 Task: Look for space in Zonhoven, Belgium from 3rd June, 2023 to 9th June, 2023 for 2 adults in price range Rs.6000 to Rs.12000. Place can be entire place with 1  bedroom having 1 bed and 1 bathroom. Property type can be hotel. Amenities needed are: heating, . Booking option can be shelf check-in. Required host language is English.
Action: Mouse moved to (459, 126)
Screenshot: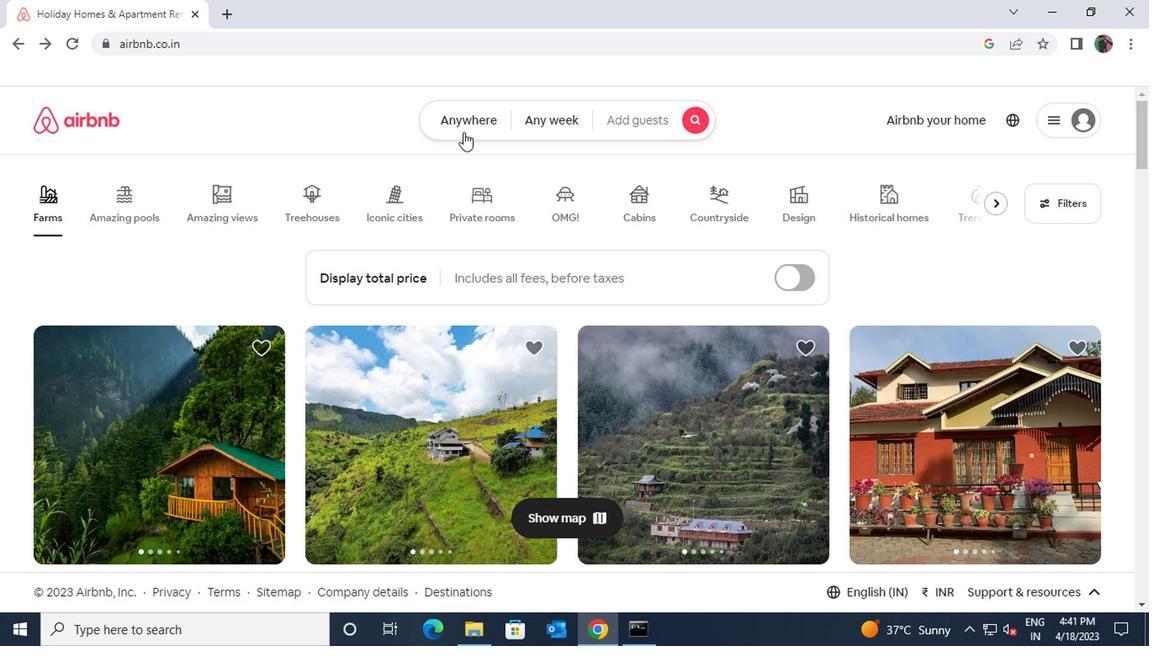 
Action: Mouse pressed left at (459, 126)
Screenshot: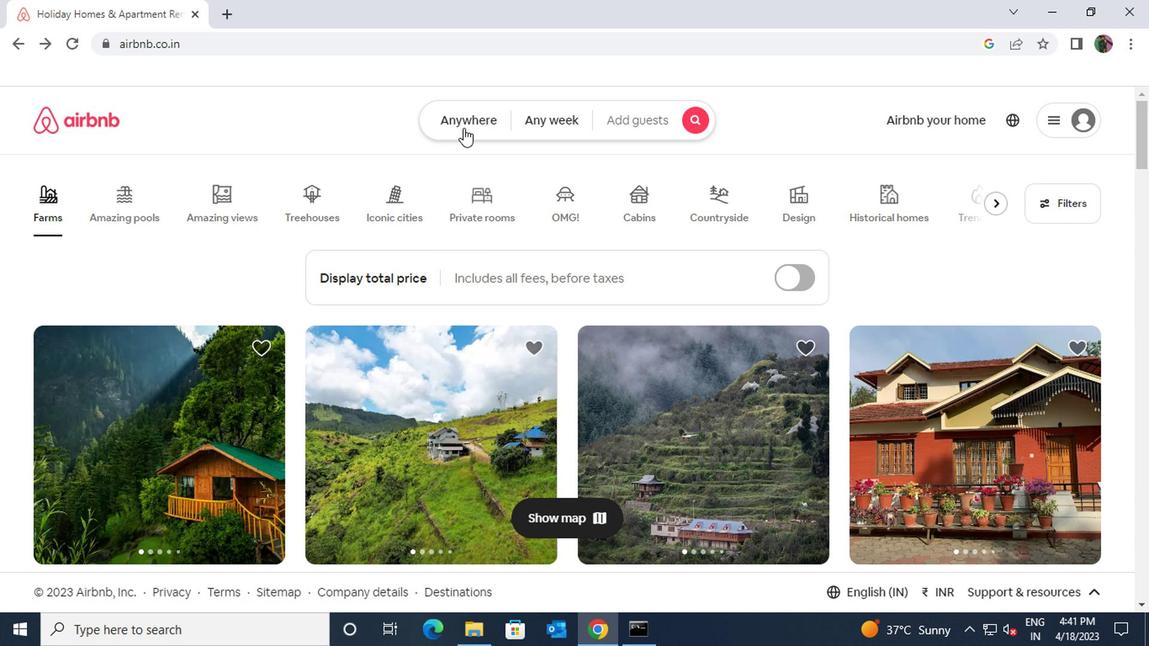 
Action: Mouse moved to (401, 178)
Screenshot: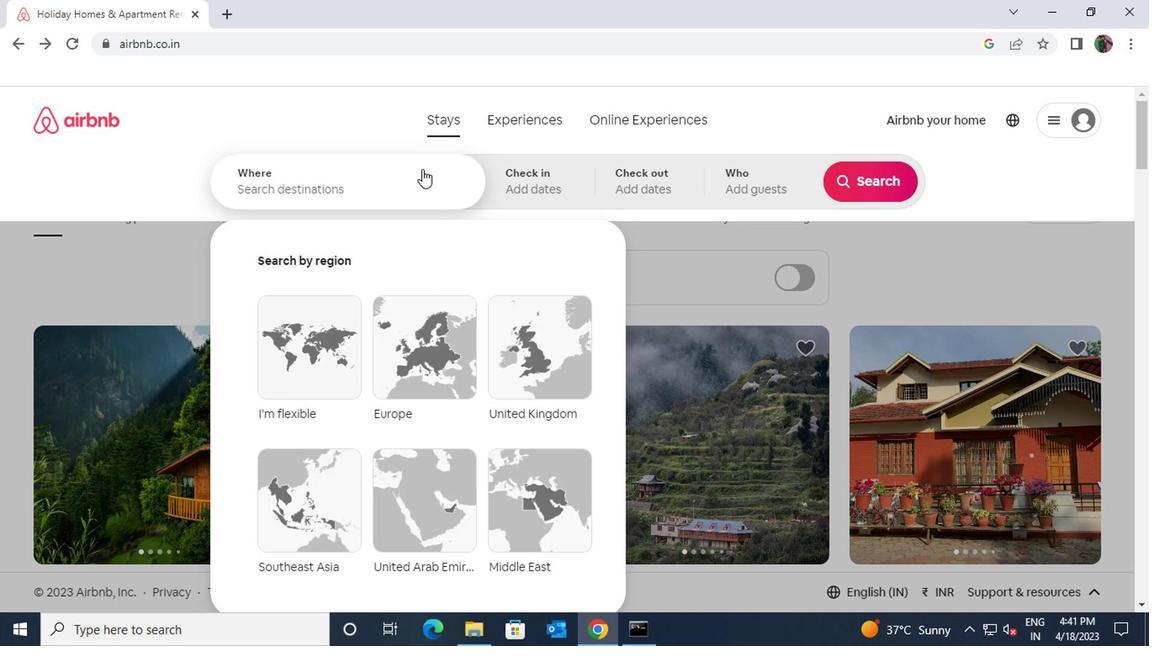 
Action: Mouse pressed left at (401, 178)
Screenshot: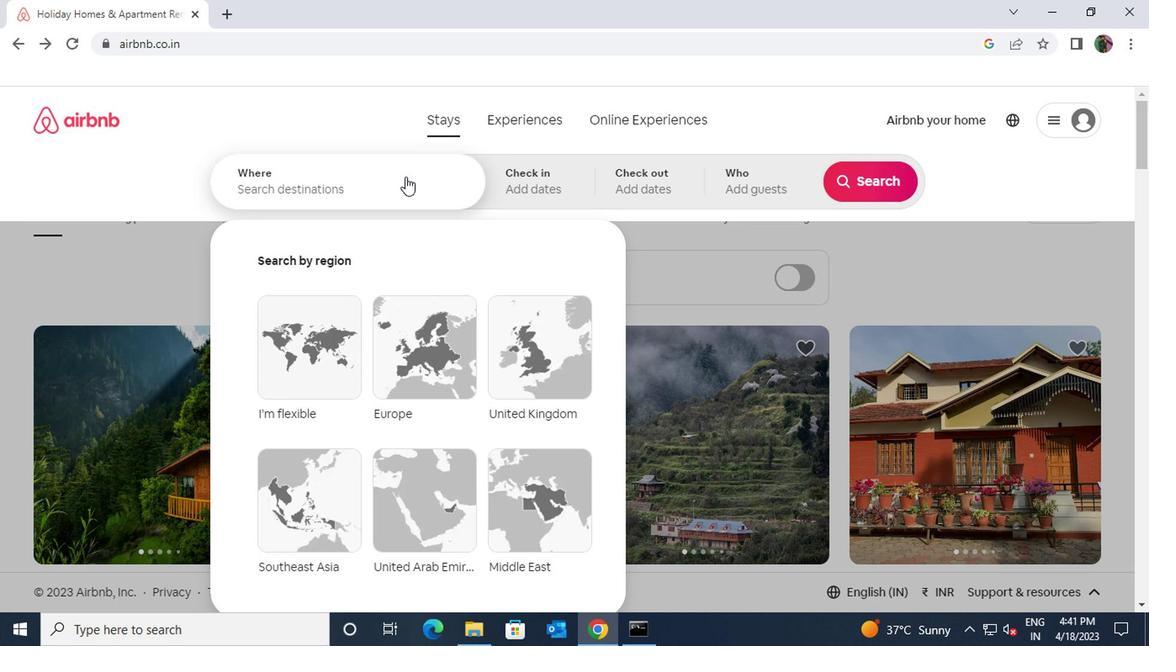 
Action: Key pressed zonhoven<Key.space>bel
Screenshot: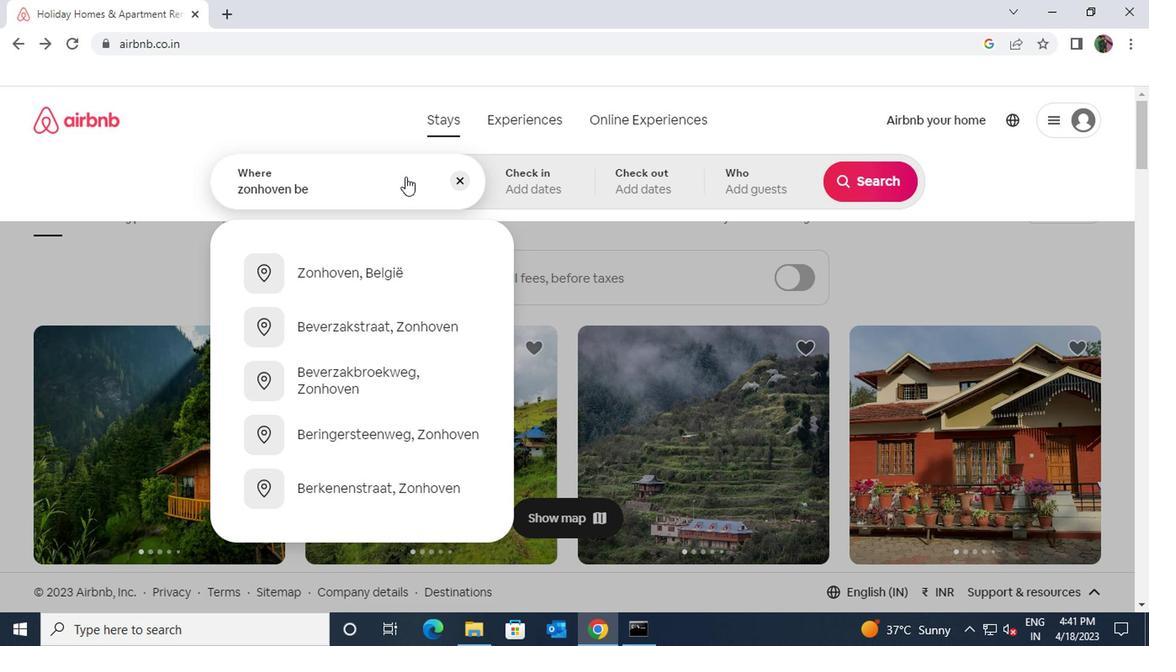 
Action: Mouse moved to (385, 272)
Screenshot: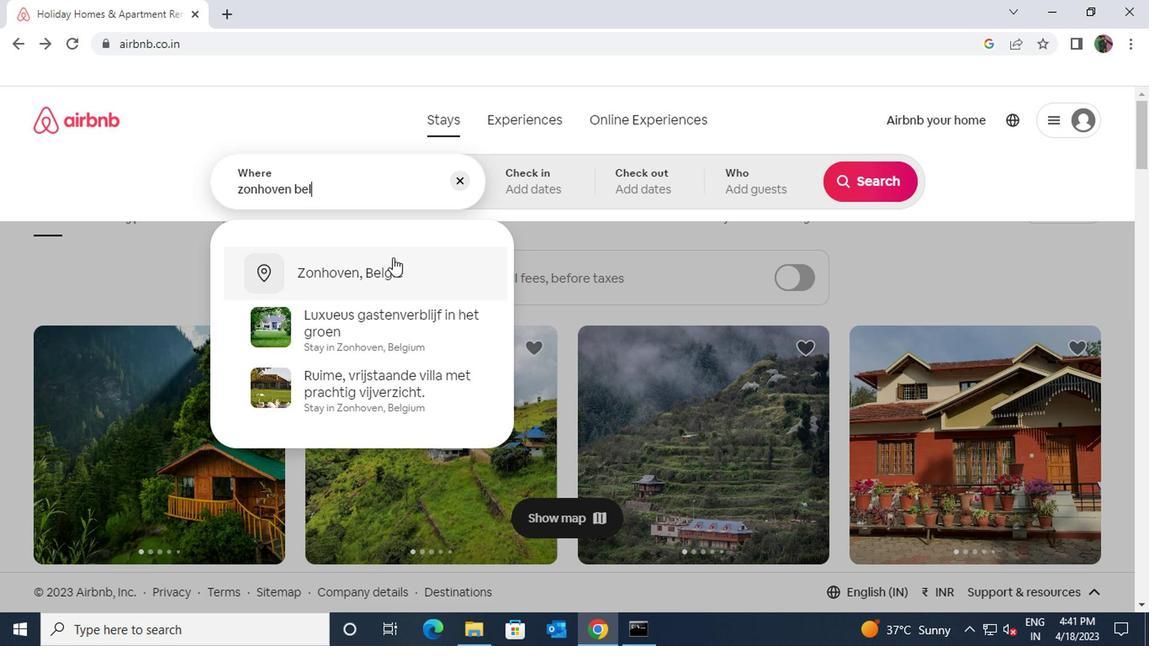 
Action: Mouse pressed left at (385, 272)
Screenshot: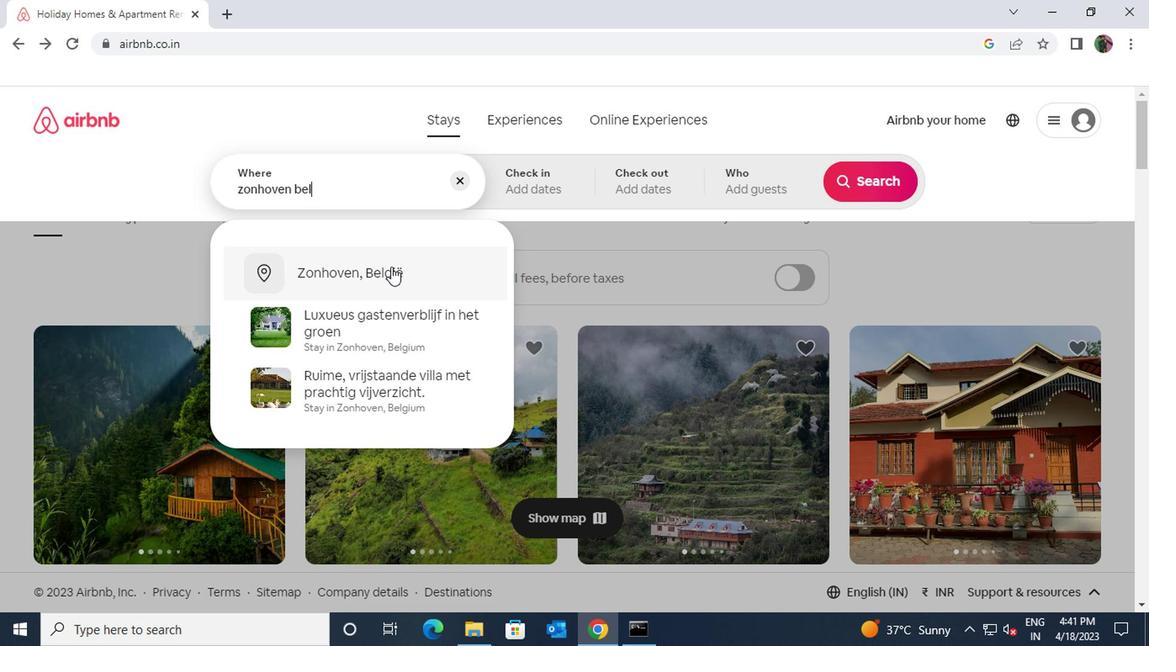 
Action: Mouse moved to (862, 318)
Screenshot: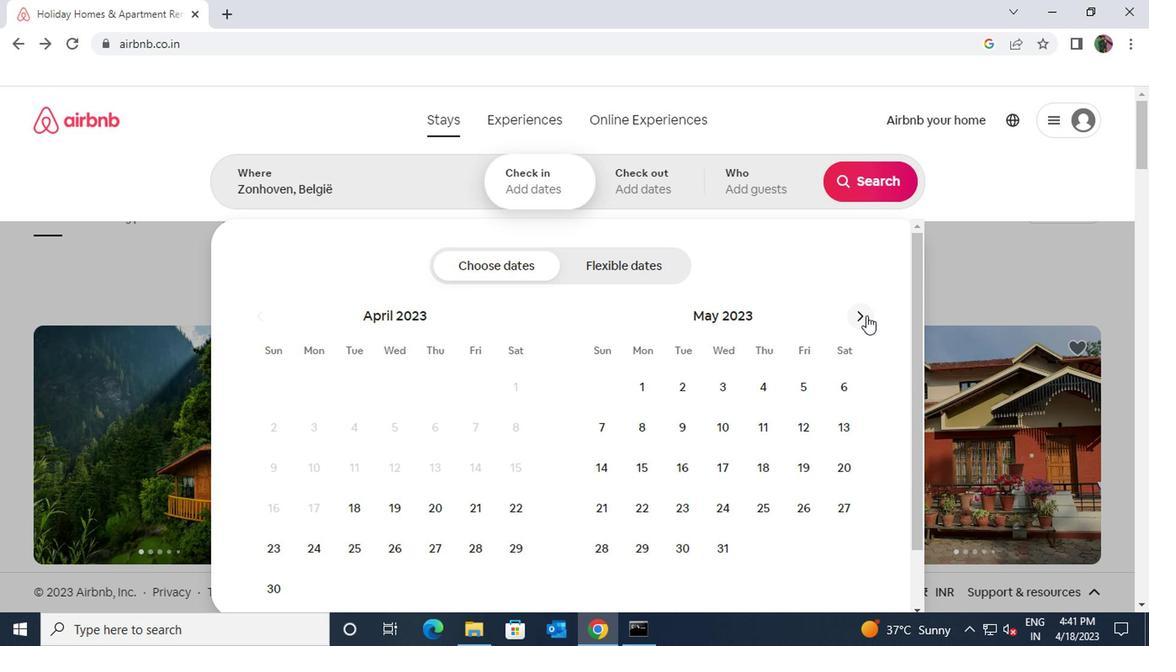 
Action: Mouse pressed left at (862, 318)
Screenshot: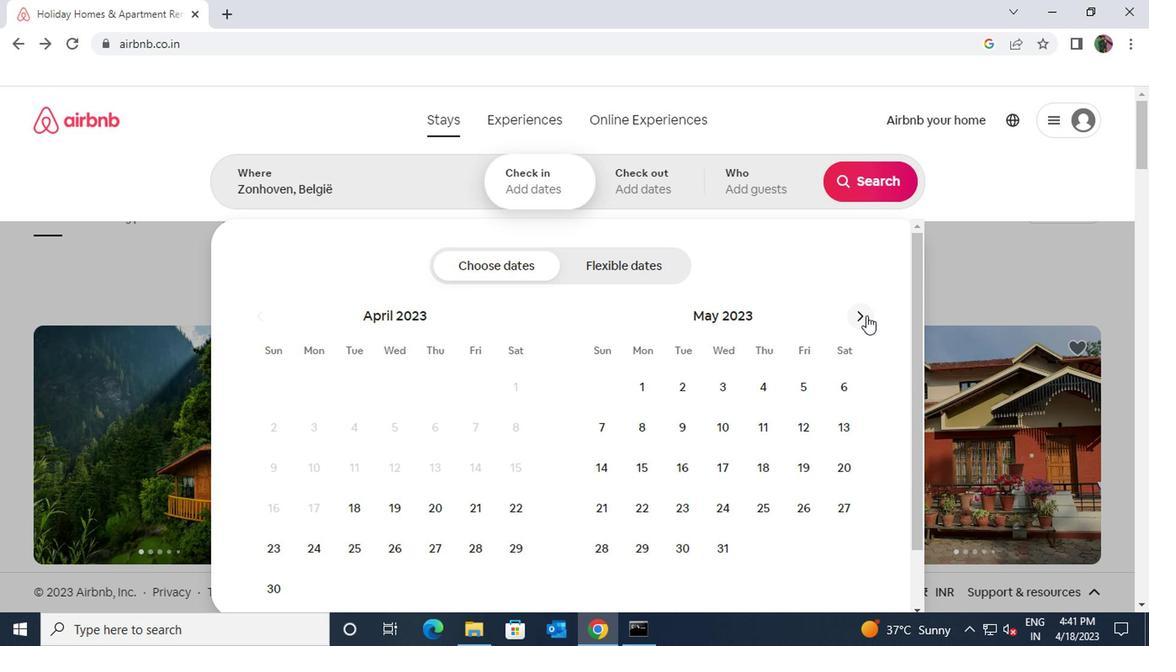 
Action: Mouse moved to (841, 381)
Screenshot: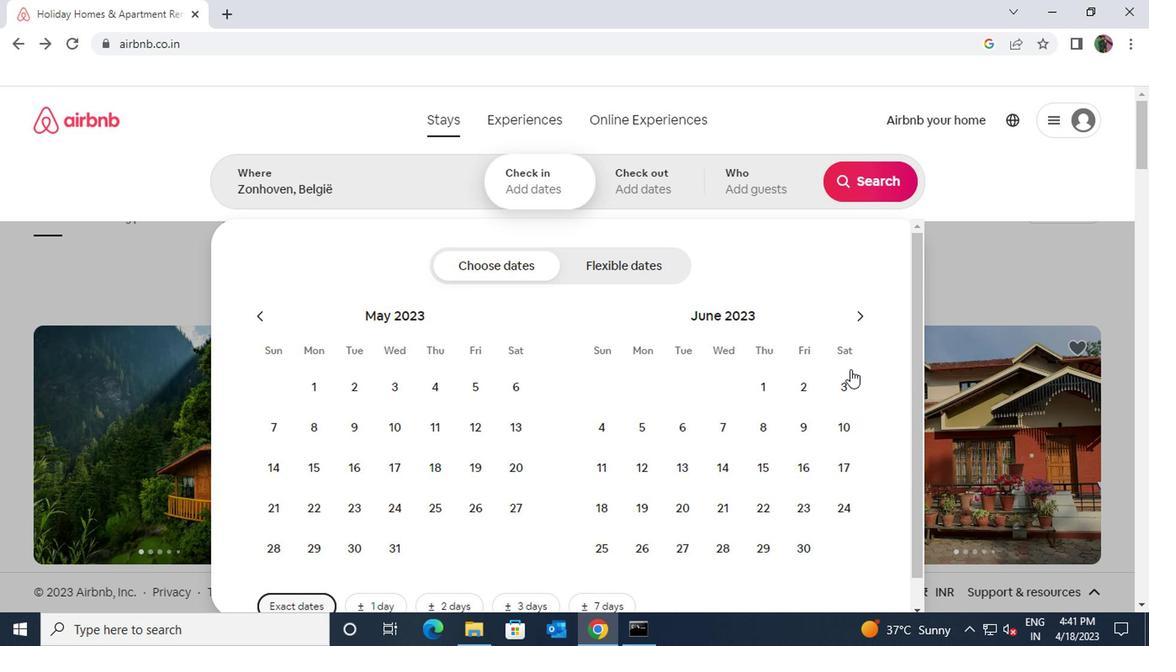 
Action: Mouse pressed left at (841, 381)
Screenshot: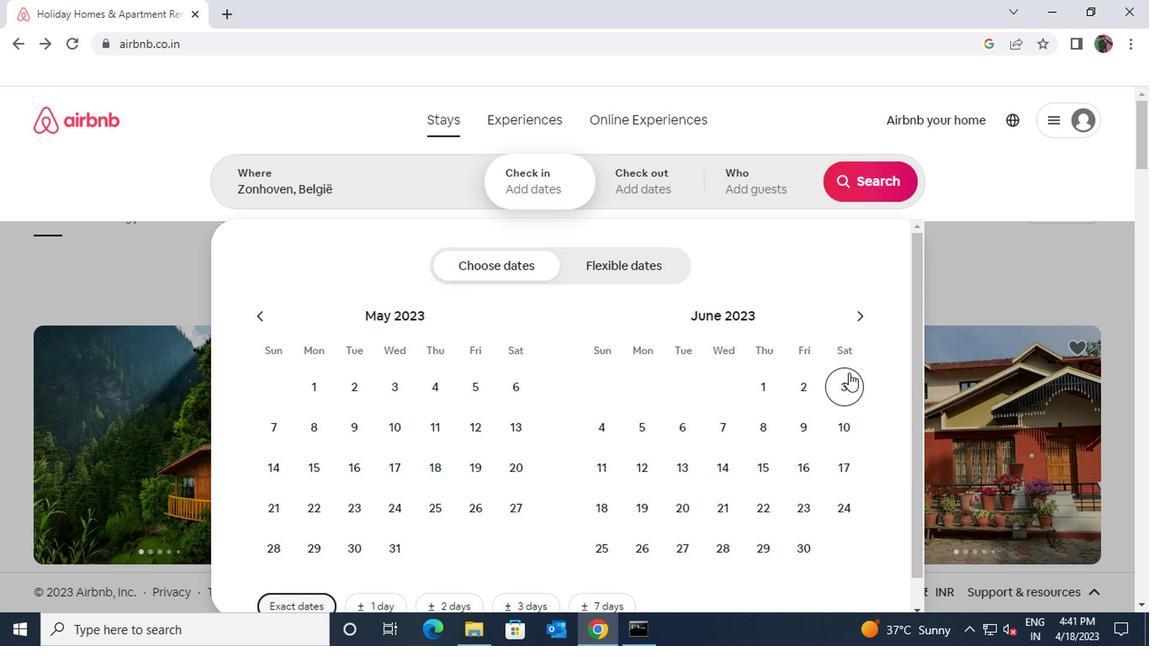 
Action: Mouse moved to (800, 418)
Screenshot: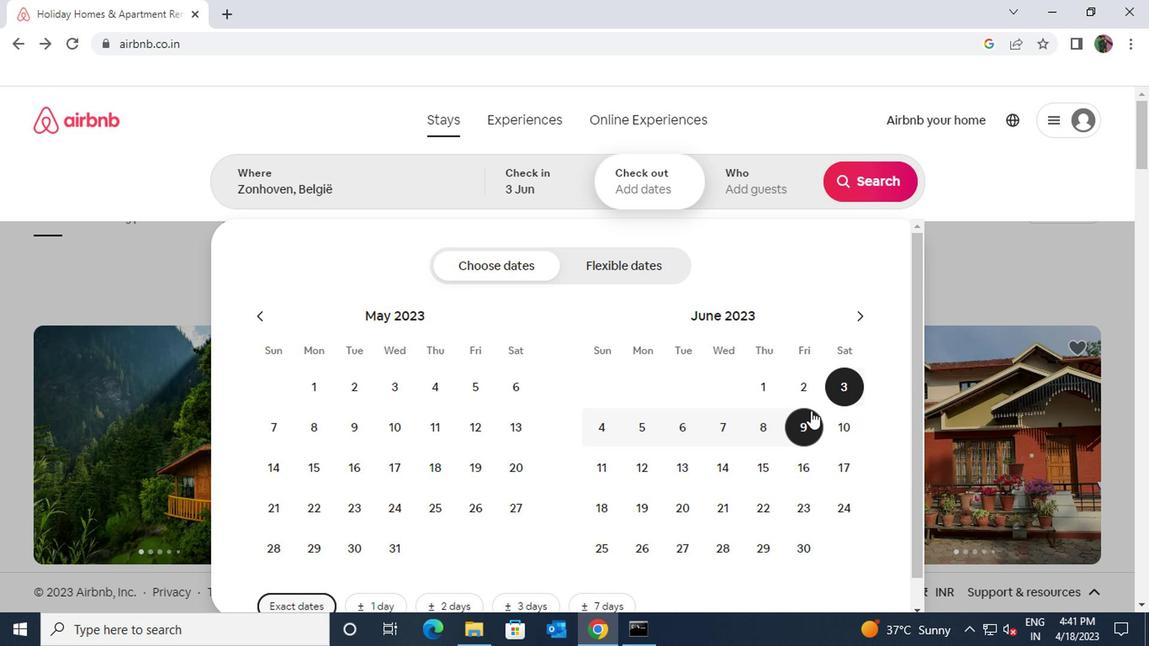 
Action: Mouse pressed left at (800, 418)
Screenshot: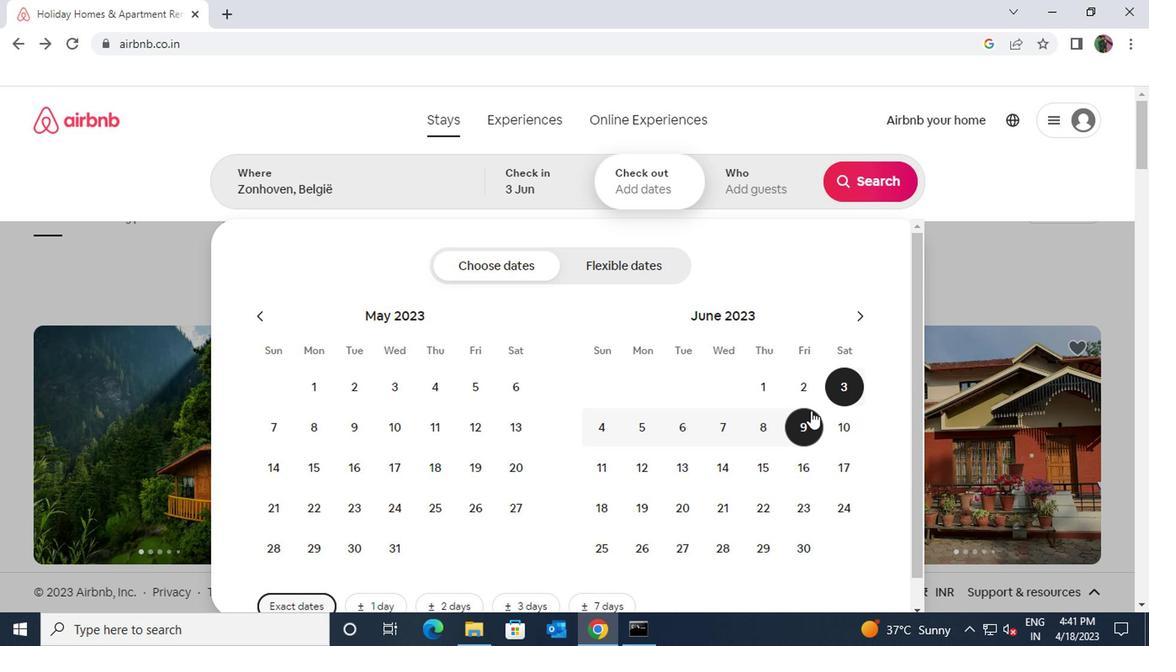 
Action: Mouse moved to (751, 196)
Screenshot: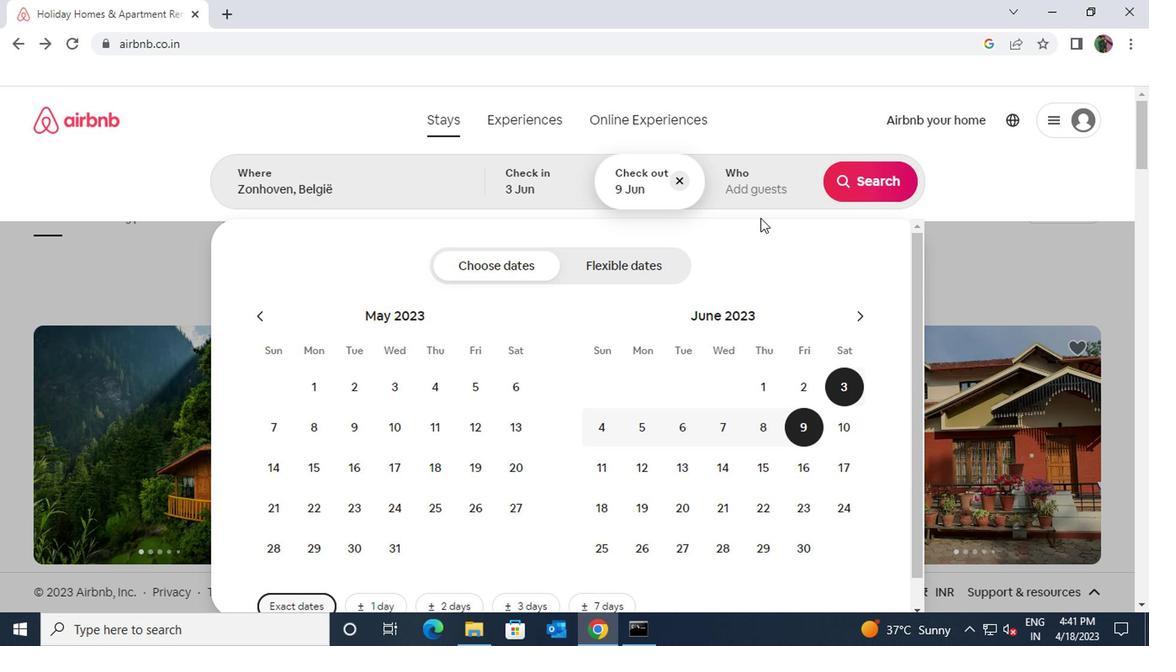 
Action: Mouse pressed left at (751, 196)
Screenshot: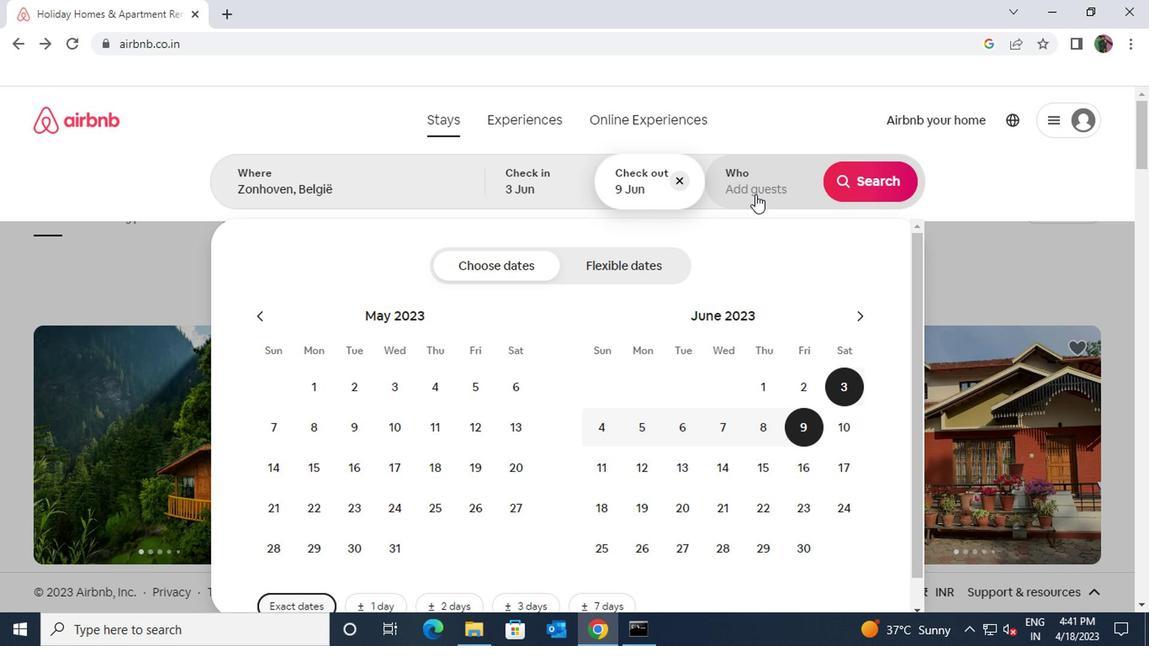 
Action: Mouse moved to (860, 273)
Screenshot: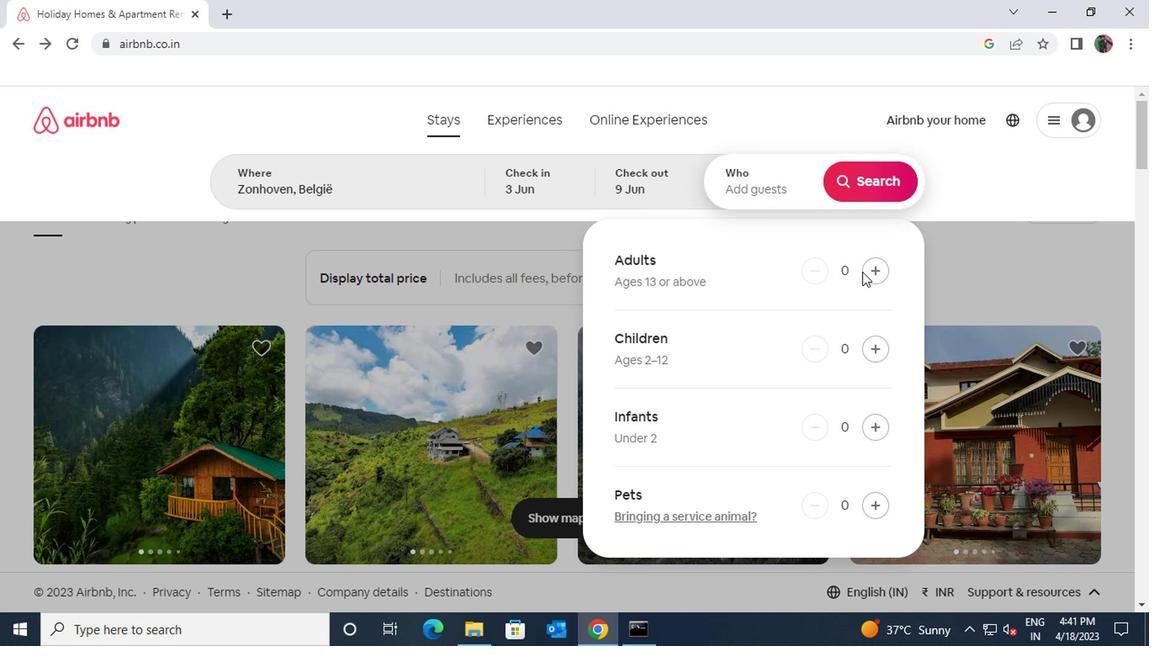 
Action: Mouse pressed left at (860, 273)
Screenshot: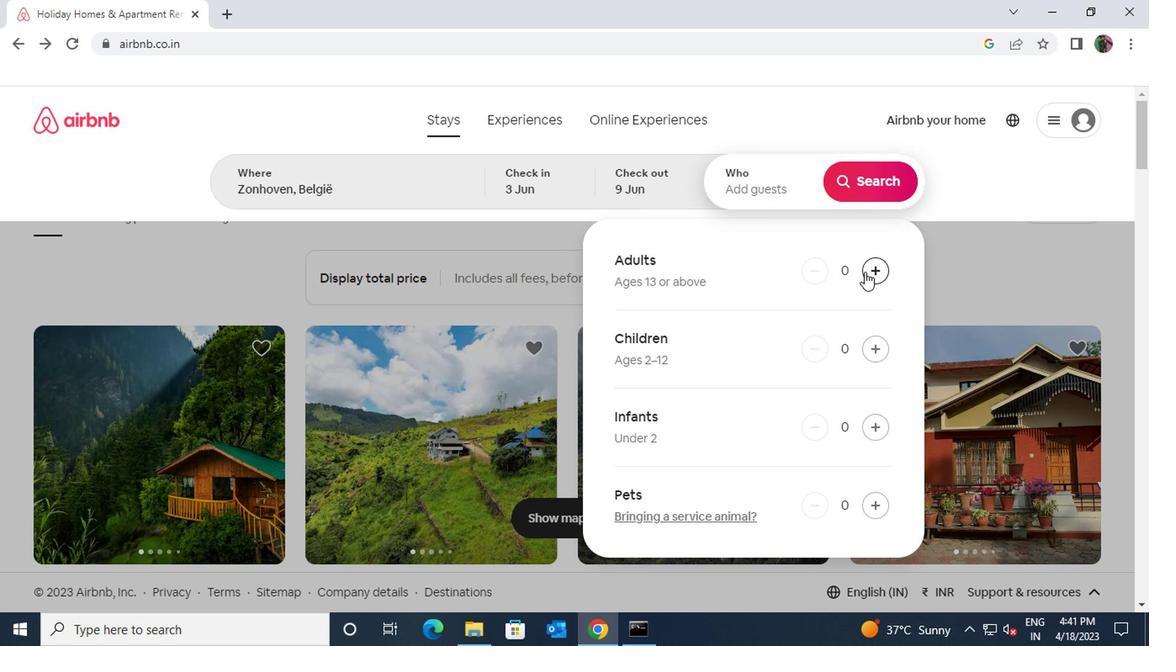 
Action: Mouse pressed left at (860, 273)
Screenshot: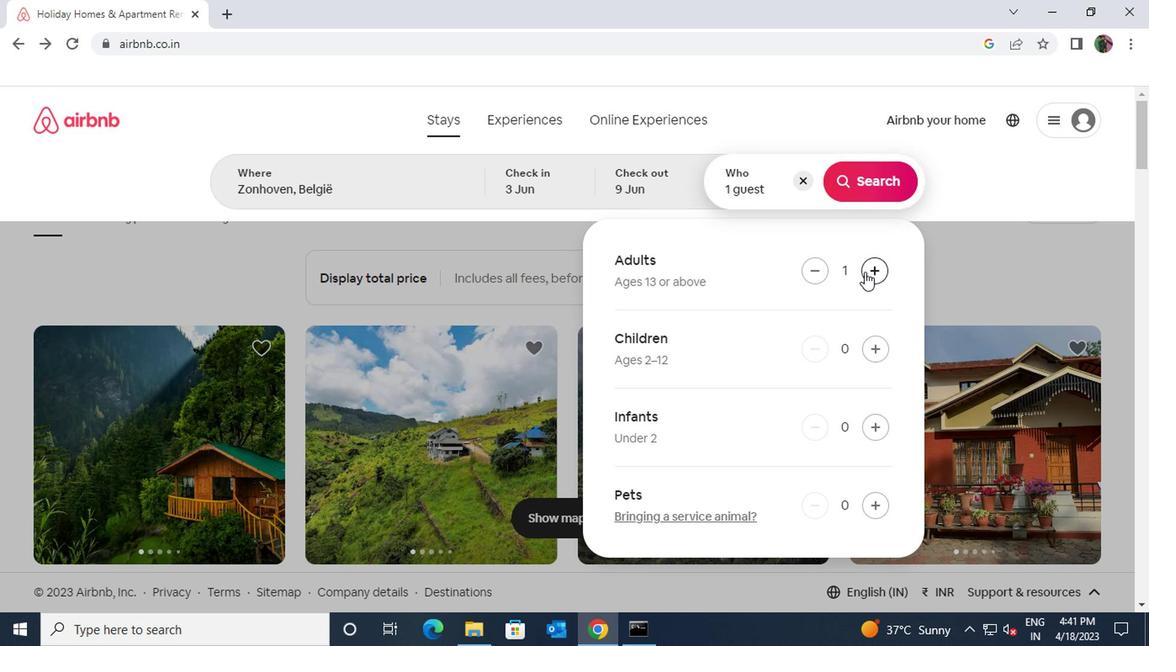 
Action: Mouse moved to (870, 178)
Screenshot: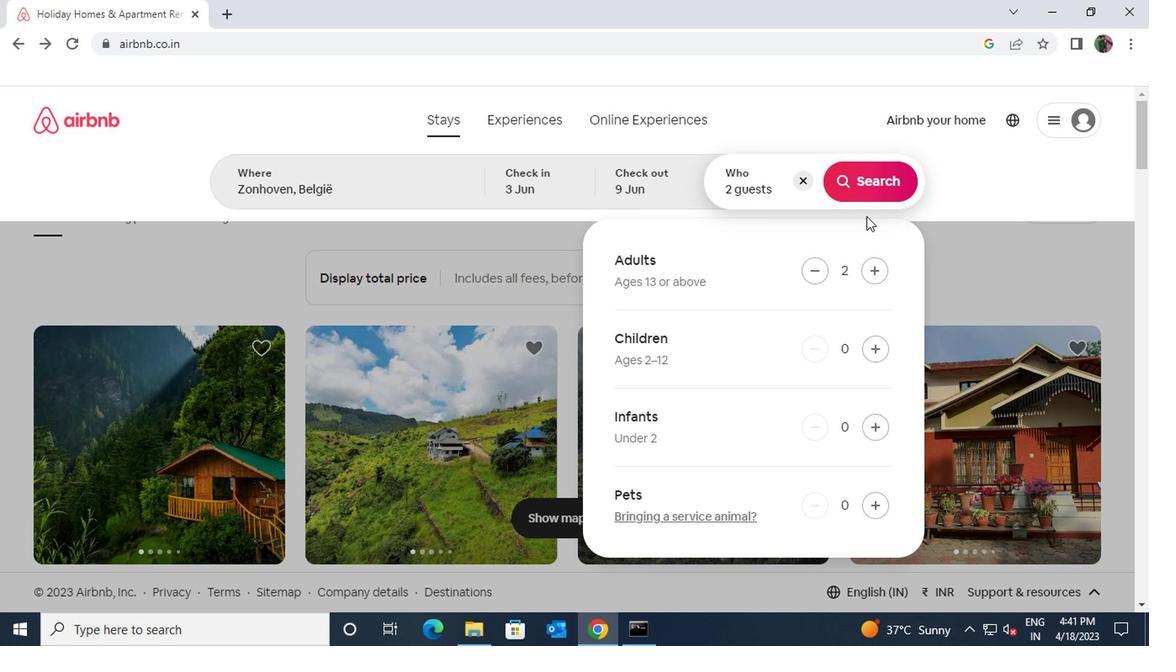 
Action: Mouse pressed left at (870, 178)
Screenshot: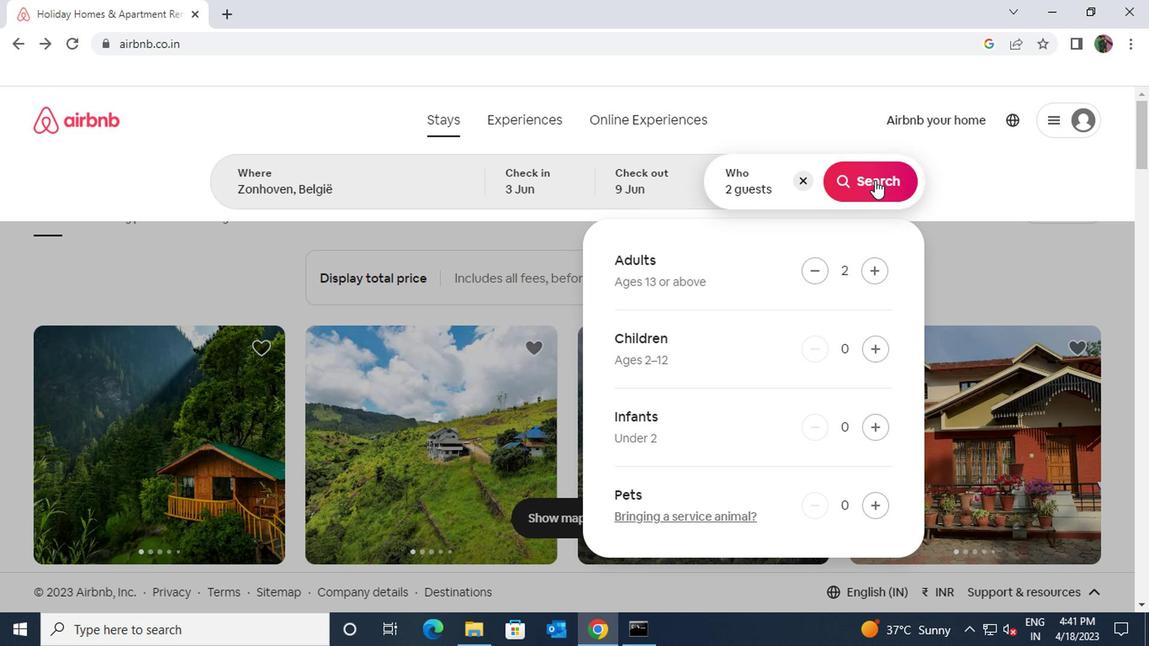 
Action: Mouse moved to (1057, 189)
Screenshot: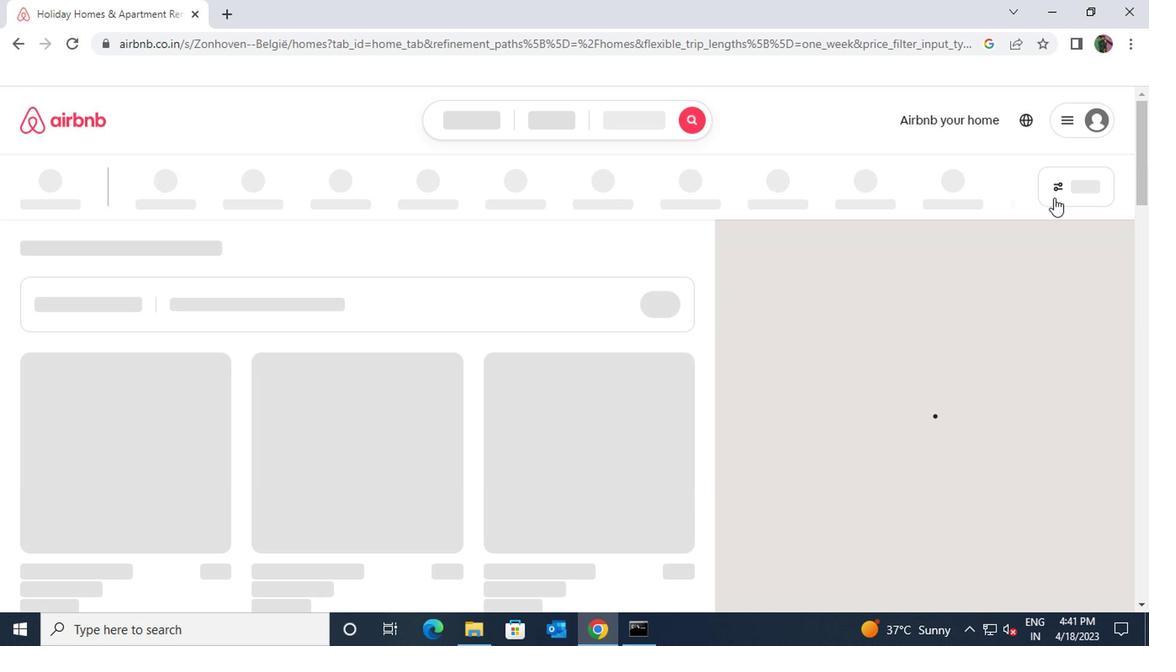 
Action: Mouse pressed left at (1057, 189)
Screenshot: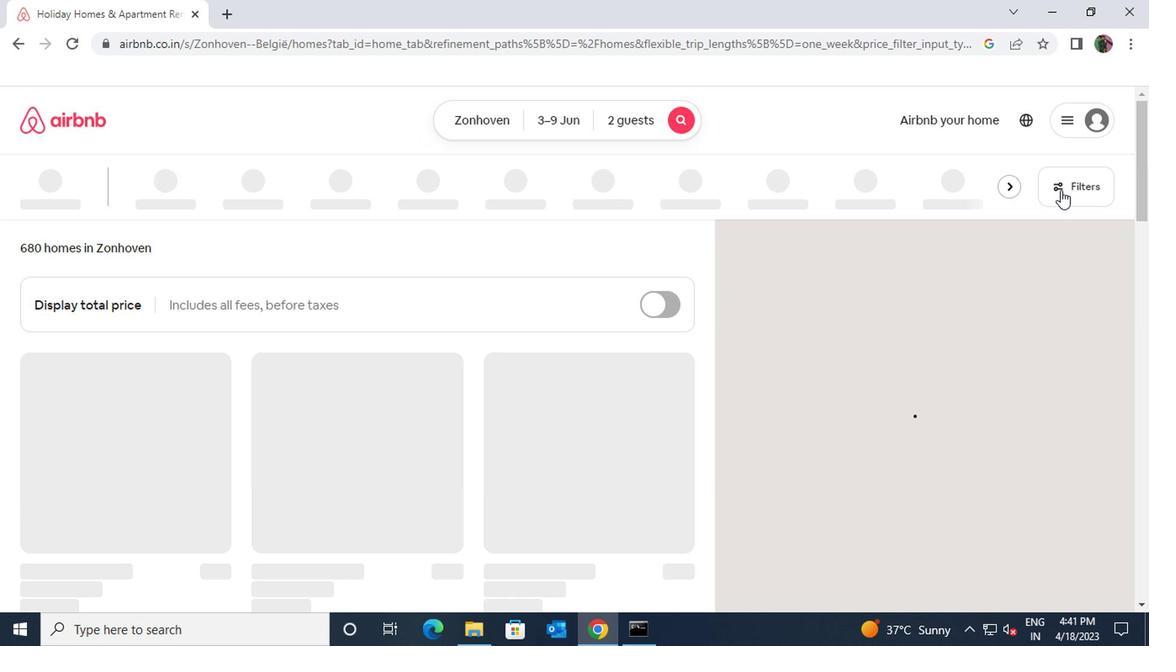 
Action: Mouse moved to (347, 398)
Screenshot: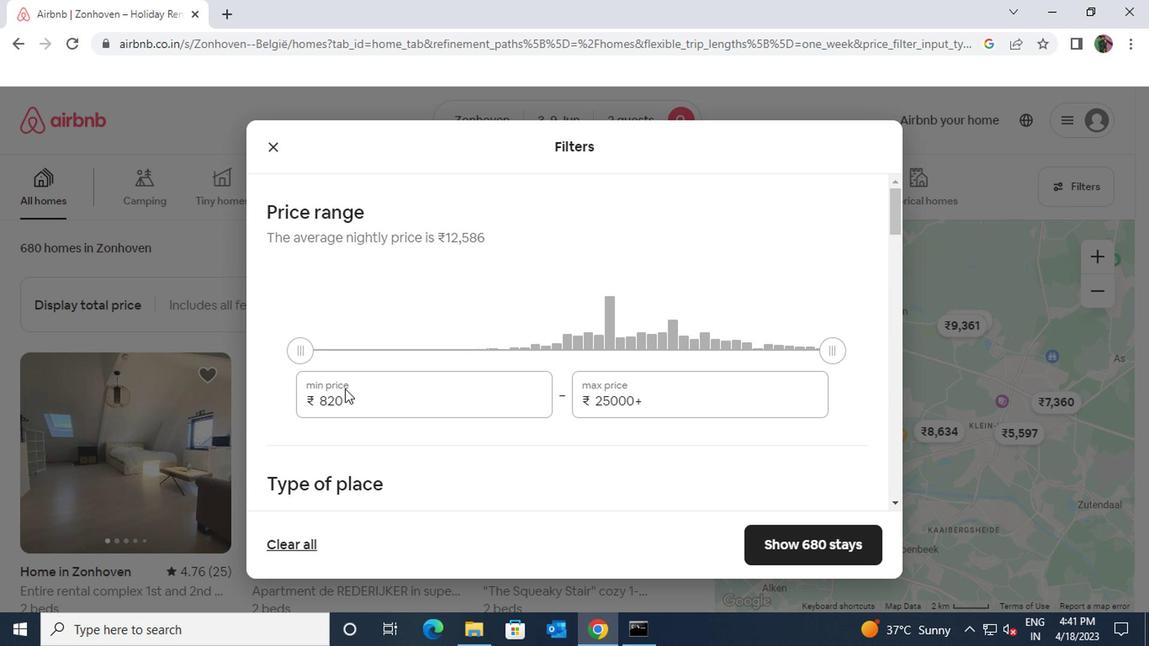 
Action: Mouse pressed left at (347, 398)
Screenshot: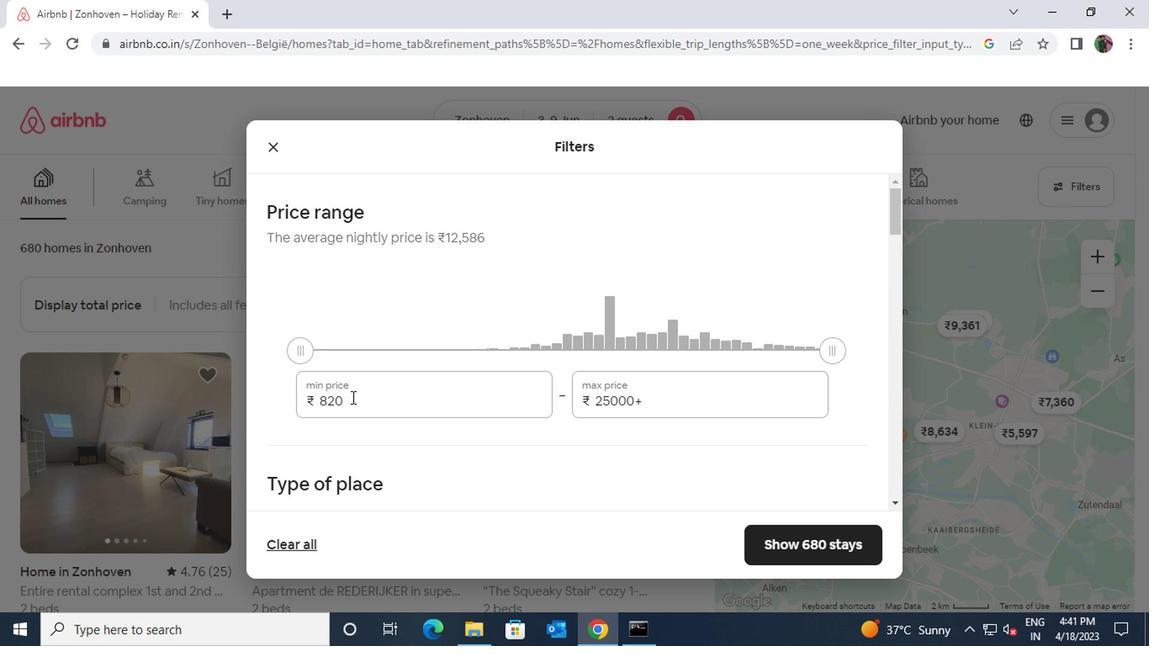 
Action: Mouse moved to (289, 398)
Screenshot: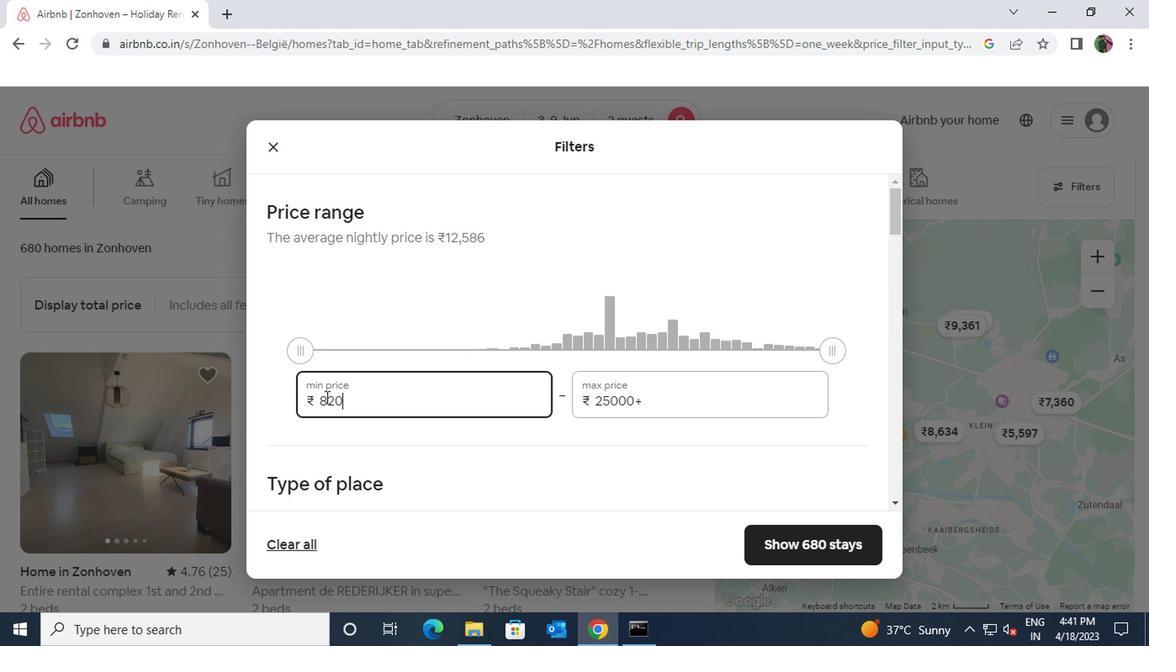 
Action: Key pressed 6000
Screenshot: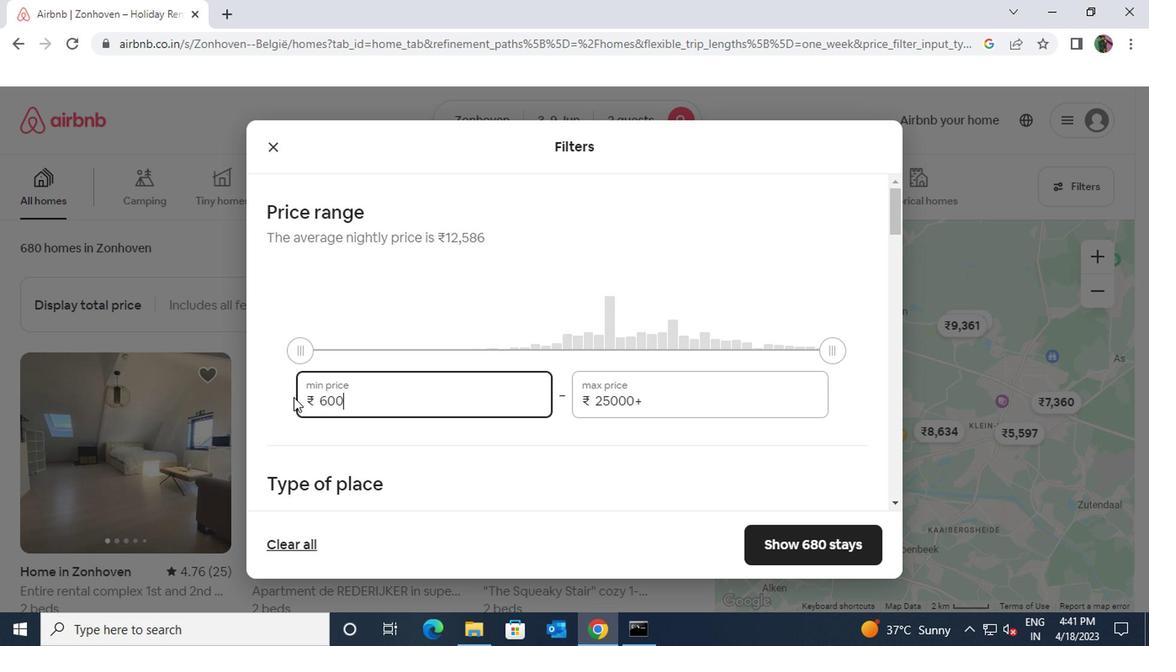
Action: Mouse moved to (644, 399)
Screenshot: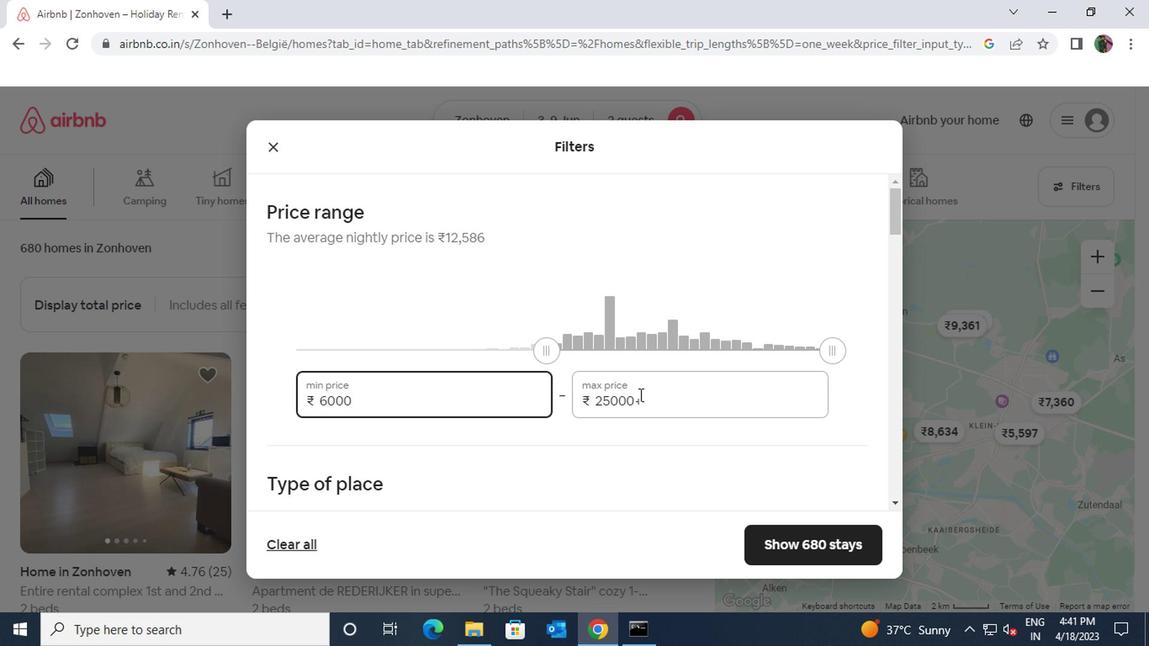 
Action: Mouse pressed left at (644, 399)
Screenshot: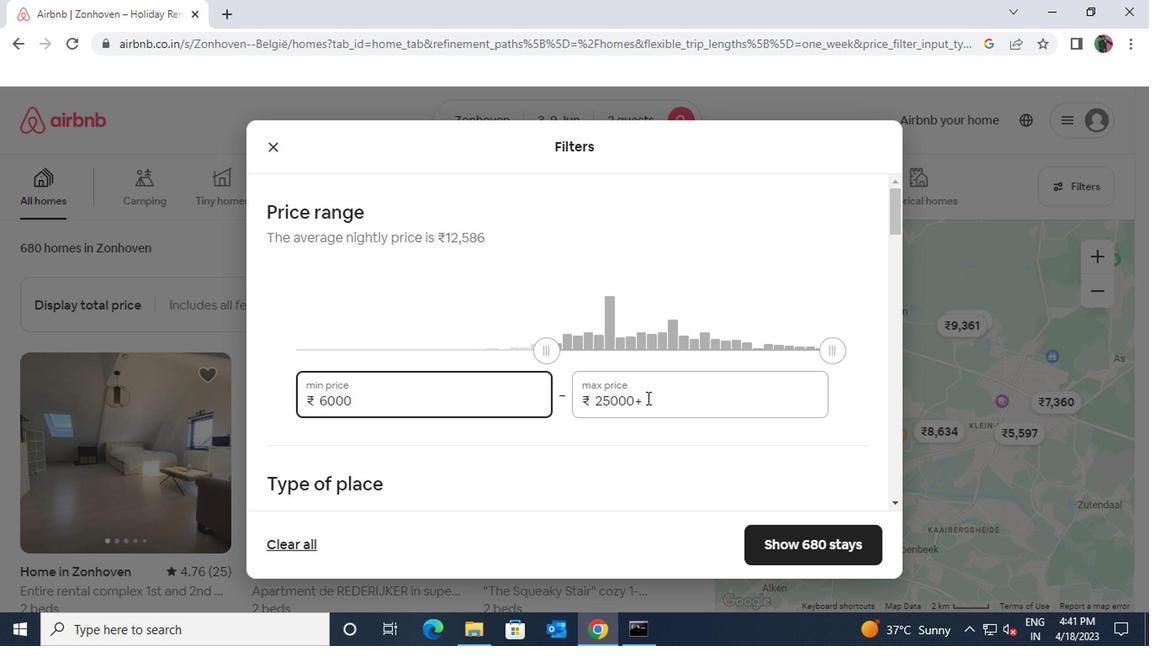 
Action: Mouse moved to (591, 398)
Screenshot: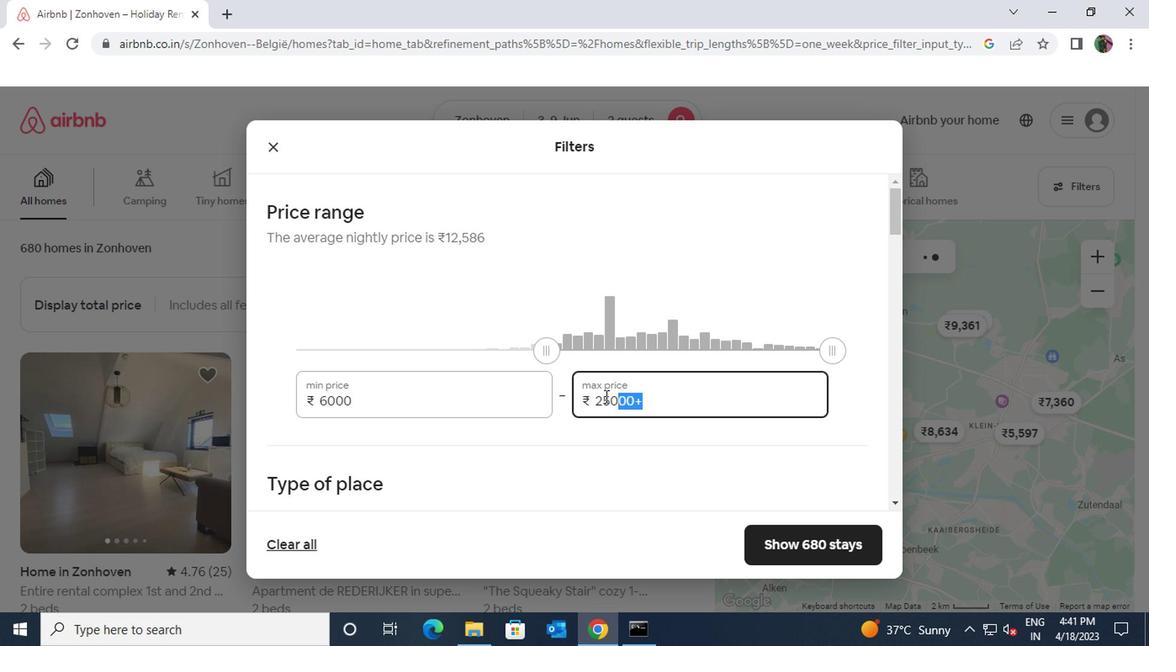 
Action: Key pressed 12000
Screenshot: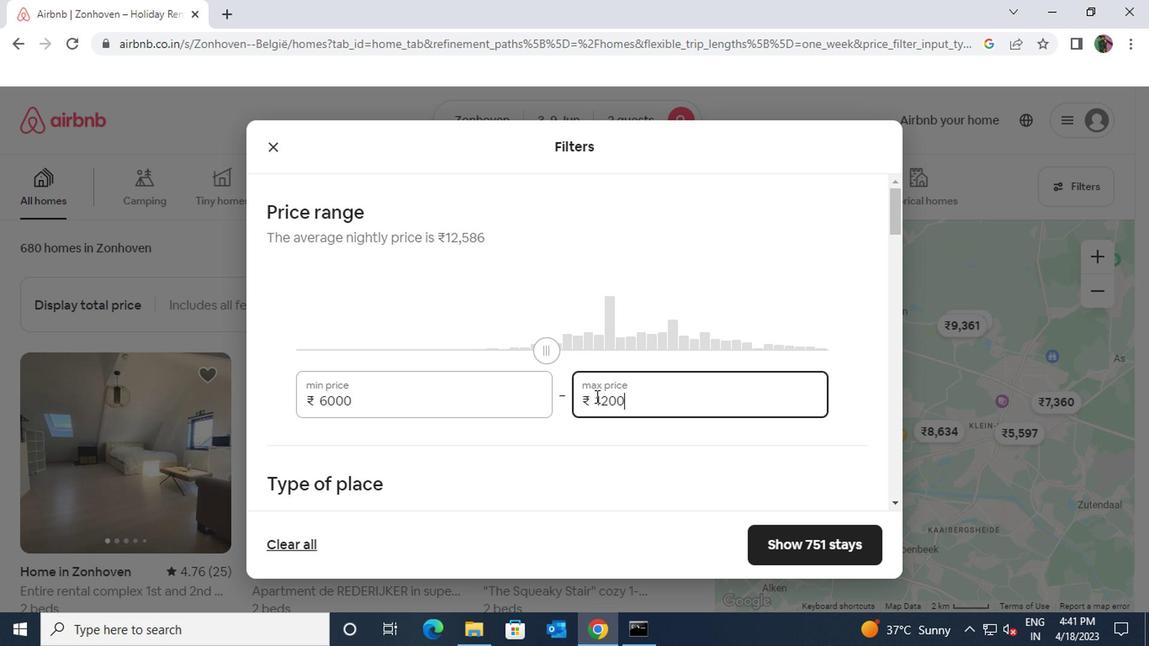 
Action: Mouse scrolled (591, 397) with delta (0, 0)
Screenshot: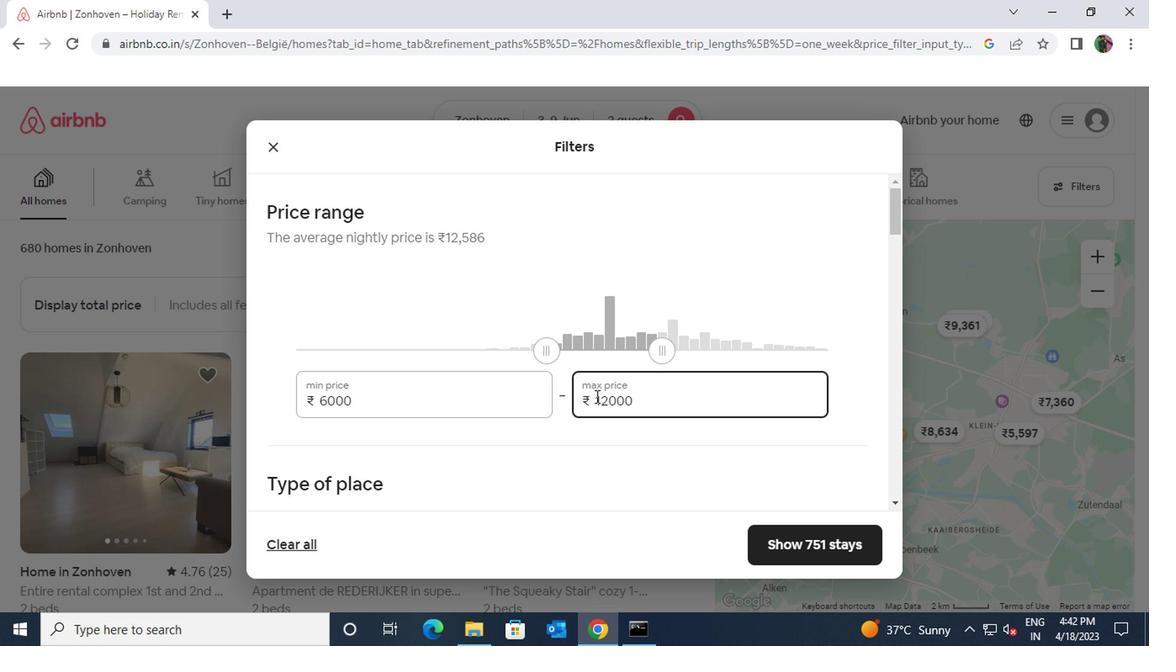 
Action: Mouse scrolled (591, 397) with delta (0, 0)
Screenshot: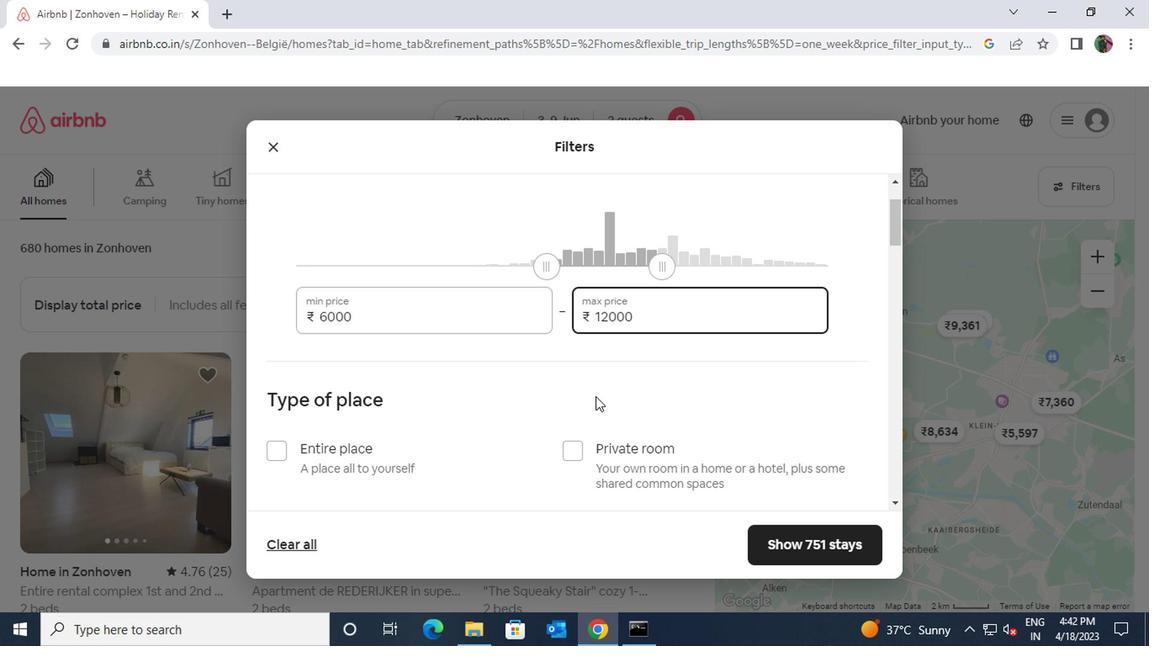 
Action: Mouse moved to (277, 368)
Screenshot: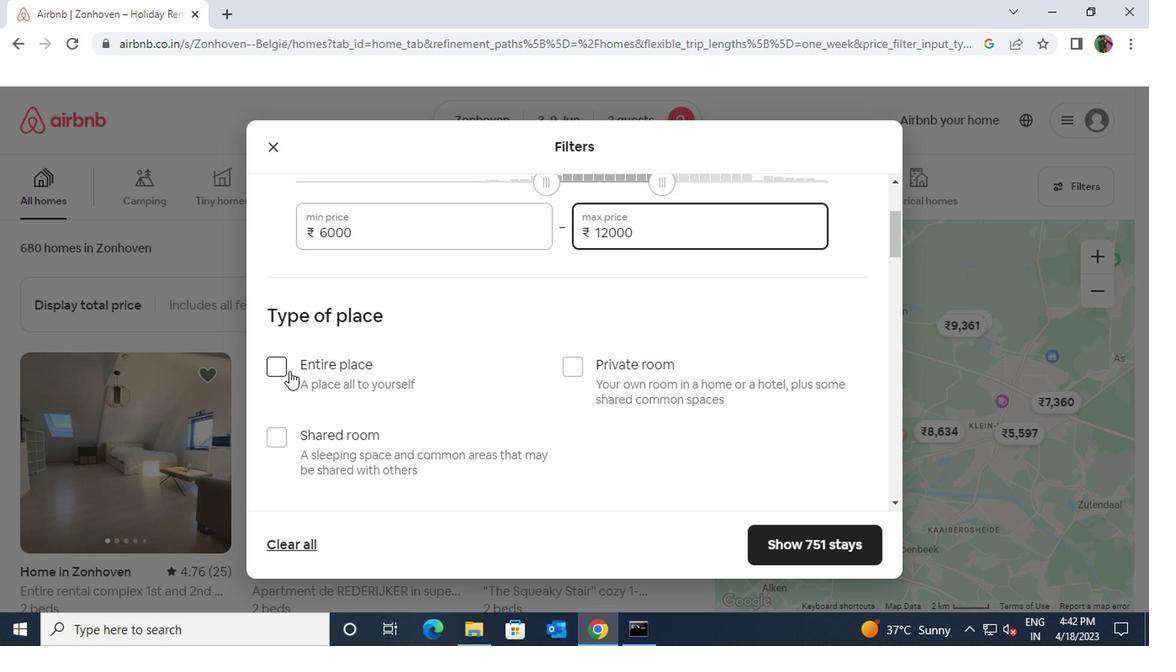 
Action: Mouse pressed left at (277, 368)
Screenshot: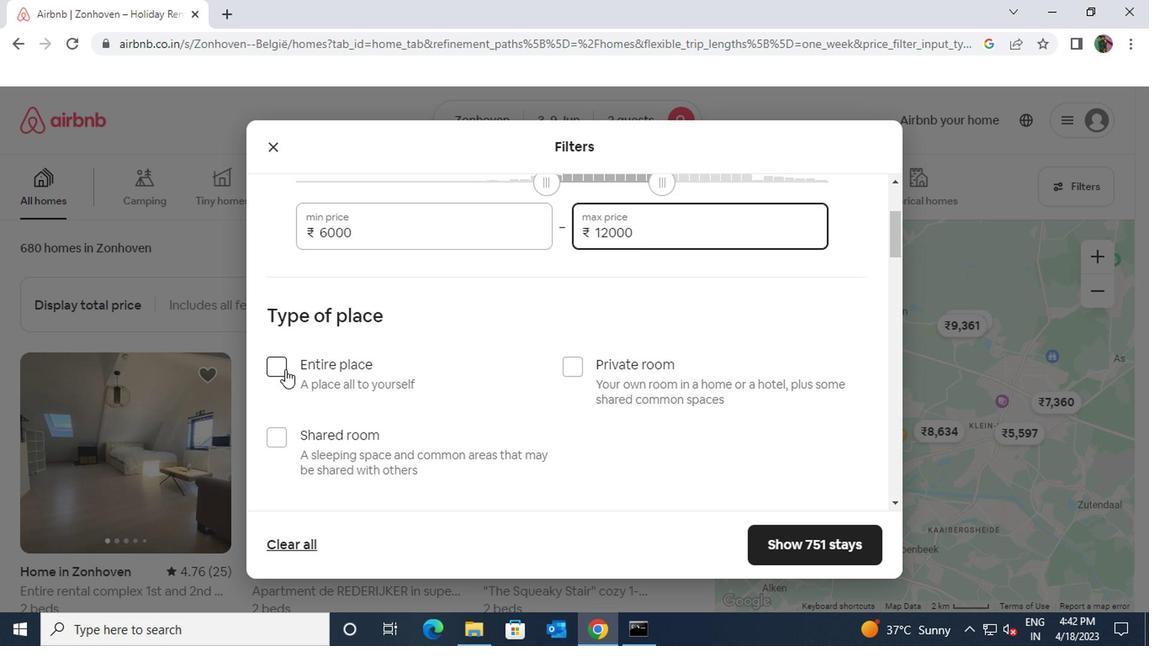 
Action: Mouse moved to (451, 453)
Screenshot: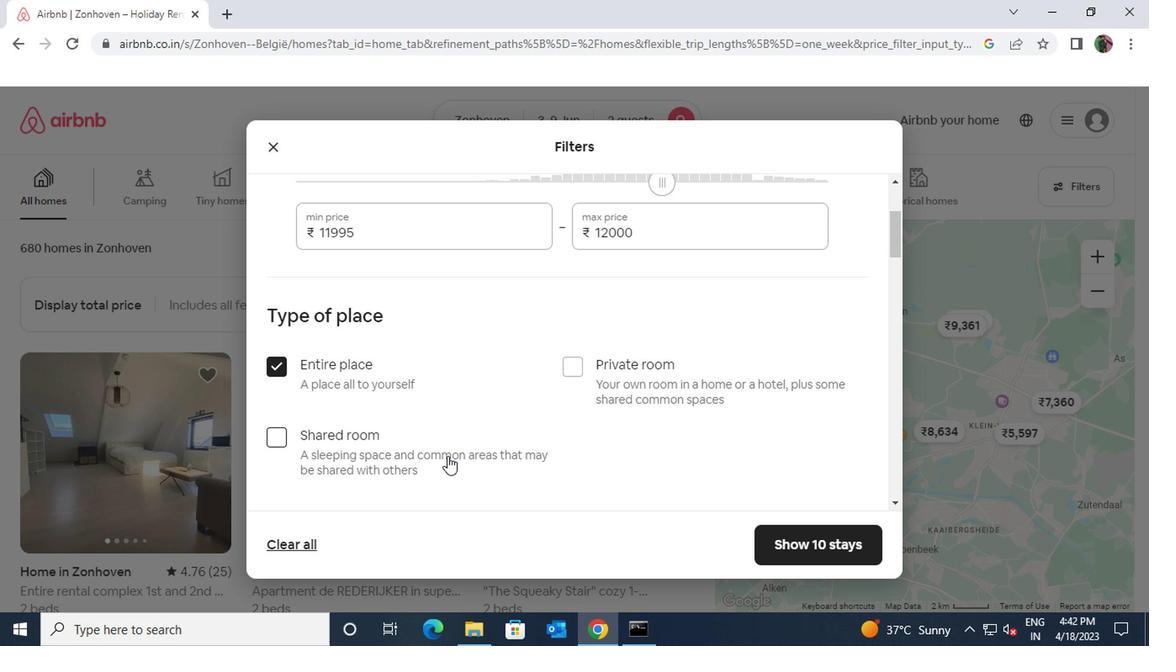 
Action: Mouse scrolled (451, 452) with delta (0, -1)
Screenshot: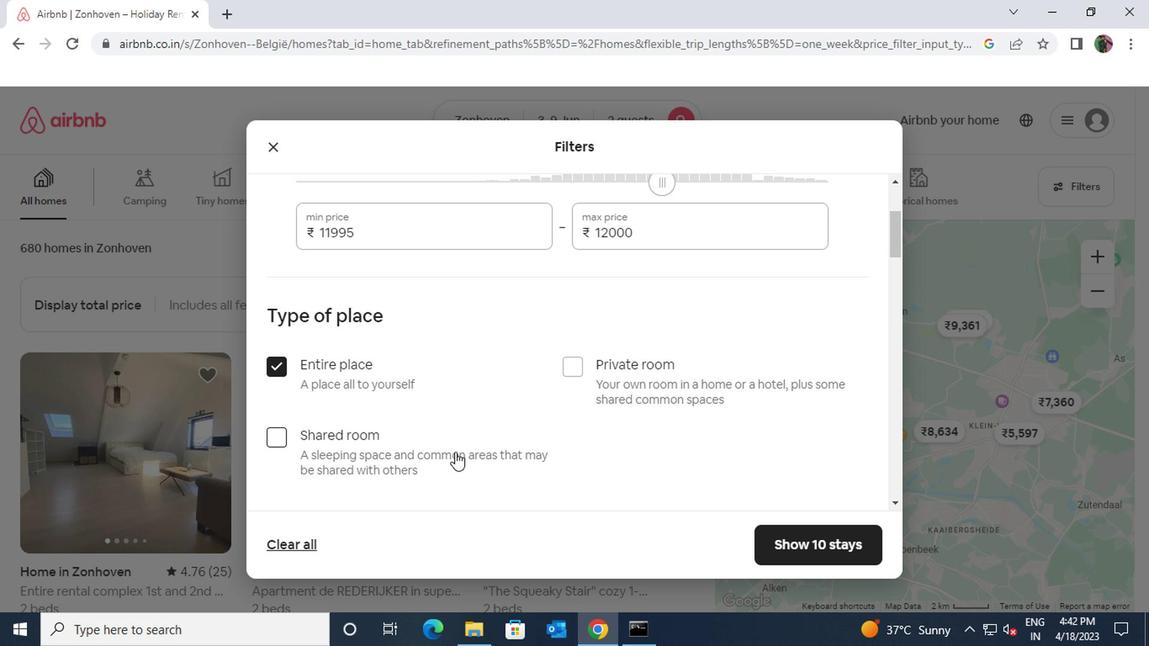 
Action: Mouse scrolled (451, 452) with delta (0, -1)
Screenshot: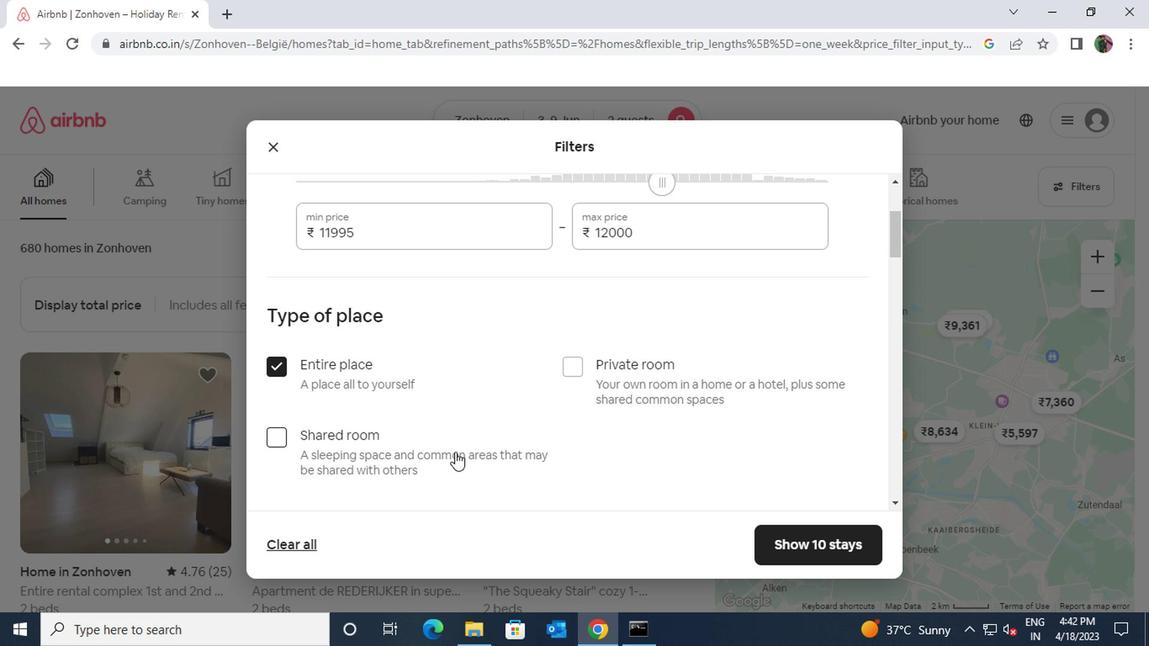 
Action: Mouse moved to (368, 469)
Screenshot: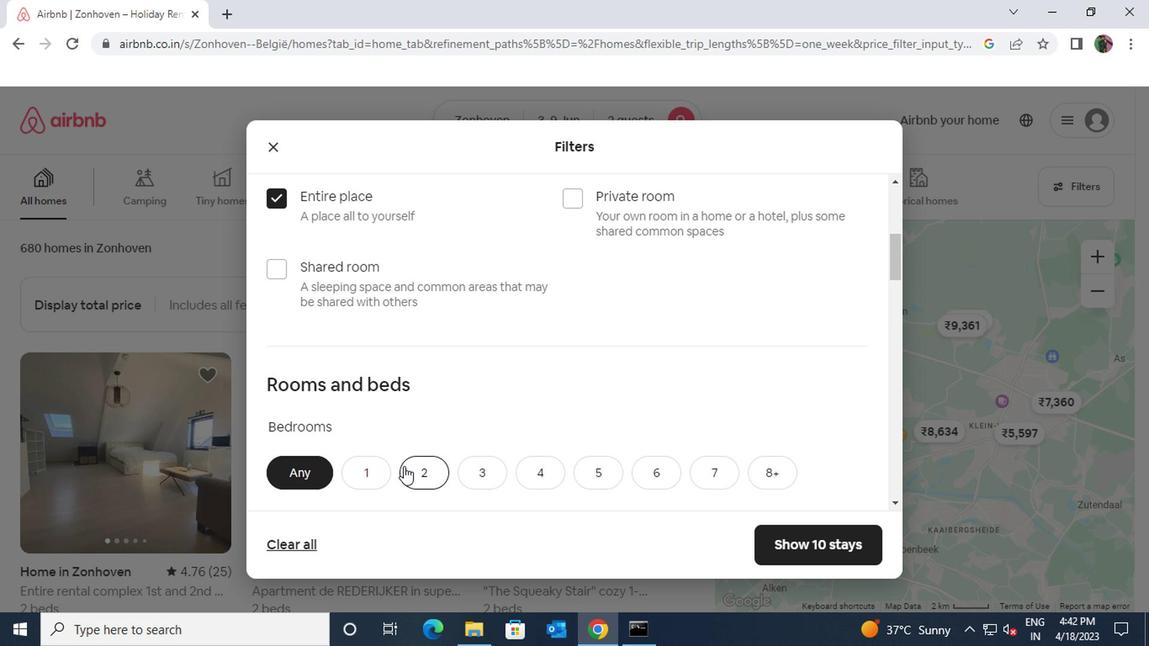 
Action: Mouse pressed left at (368, 469)
Screenshot: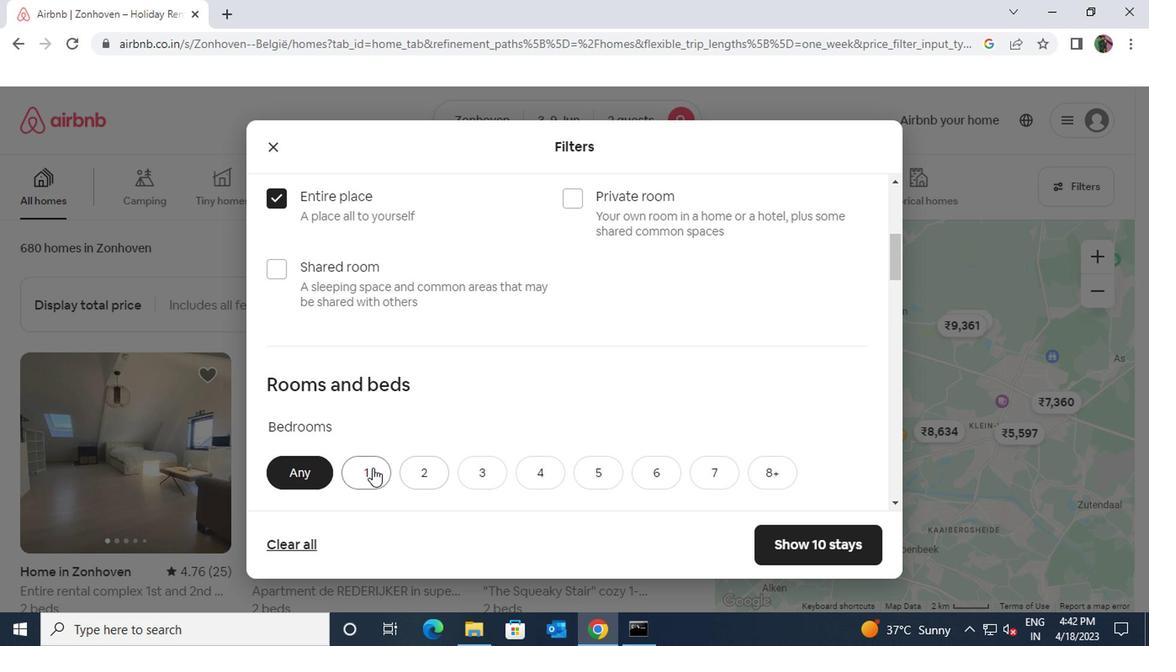 
Action: Mouse scrolled (368, 468) with delta (0, 0)
Screenshot: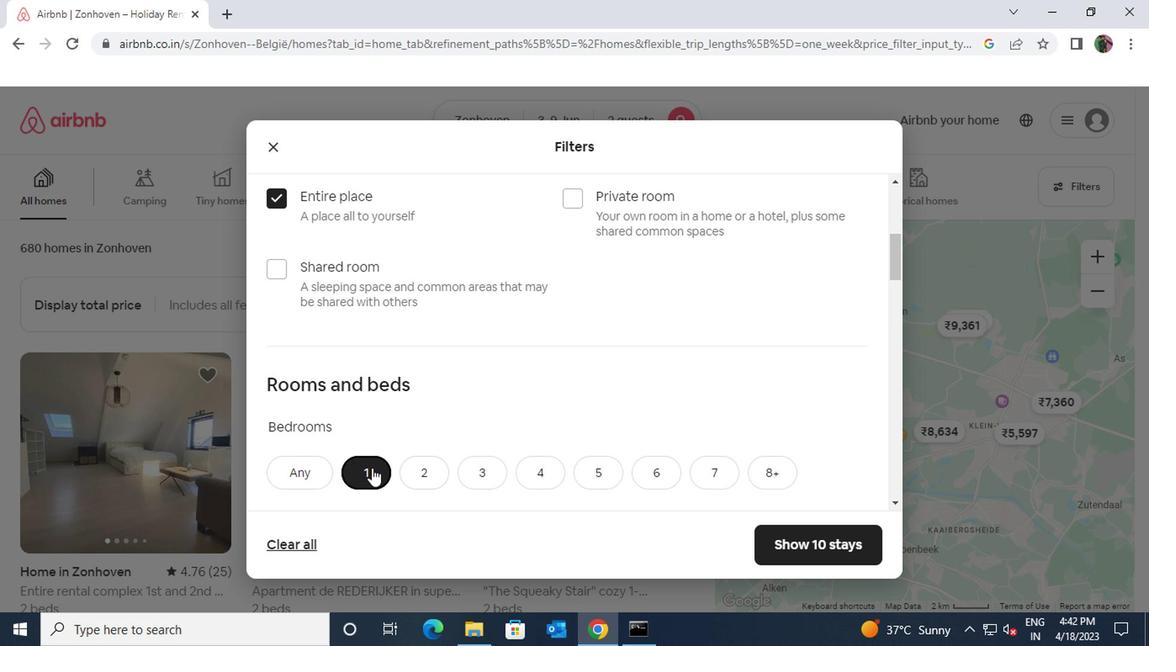 
Action: Mouse pressed left at (368, 469)
Screenshot: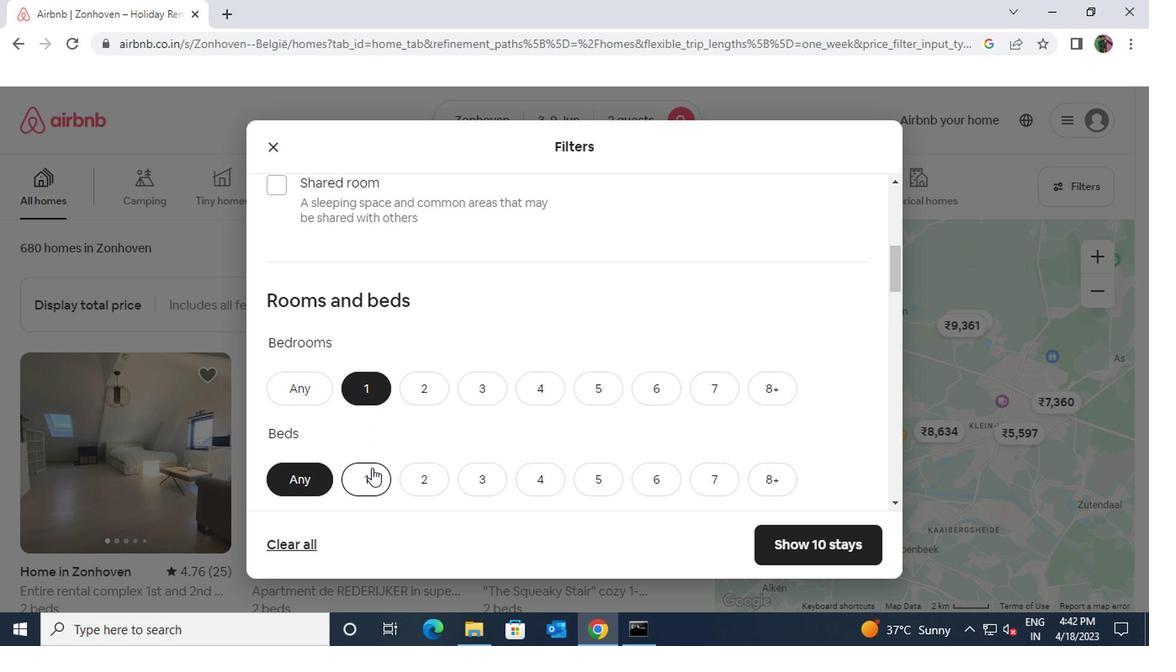 
Action: Mouse scrolled (368, 468) with delta (0, 0)
Screenshot: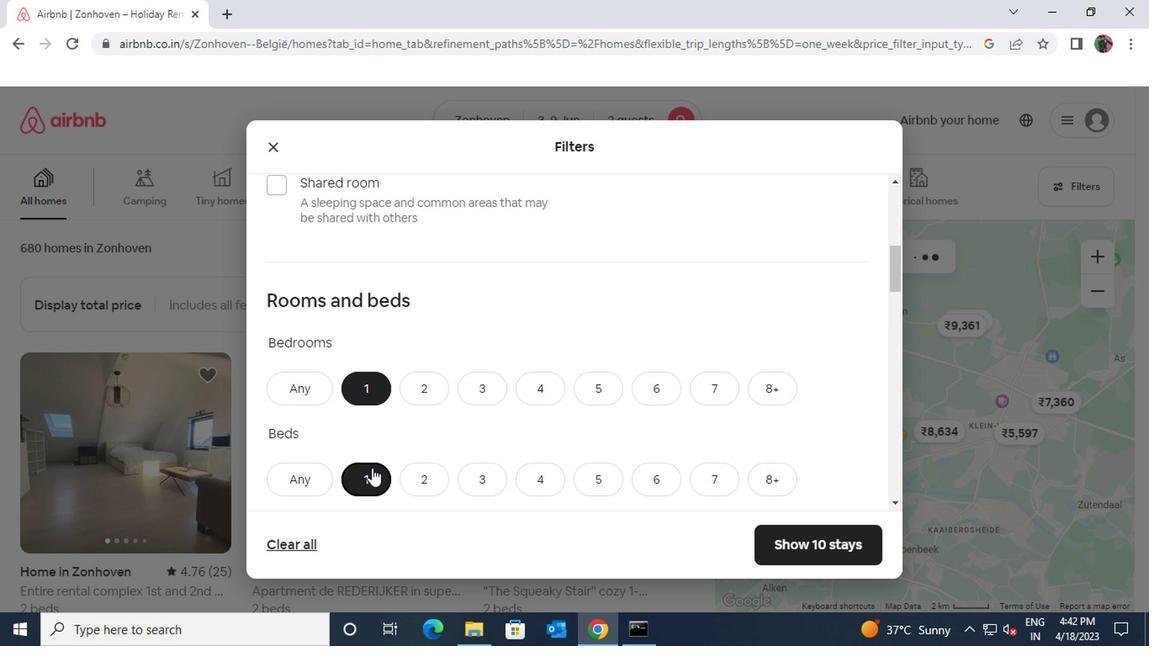 
Action: Mouse moved to (366, 479)
Screenshot: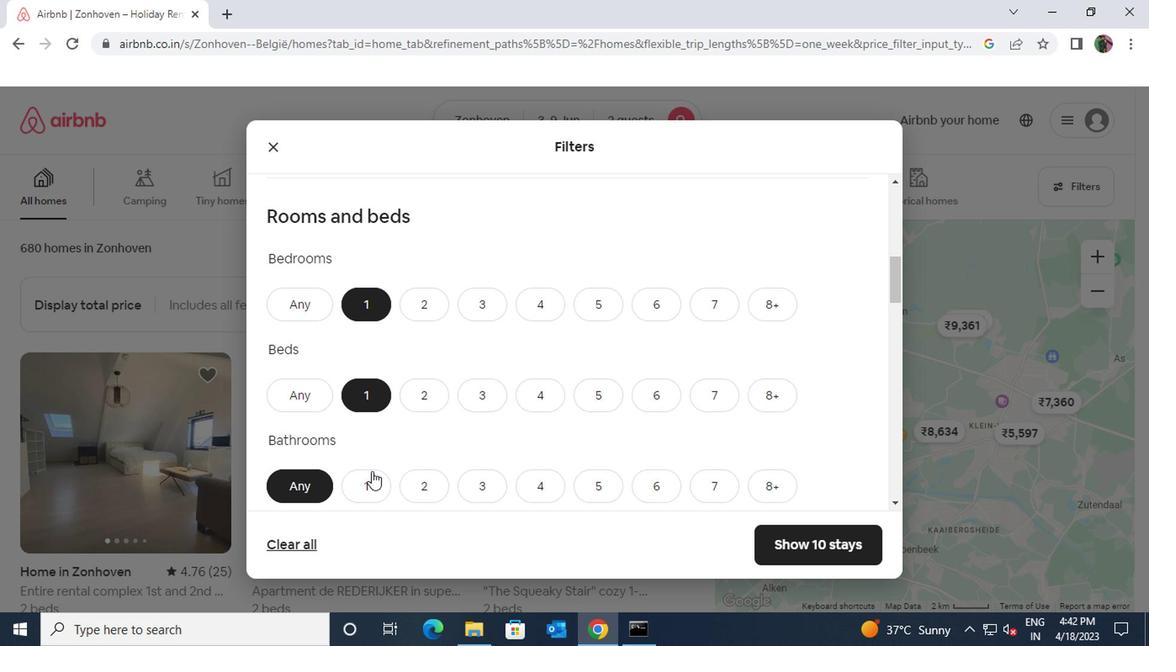 
Action: Mouse pressed left at (366, 479)
Screenshot: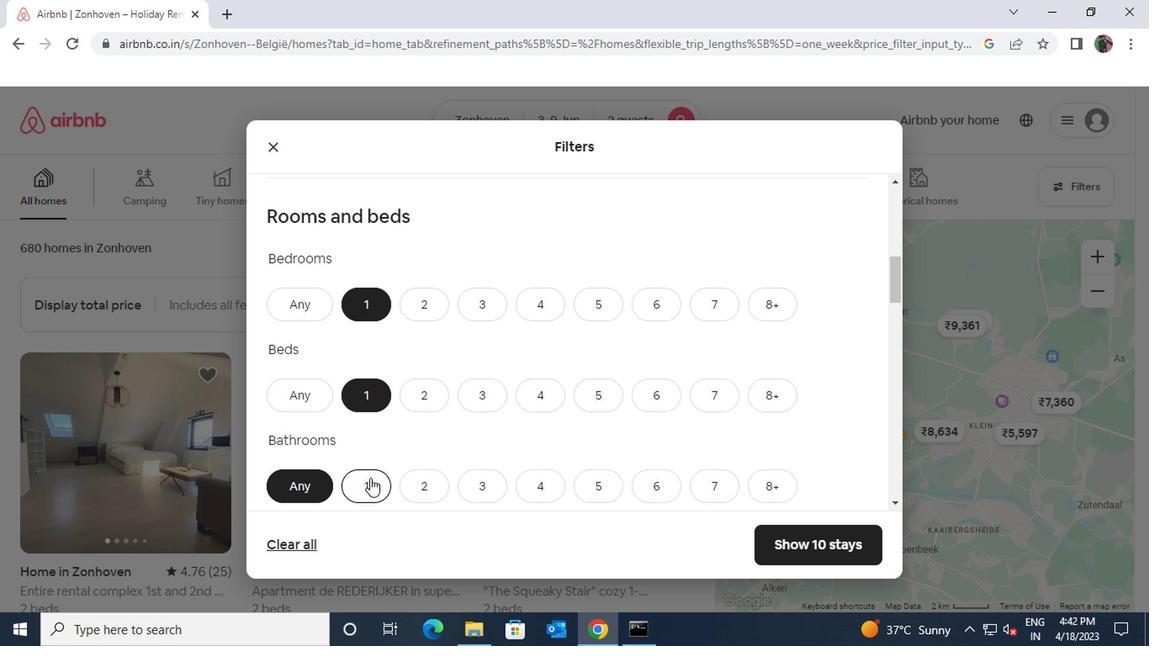 
Action: Mouse scrolled (366, 478) with delta (0, 0)
Screenshot: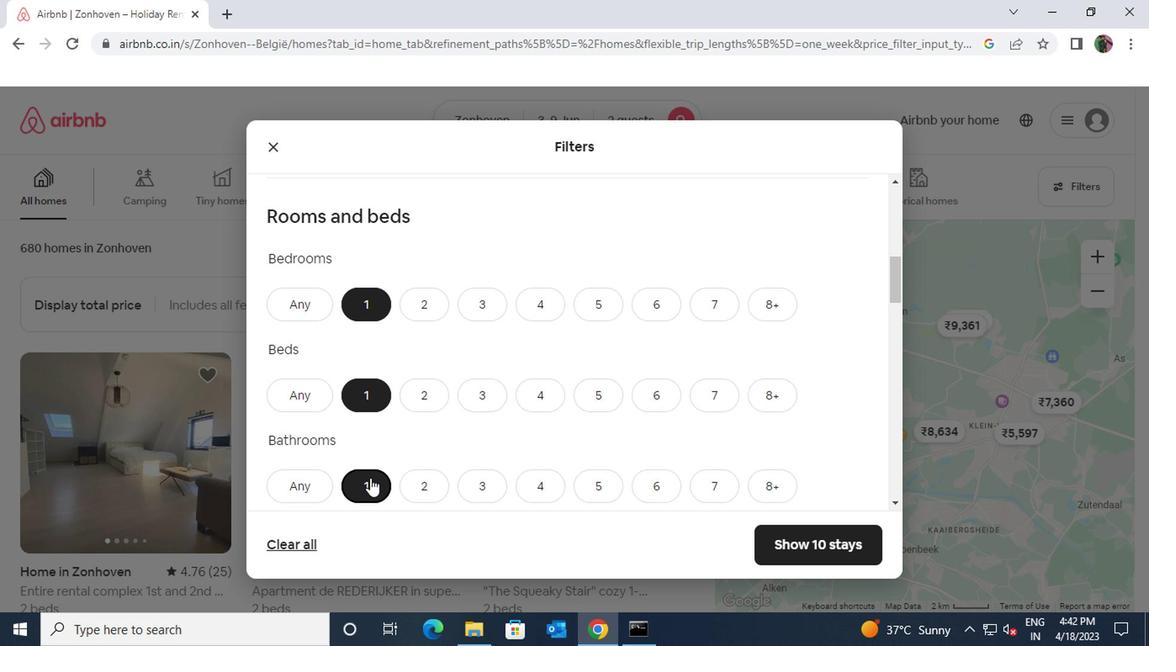 
Action: Mouse scrolled (366, 478) with delta (0, 0)
Screenshot: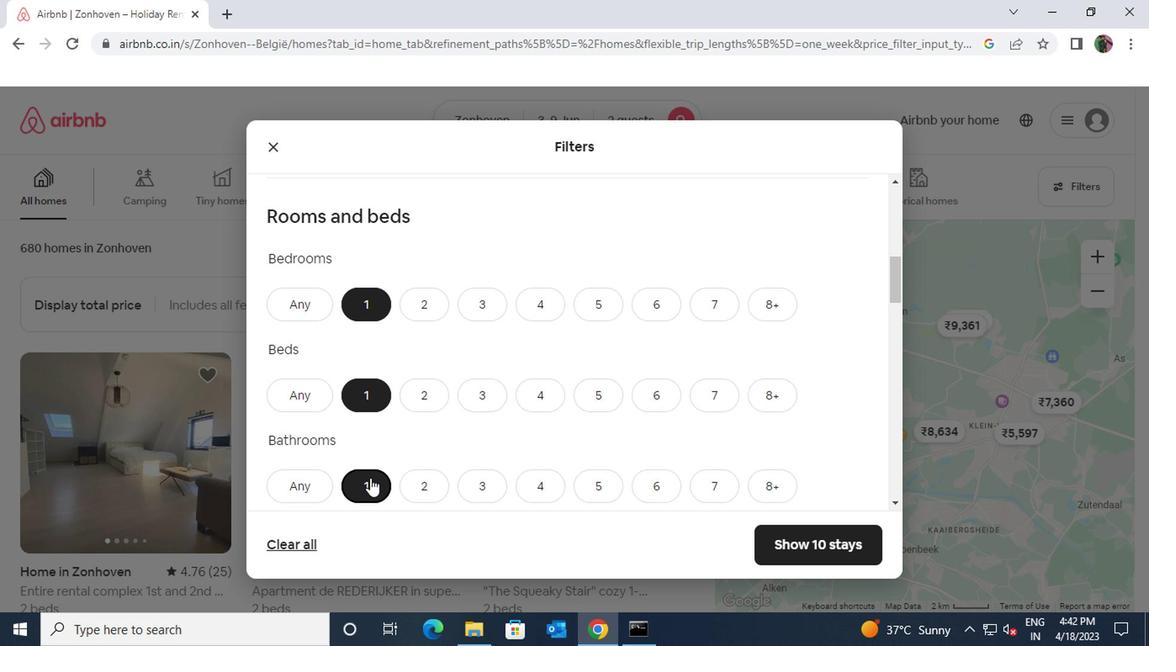 
Action: Mouse scrolled (366, 478) with delta (0, 0)
Screenshot: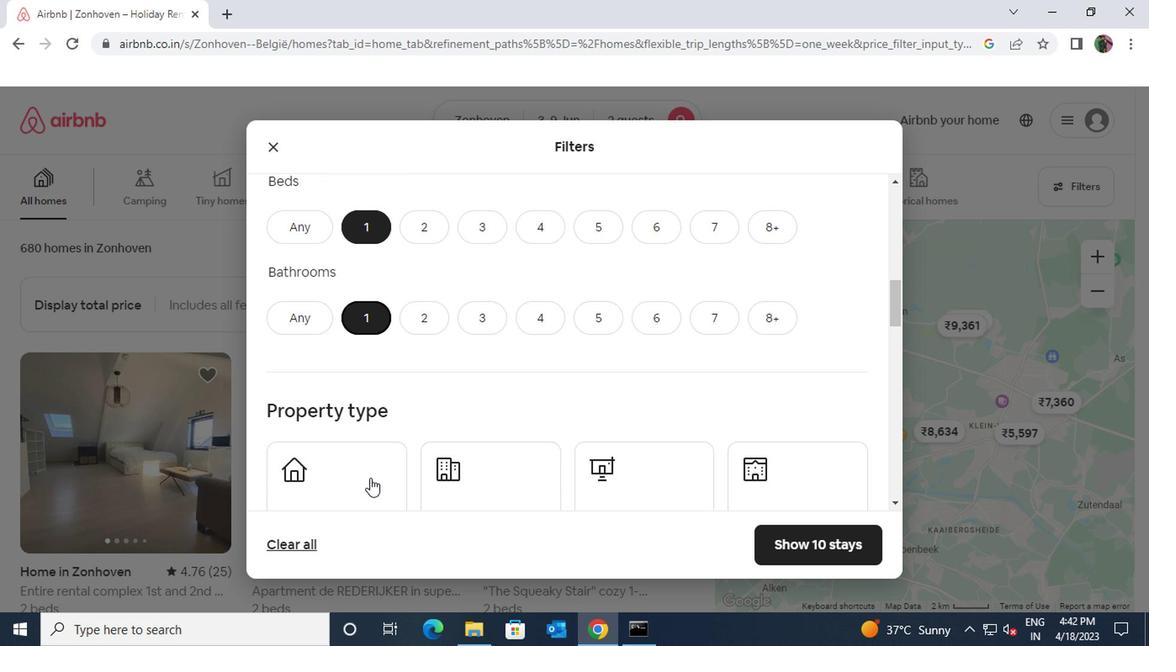 
Action: Mouse moved to (781, 438)
Screenshot: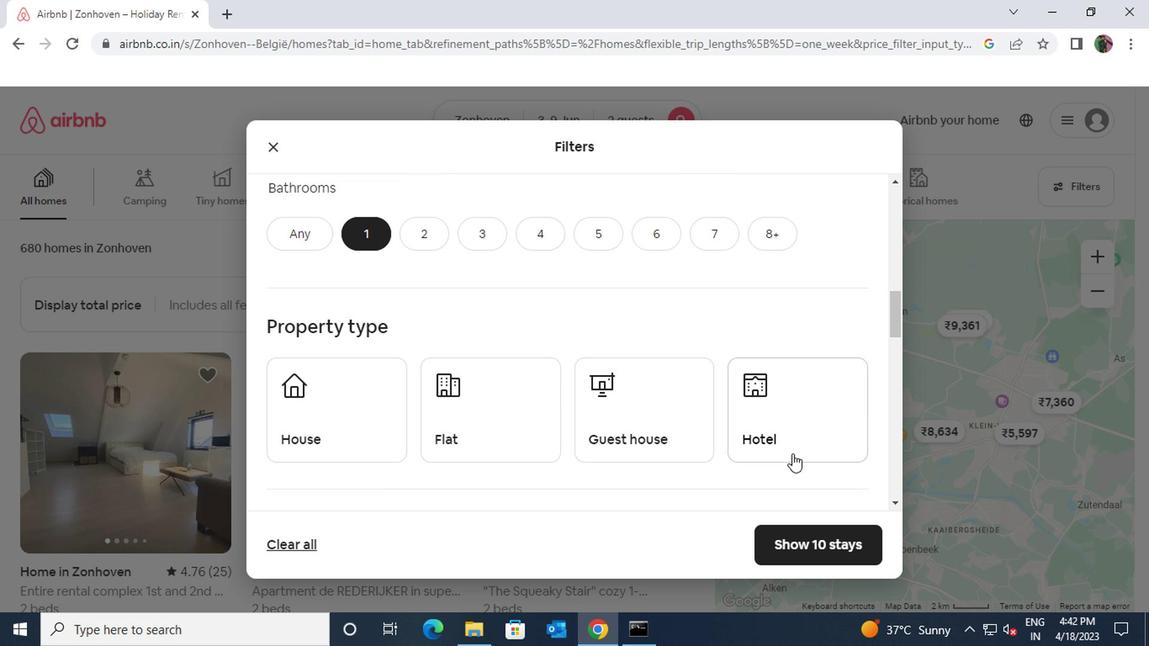 
Action: Mouse pressed left at (781, 438)
Screenshot: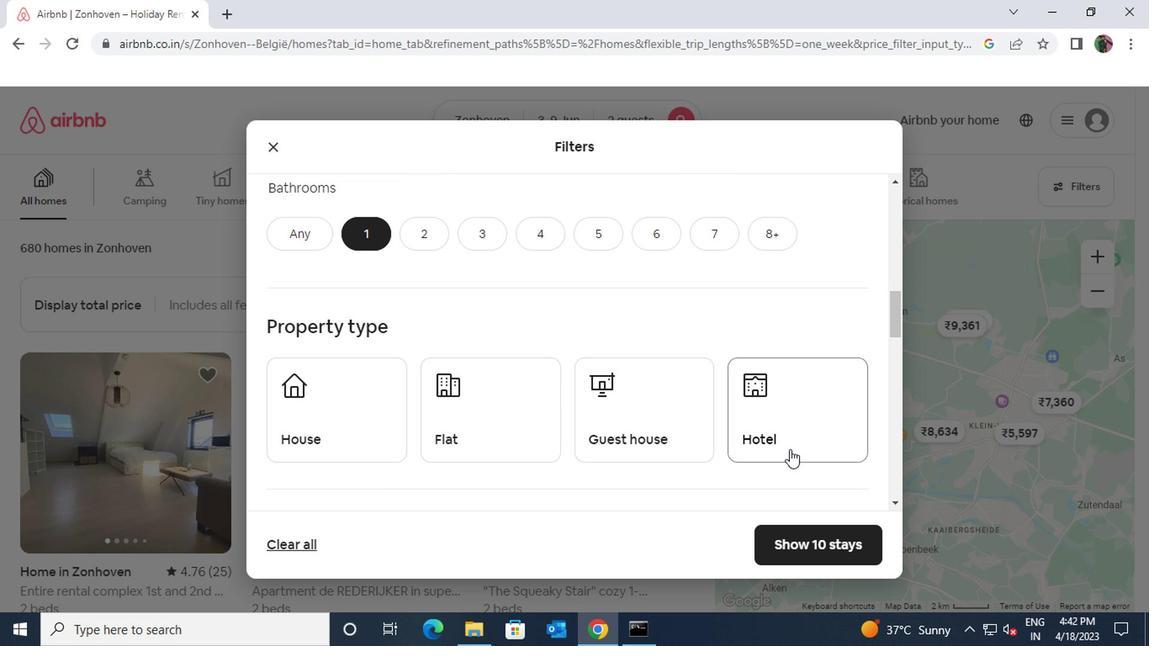 
Action: Mouse moved to (553, 457)
Screenshot: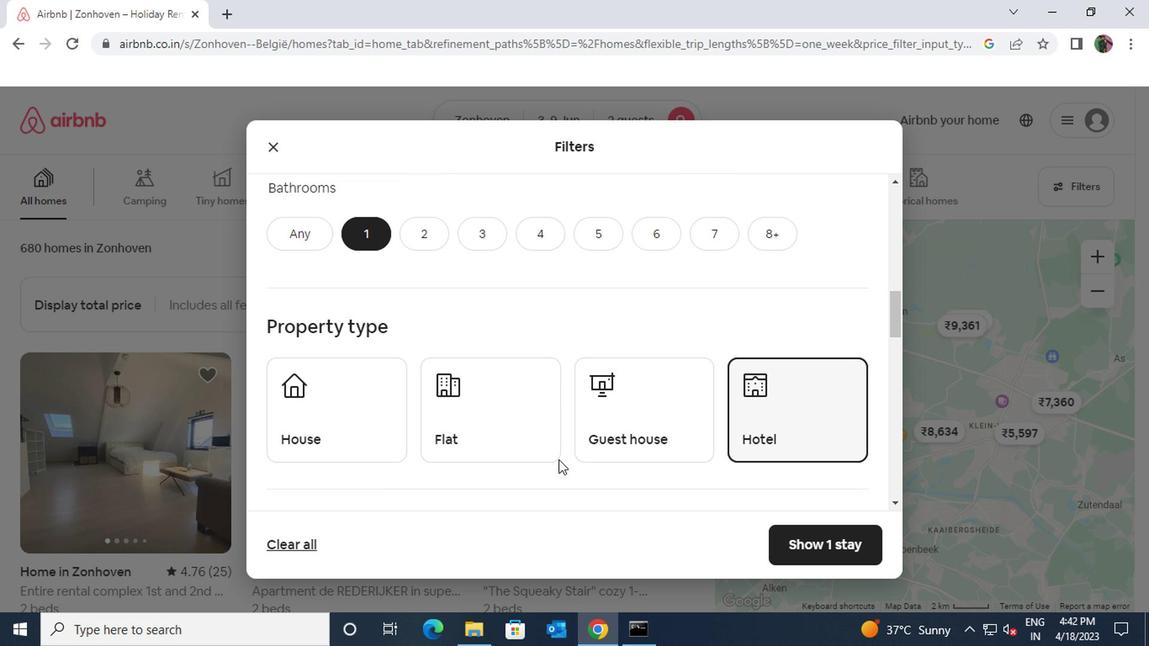 
Action: Mouse scrolled (553, 456) with delta (0, -1)
Screenshot: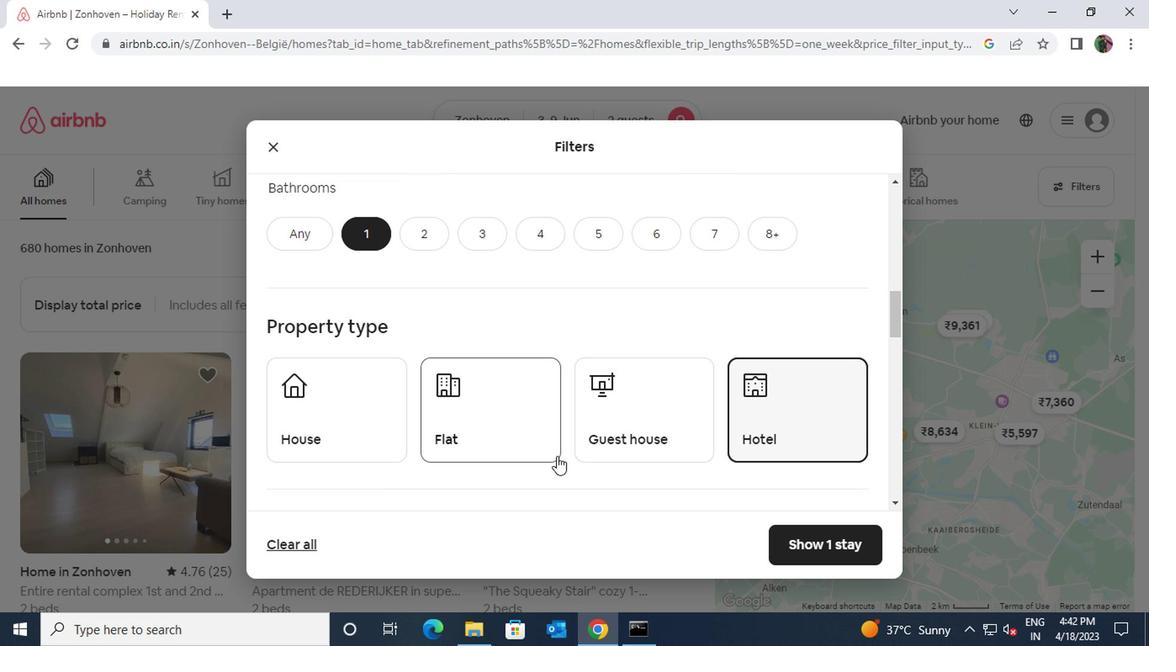 
Action: Mouse moved to (551, 450)
Screenshot: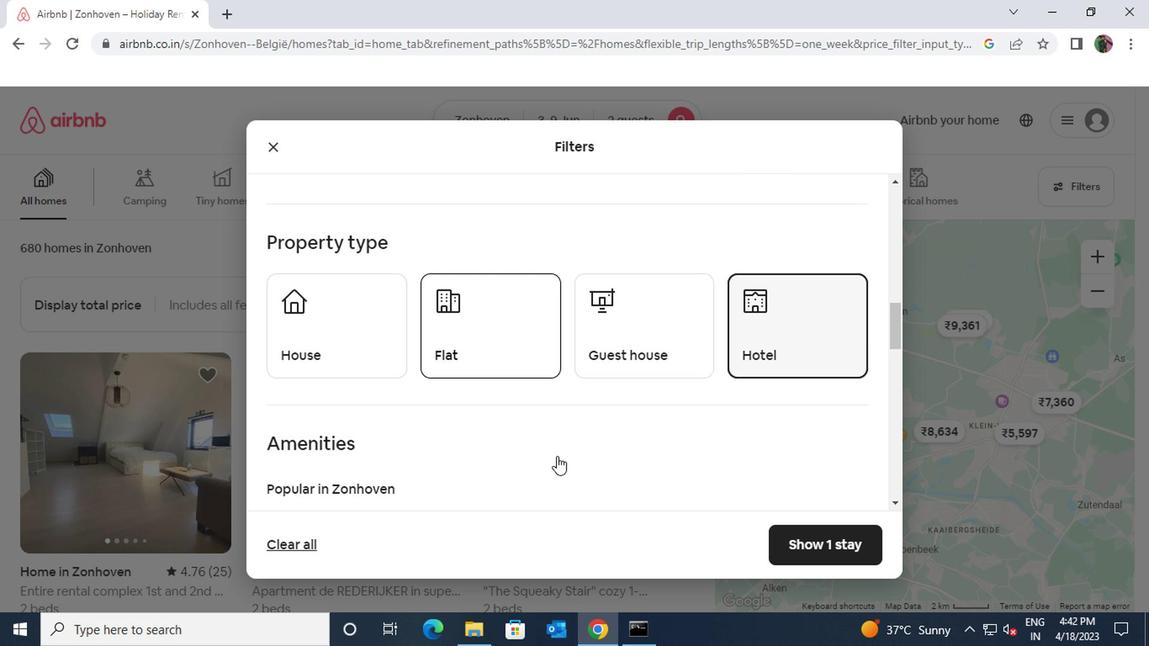 
Action: Mouse scrolled (551, 449) with delta (0, 0)
Screenshot: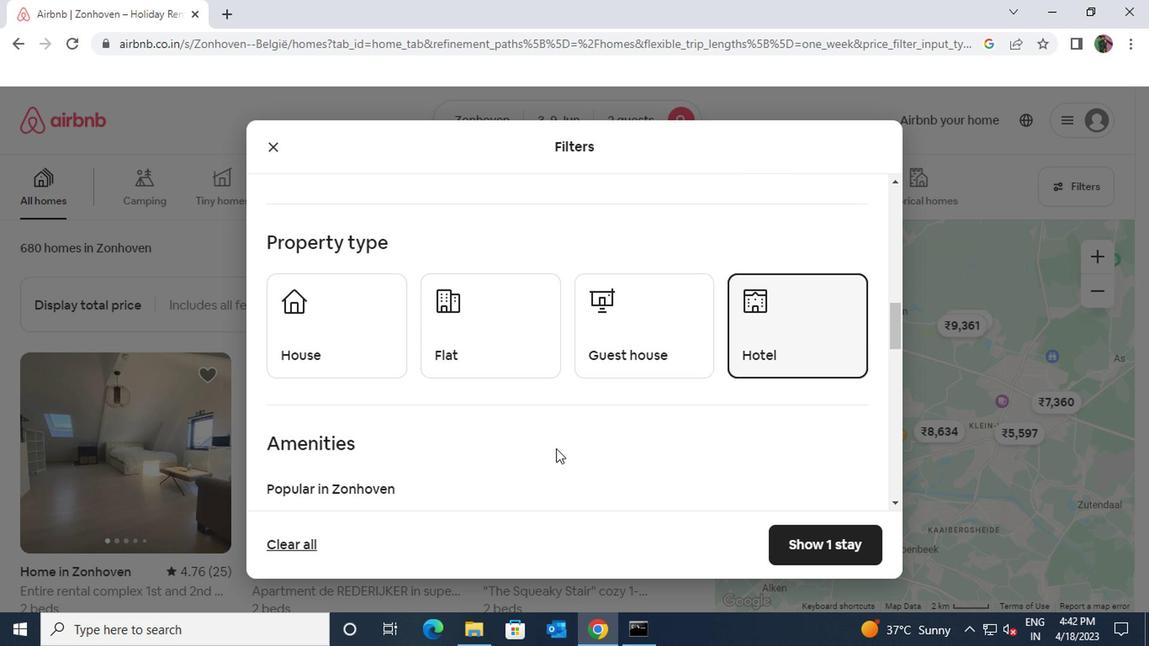 
Action: Mouse moved to (551, 446)
Screenshot: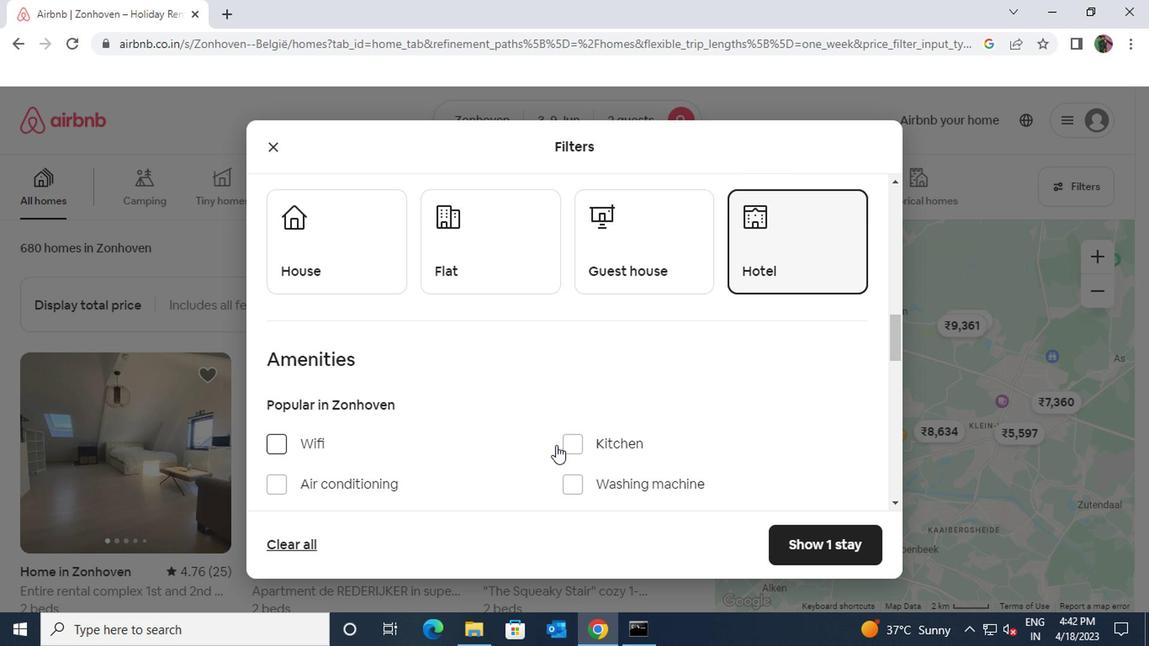 
Action: Mouse scrolled (551, 445) with delta (0, 0)
Screenshot: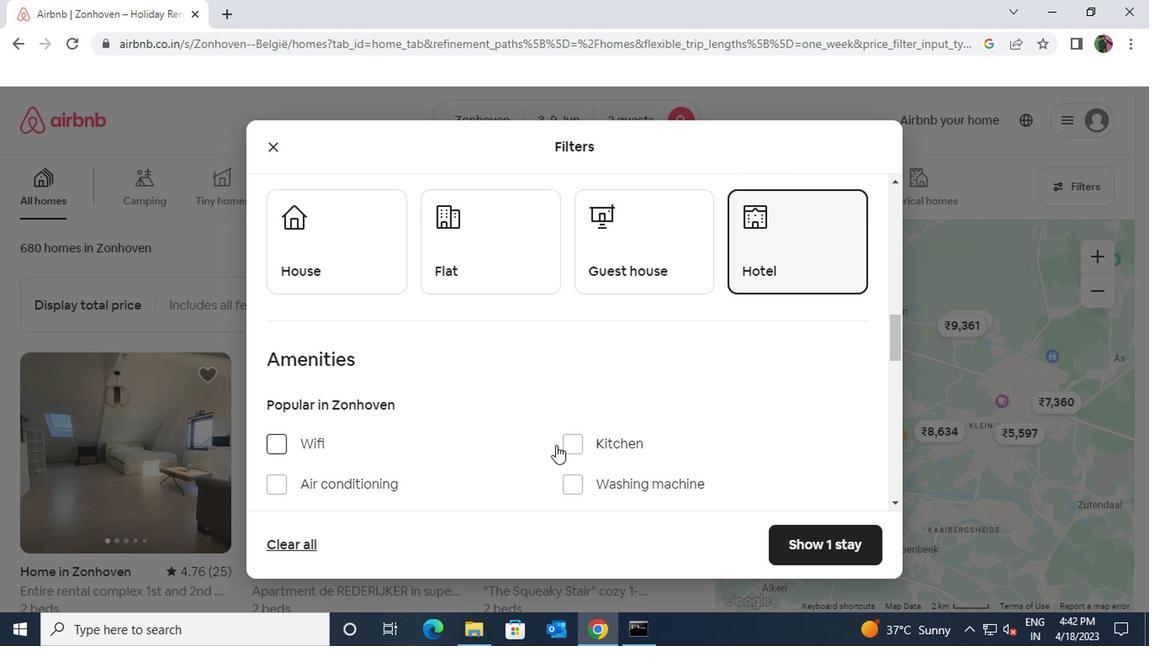 
Action: Mouse moved to (551, 441)
Screenshot: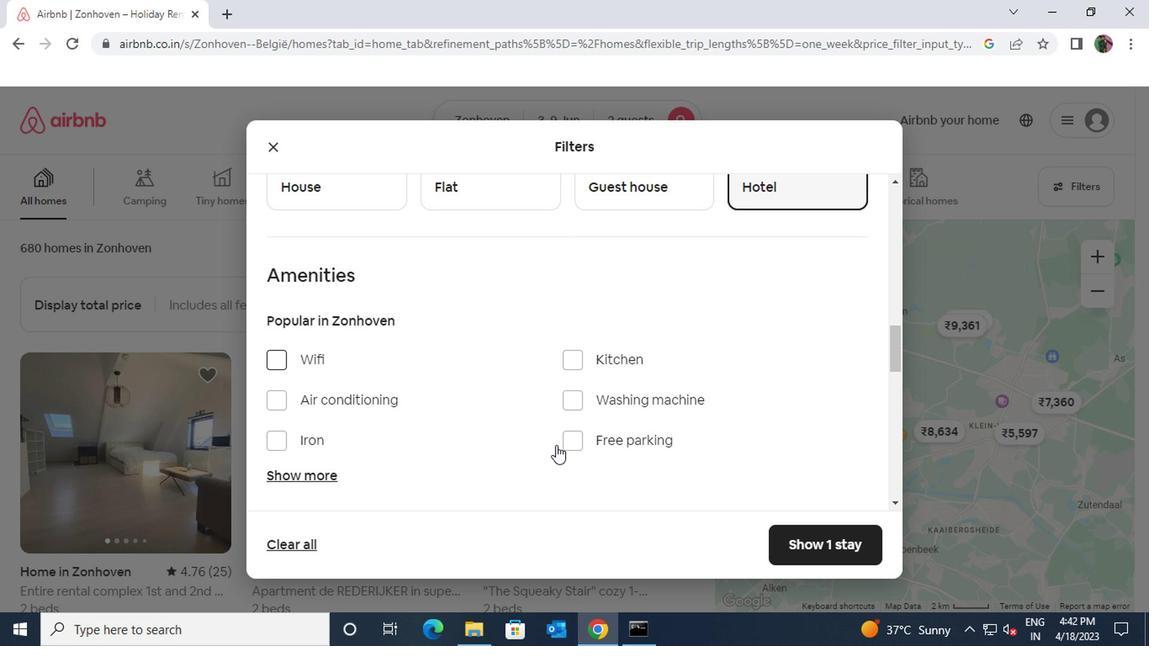 
Action: Mouse scrolled (551, 439) with delta (0, -1)
Screenshot: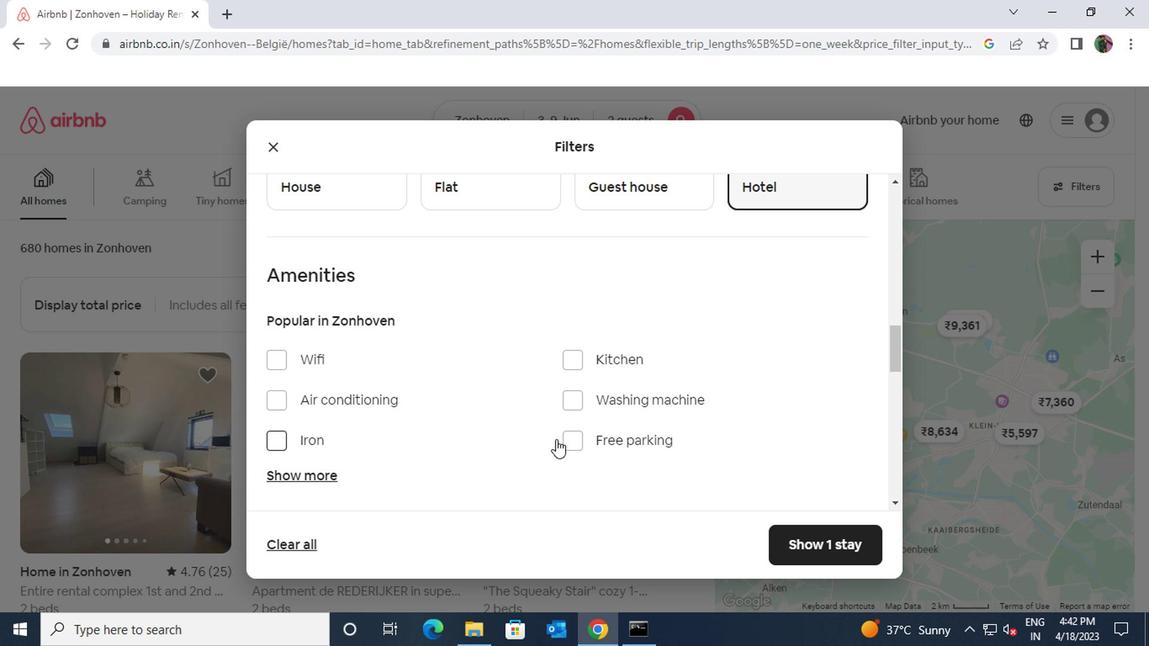 
Action: Mouse scrolled (551, 439) with delta (0, -1)
Screenshot: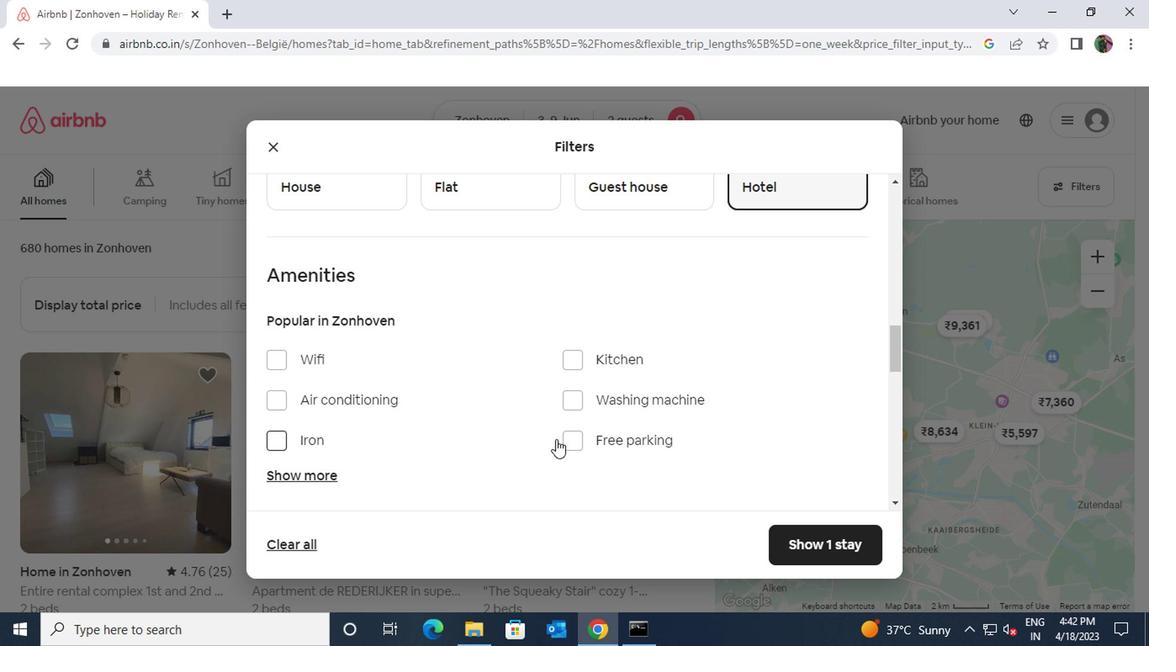 
Action: Mouse moved to (311, 304)
Screenshot: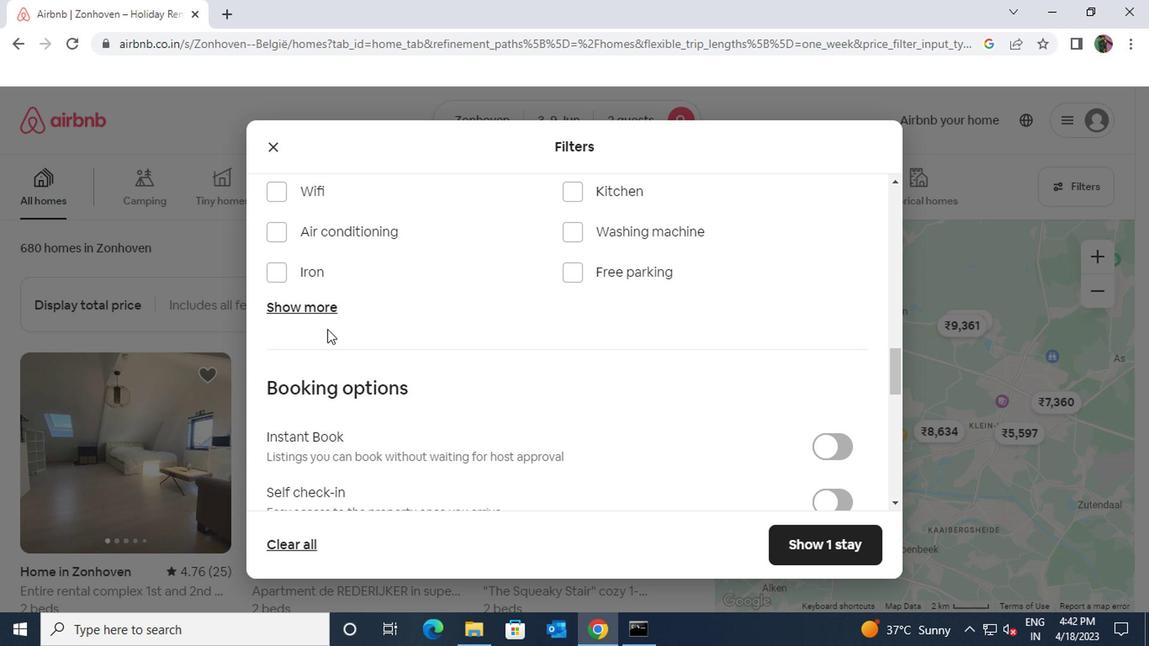 
Action: Mouse pressed left at (311, 304)
Screenshot: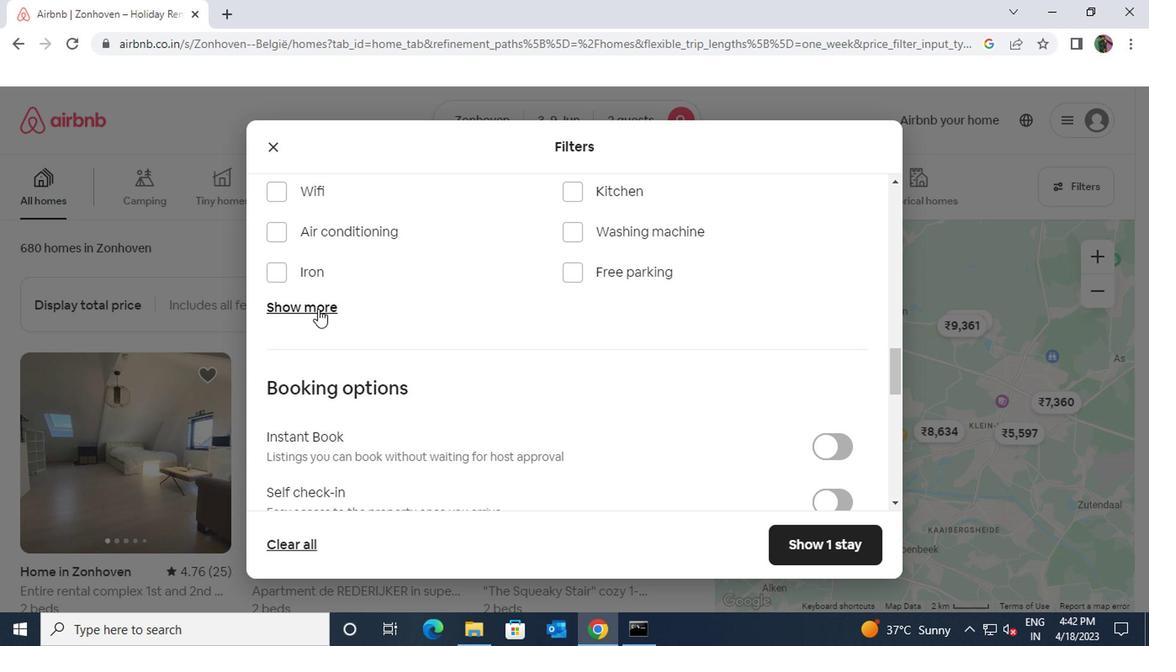 
Action: Mouse moved to (343, 402)
Screenshot: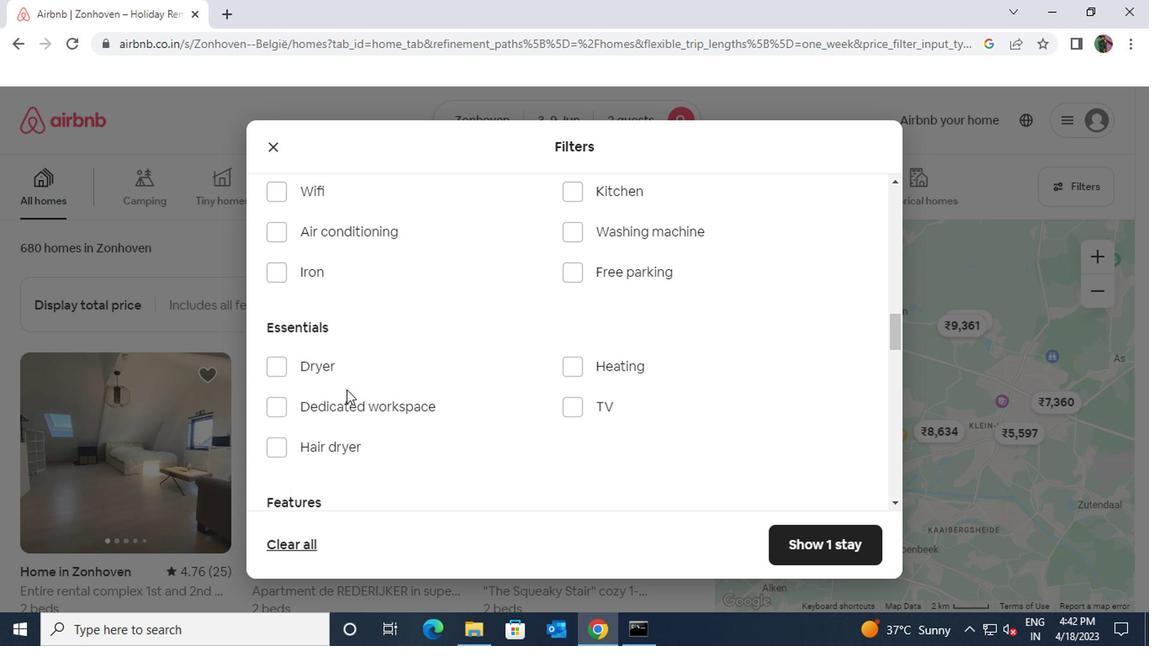 
Action: Mouse scrolled (343, 404) with delta (0, 1)
Screenshot: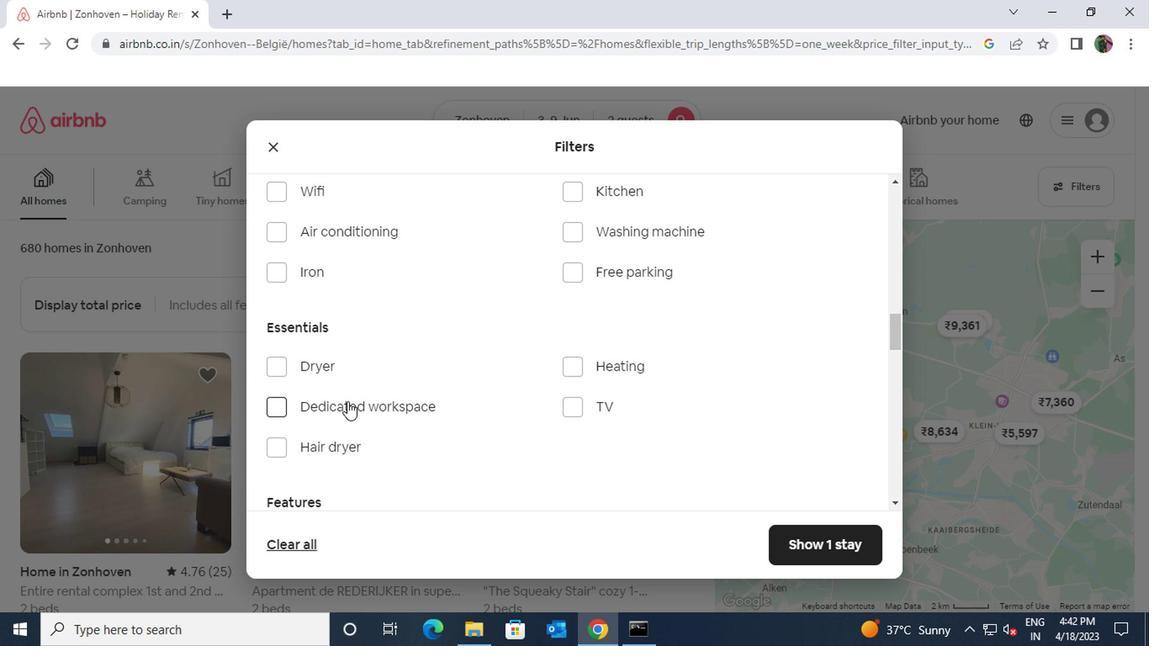 
Action: Mouse scrolled (343, 402) with delta (0, 0)
Screenshot: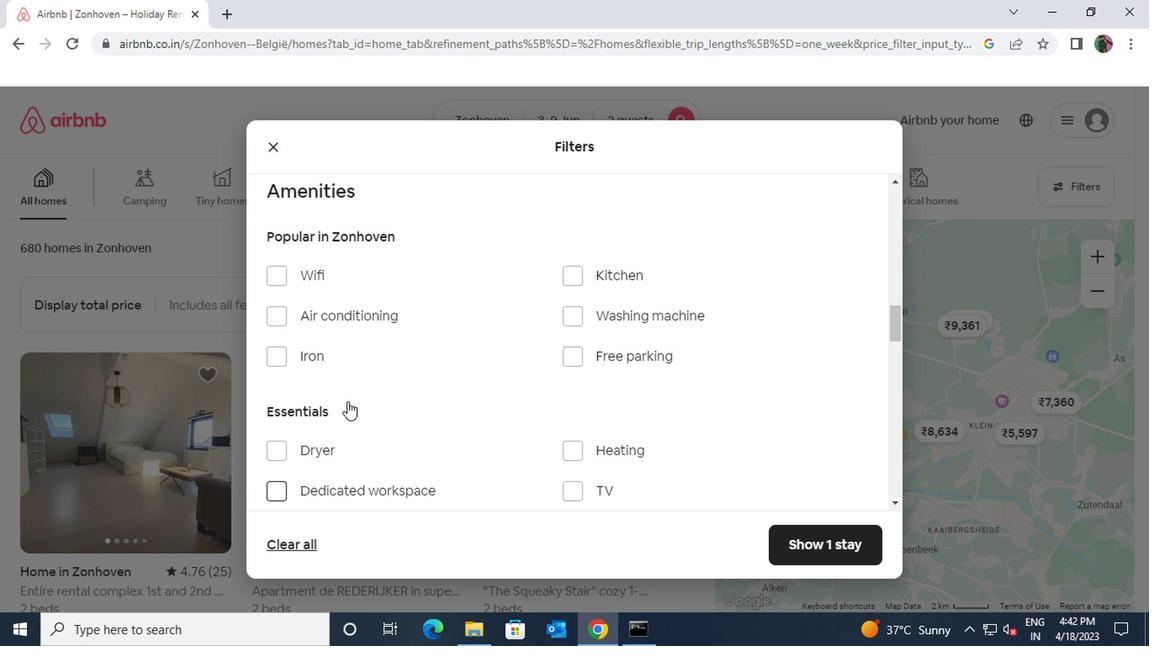
Action: Mouse moved to (563, 369)
Screenshot: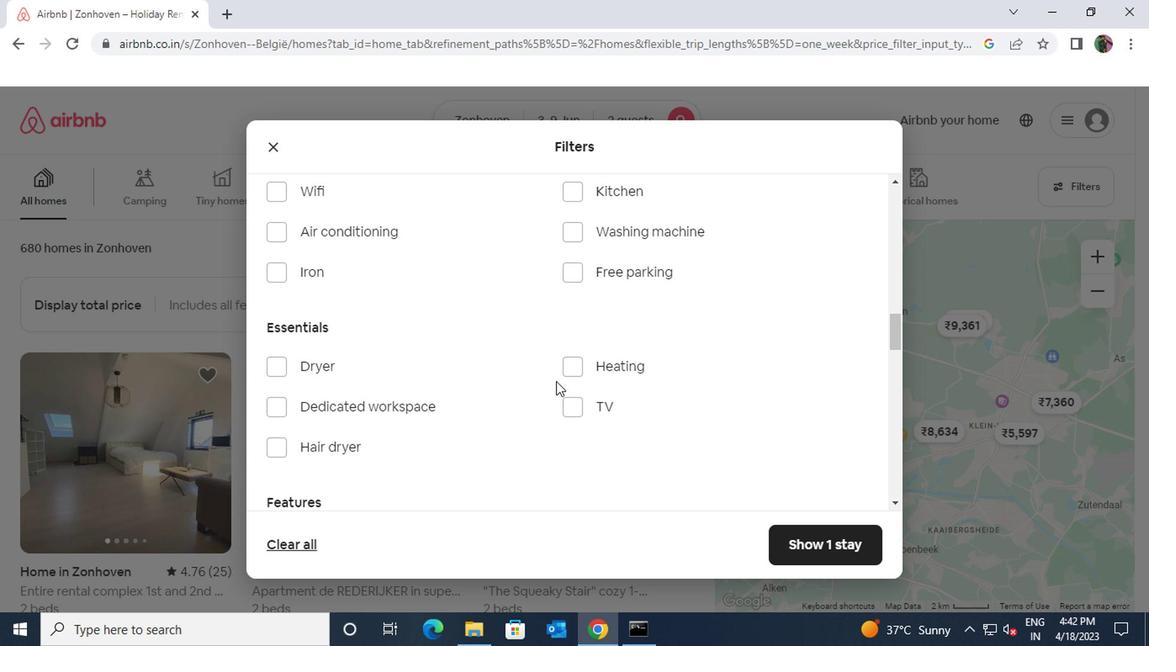 
Action: Mouse pressed left at (563, 369)
Screenshot: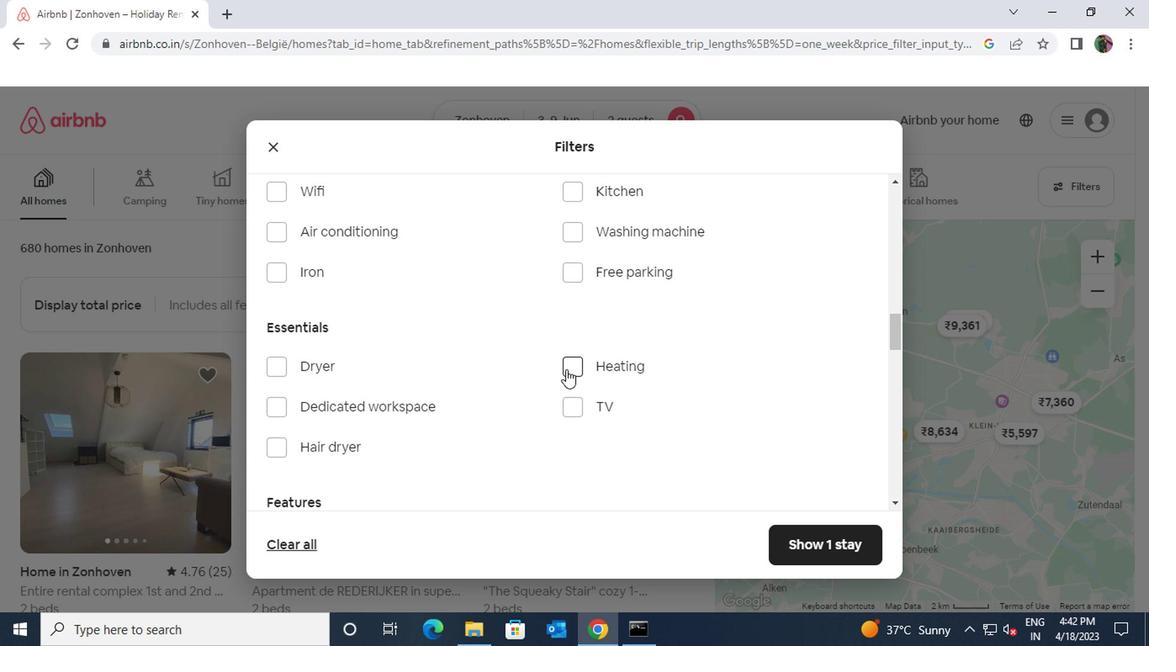 
Action: Mouse scrolled (563, 368) with delta (0, 0)
Screenshot: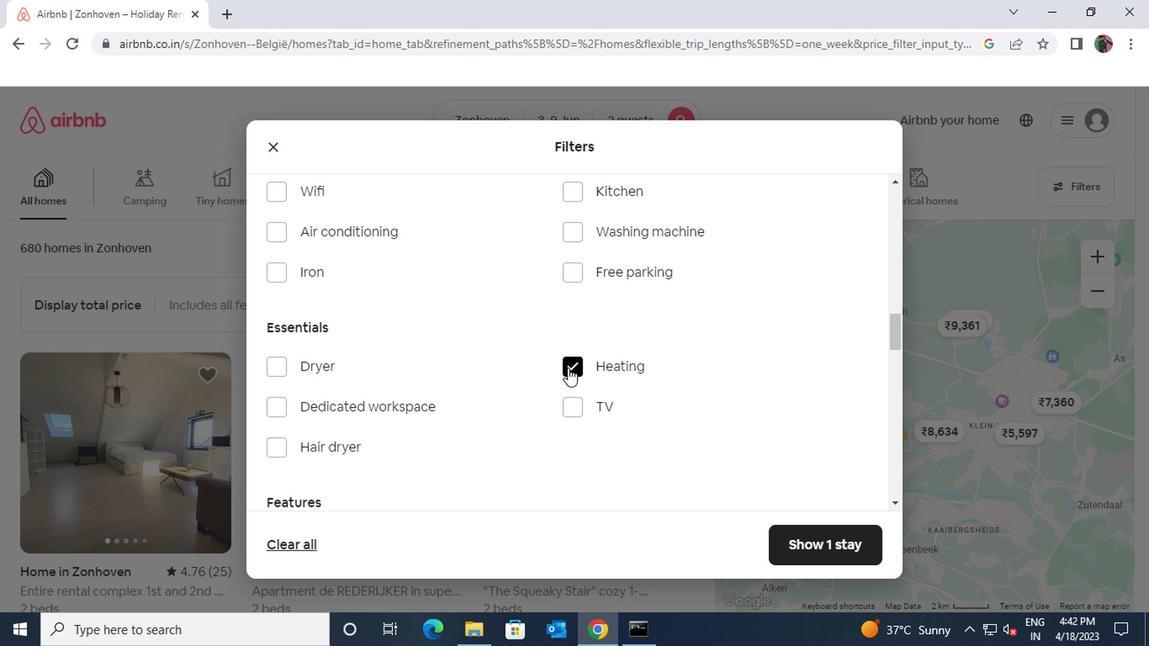 
Action: Mouse scrolled (563, 368) with delta (0, 0)
Screenshot: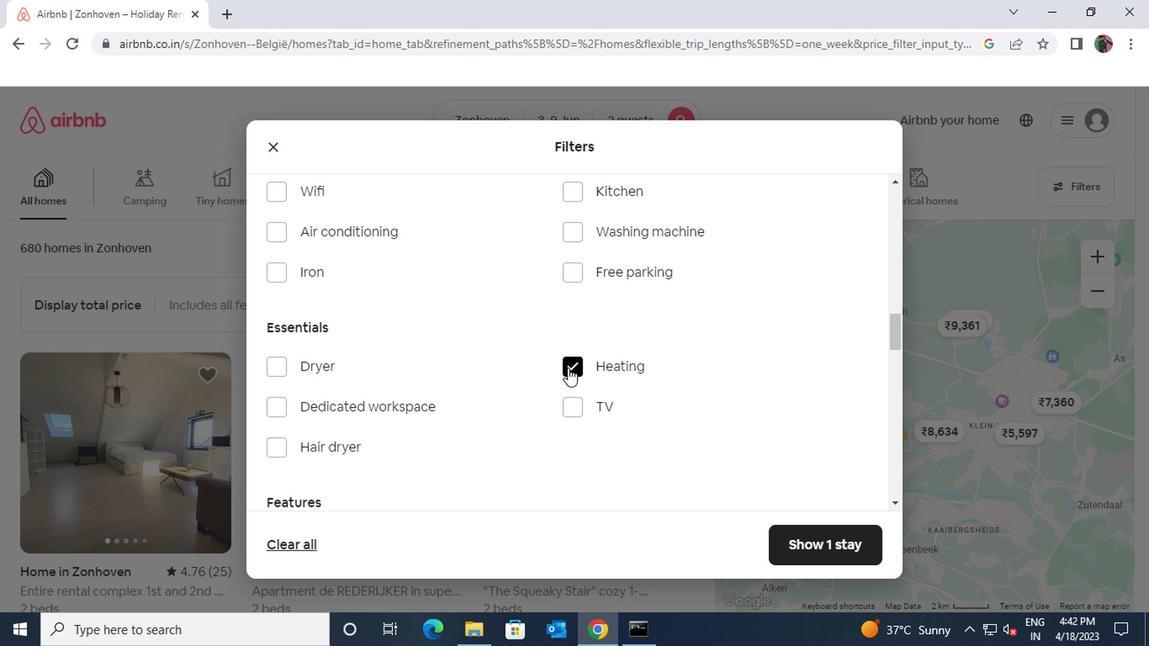 
Action: Mouse scrolled (563, 368) with delta (0, 0)
Screenshot: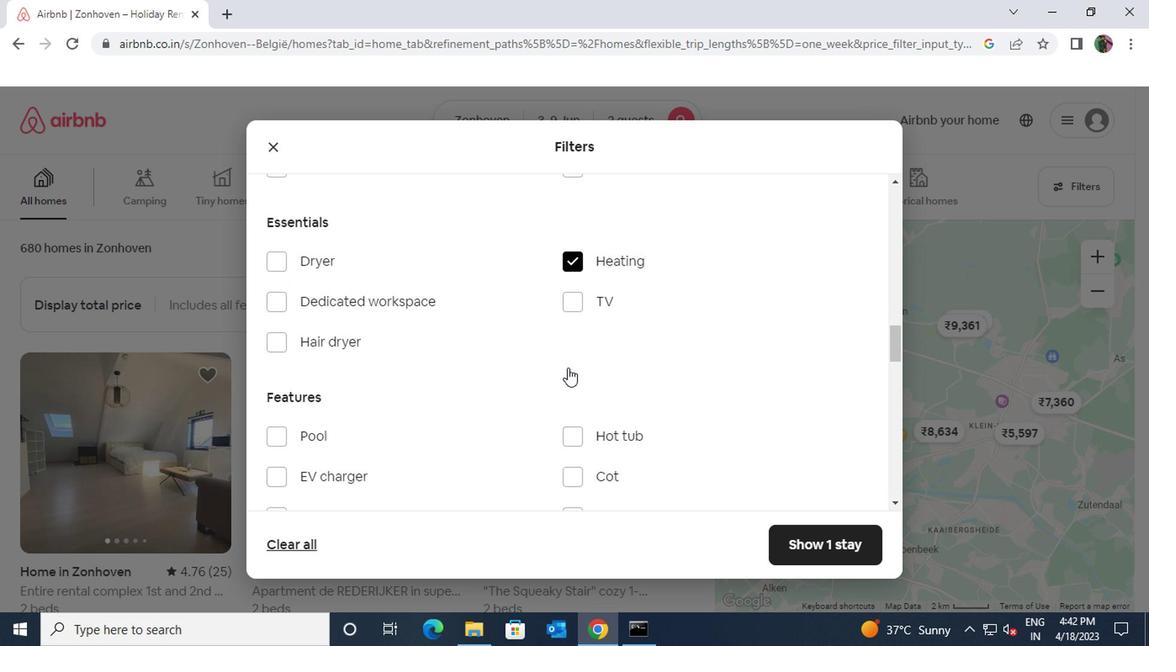 
Action: Mouse scrolled (563, 368) with delta (0, 0)
Screenshot: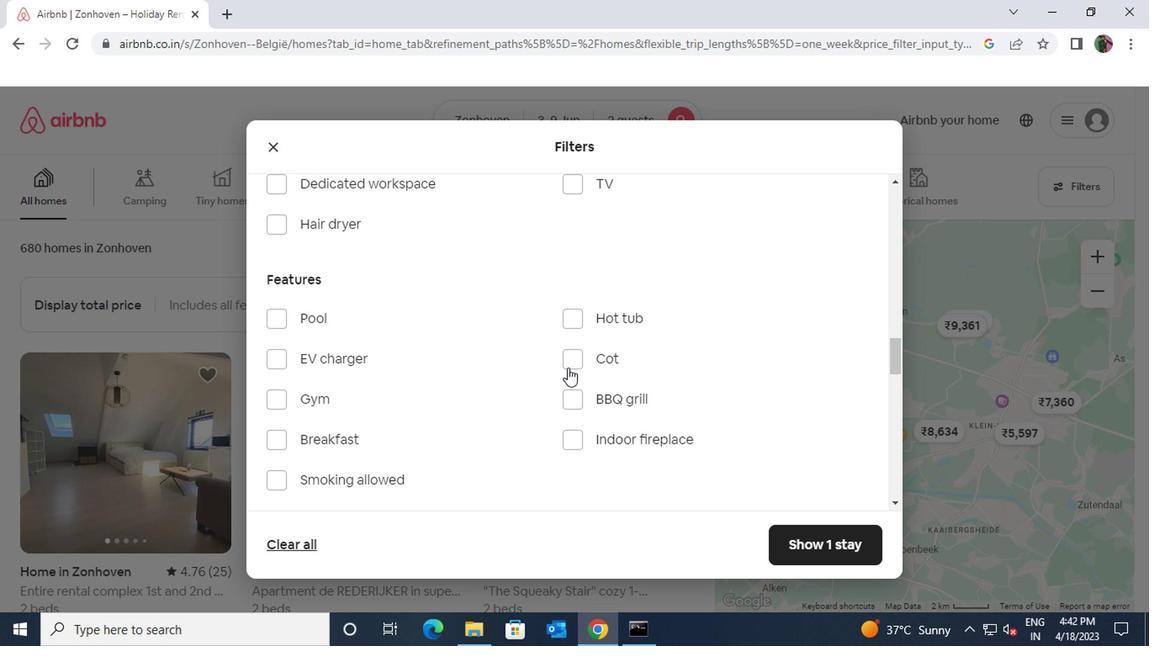 
Action: Mouse scrolled (563, 368) with delta (0, 0)
Screenshot: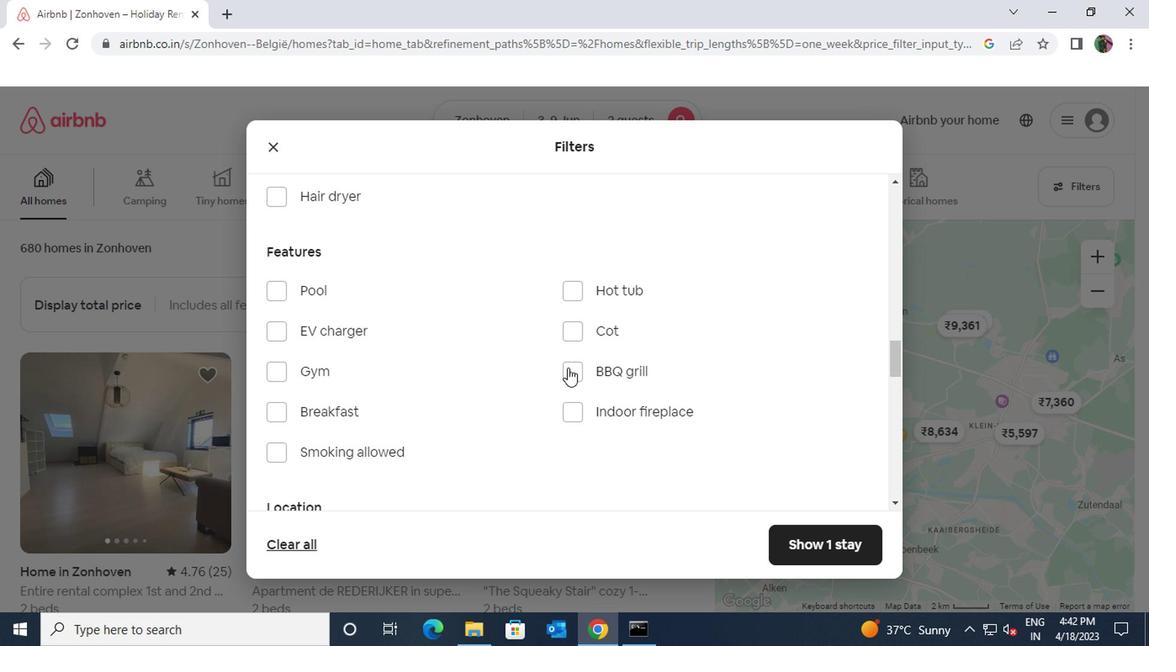
Action: Mouse scrolled (563, 368) with delta (0, 0)
Screenshot: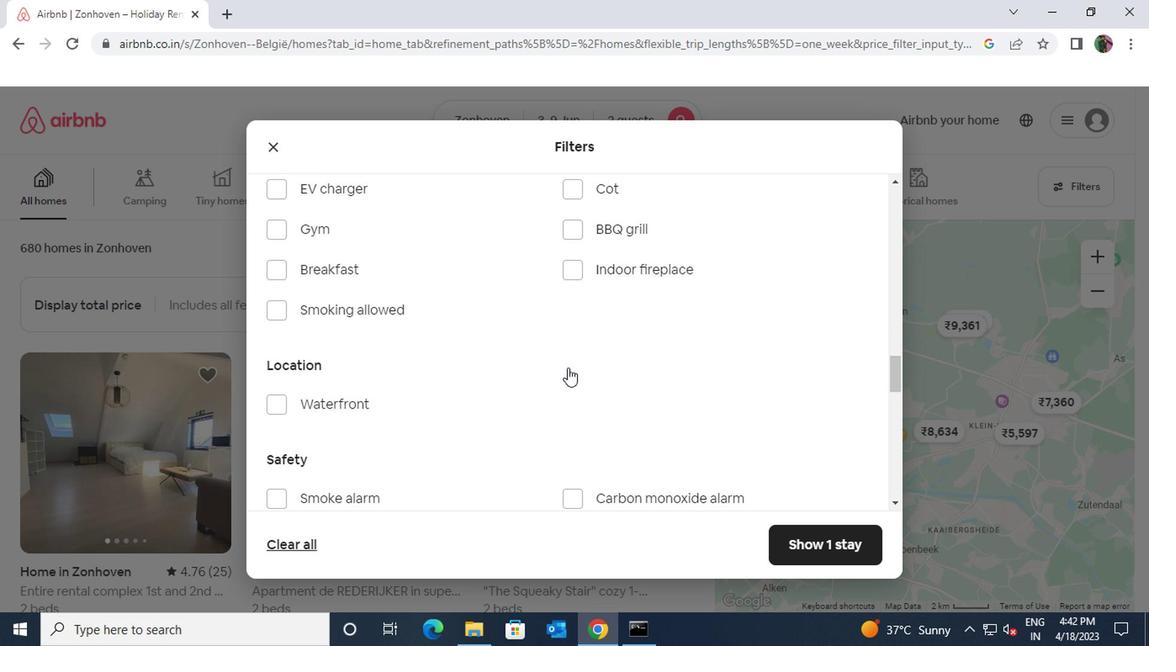 
Action: Mouse scrolled (563, 368) with delta (0, 0)
Screenshot: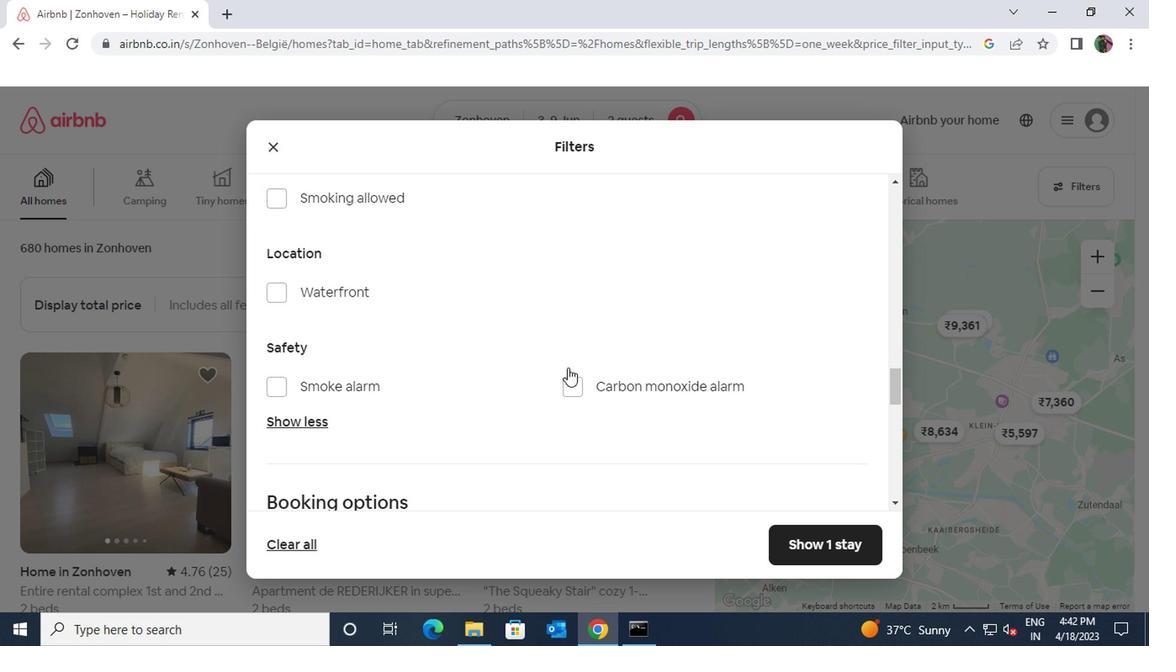 
Action: Mouse scrolled (563, 368) with delta (0, 0)
Screenshot: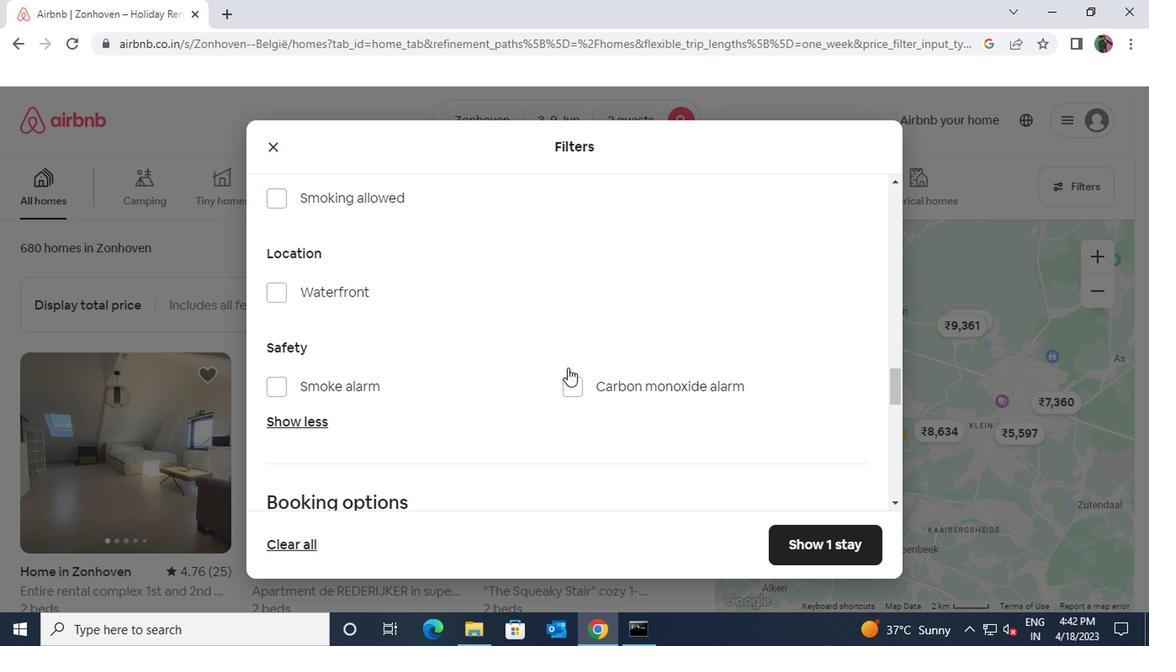 
Action: Mouse scrolled (563, 368) with delta (0, 0)
Screenshot: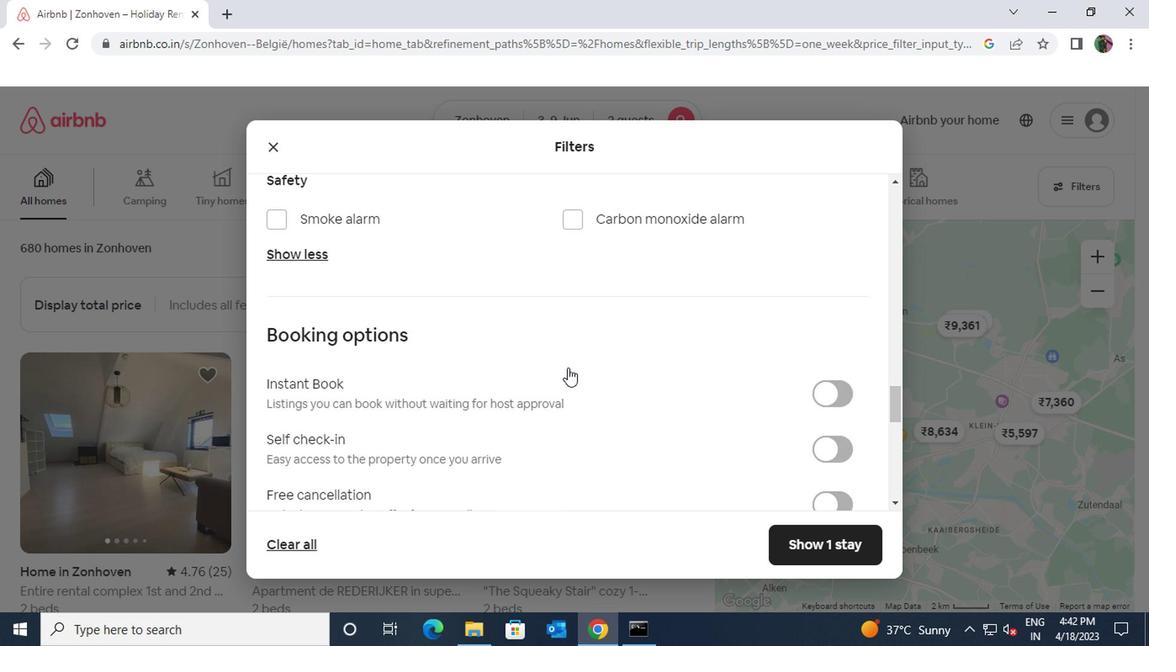 
Action: Mouse moved to (821, 363)
Screenshot: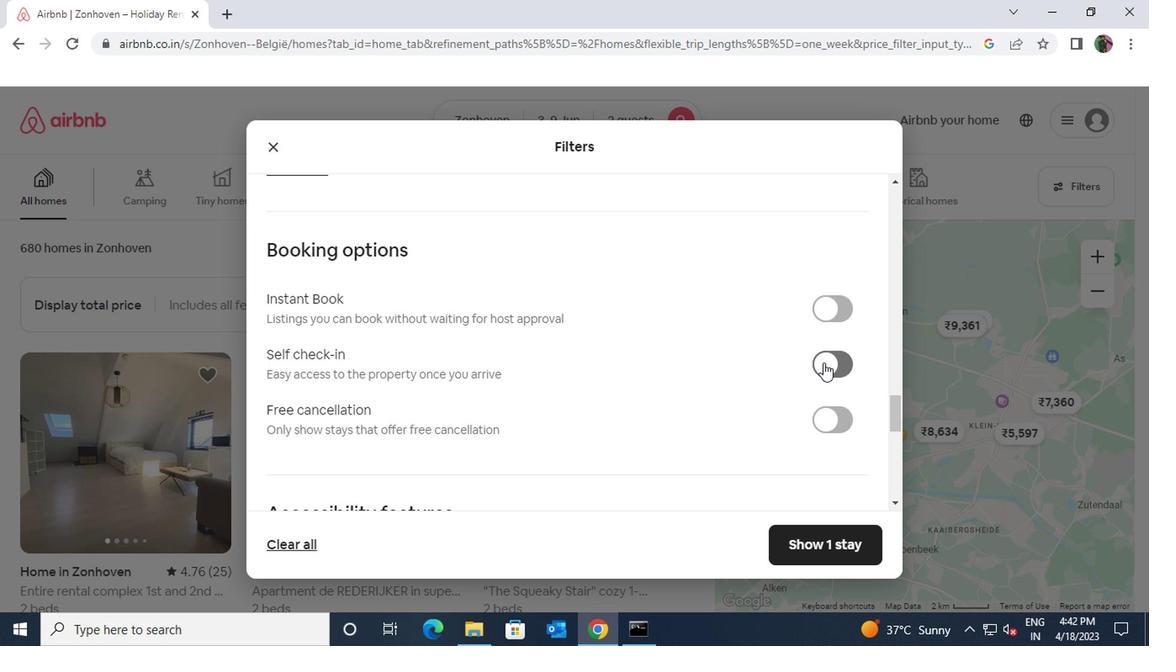 
Action: Mouse pressed left at (821, 363)
Screenshot: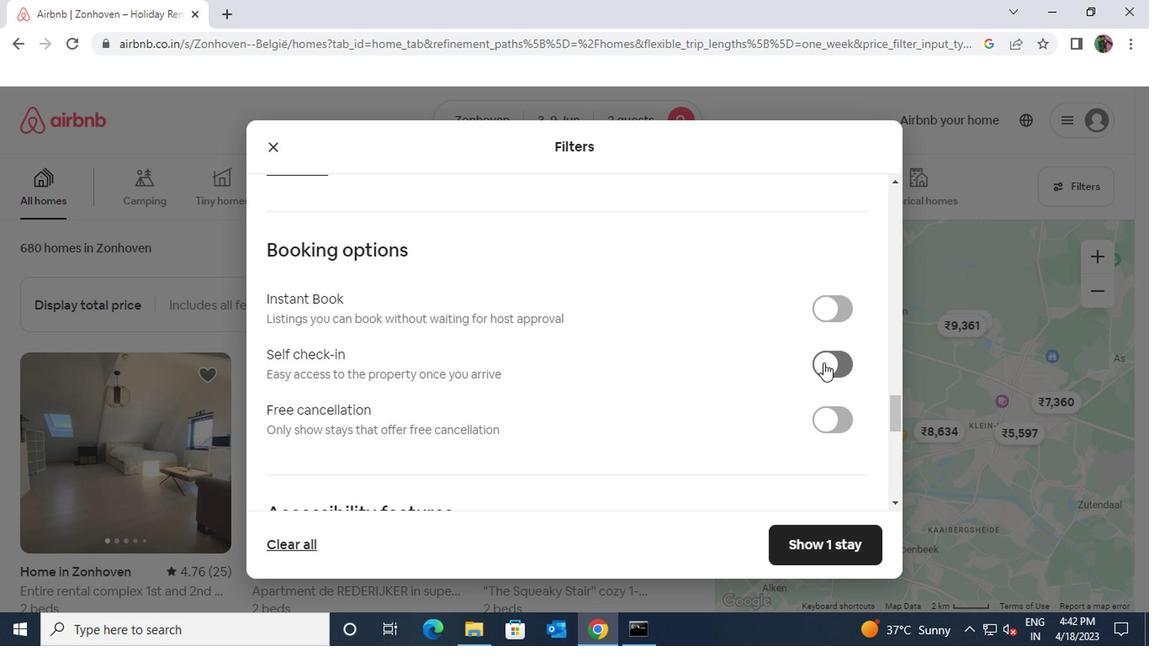 
Action: Mouse moved to (619, 371)
Screenshot: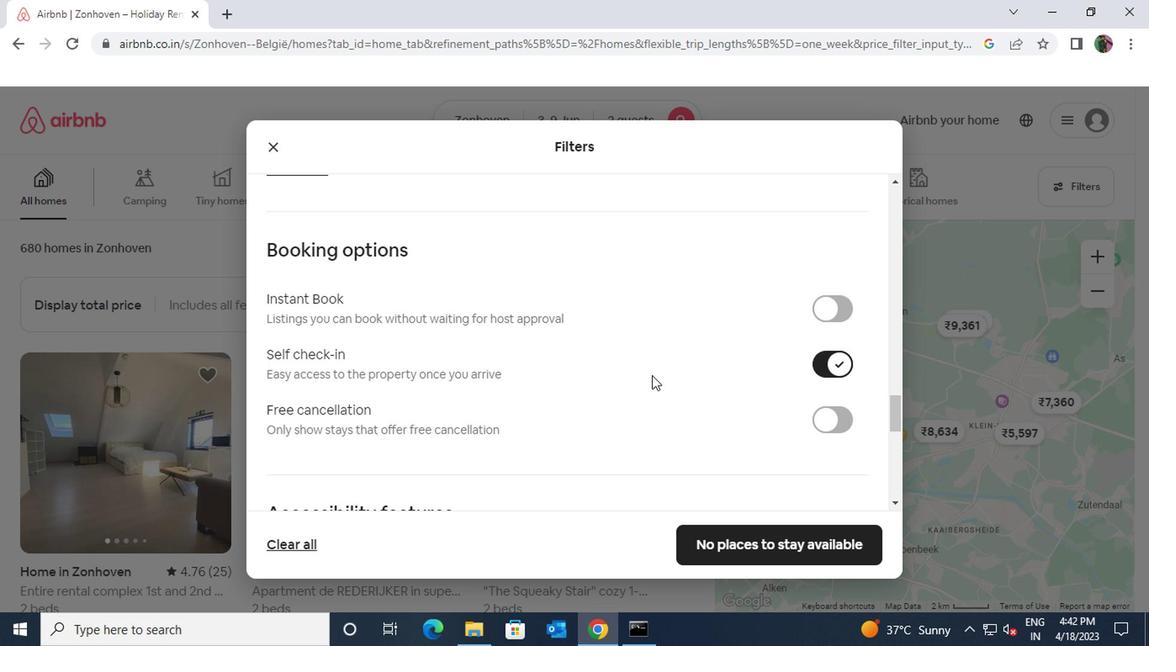 
Action: Mouse scrolled (619, 371) with delta (0, 0)
Screenshot: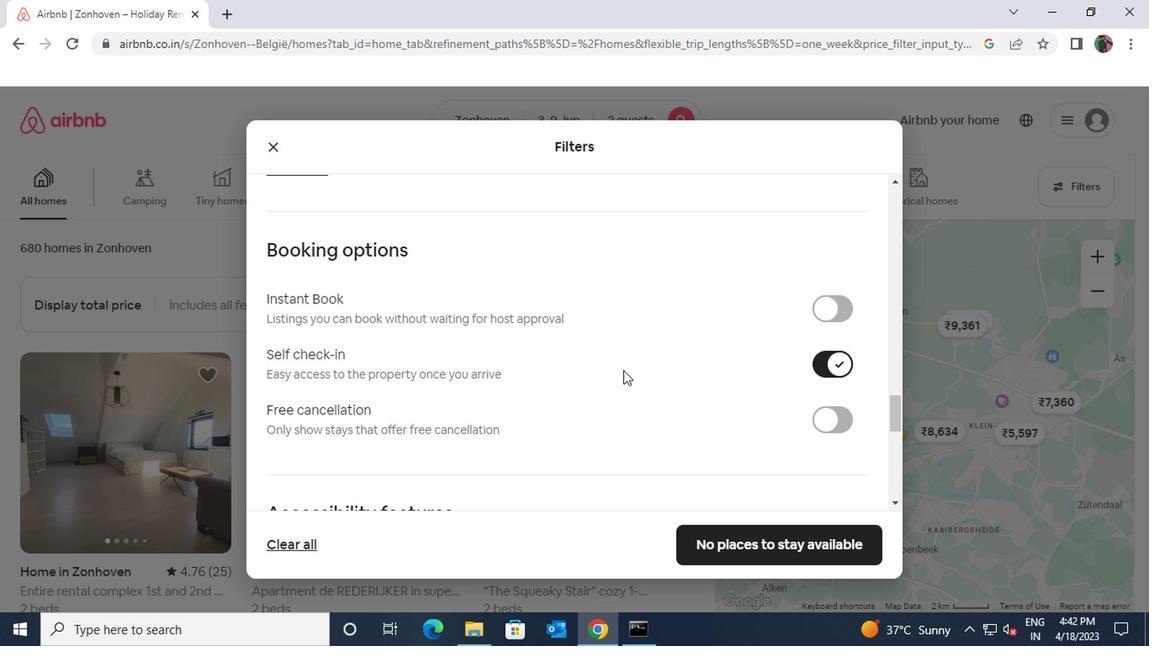 
Action: Mouse scrolled (619, 371) with delta (0, 0)
Screenshot: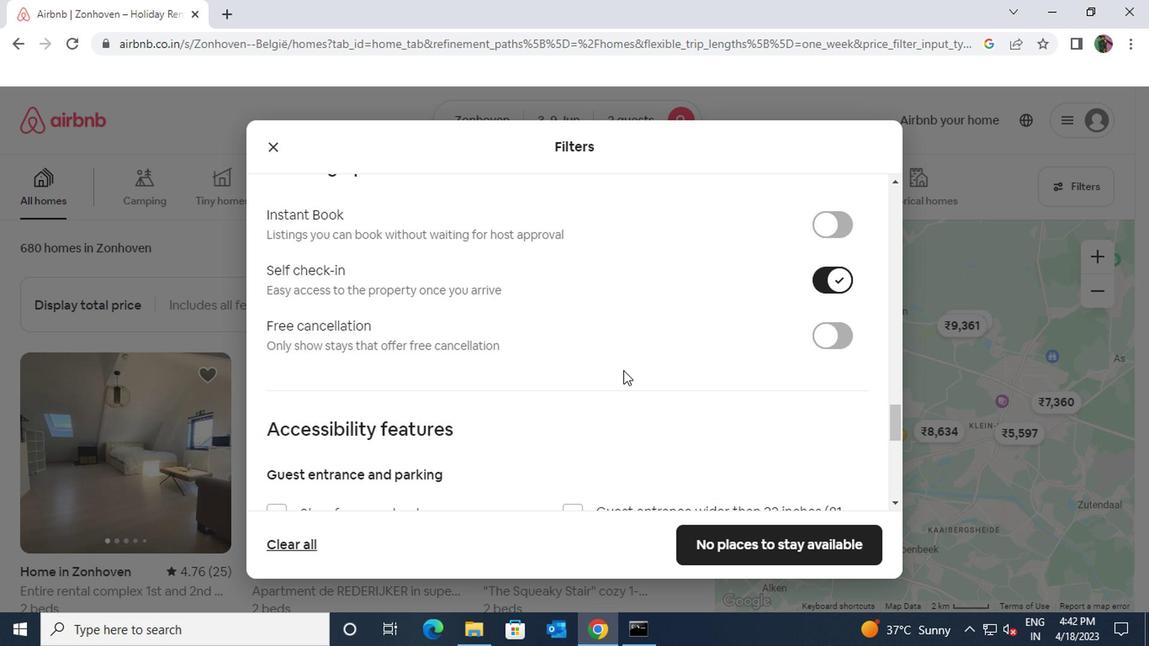 
Action: Mouse scrolled (619, 371) with delta (0, 0)
Screenshot: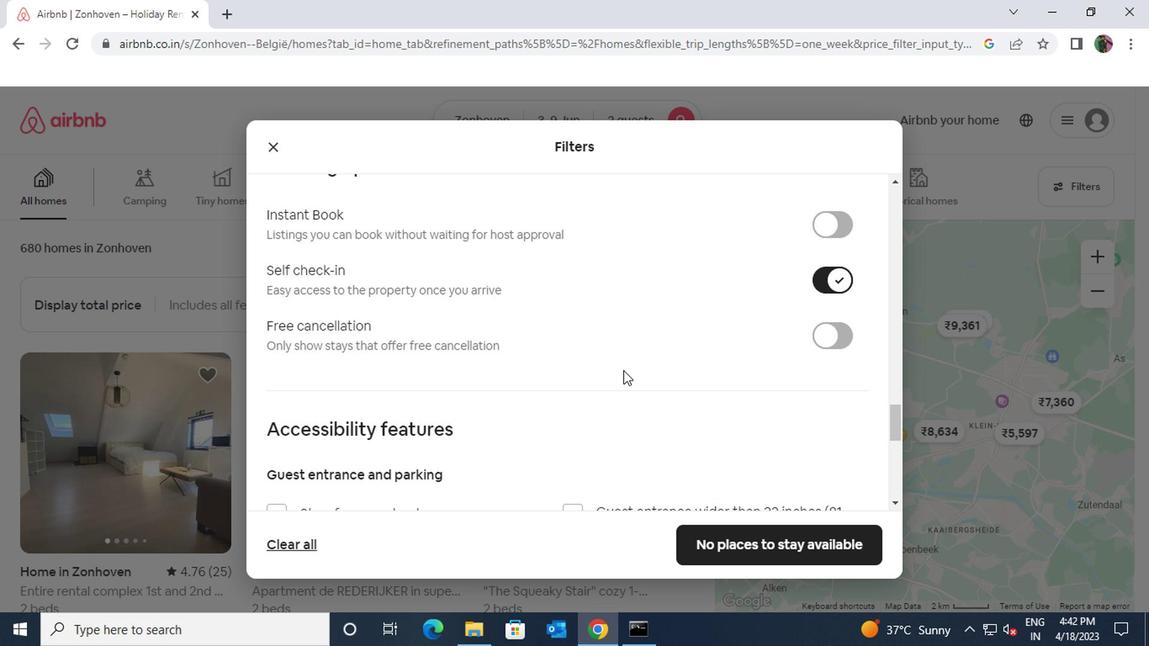 
Action: Mouse moved to (617, 371)
Screenshot: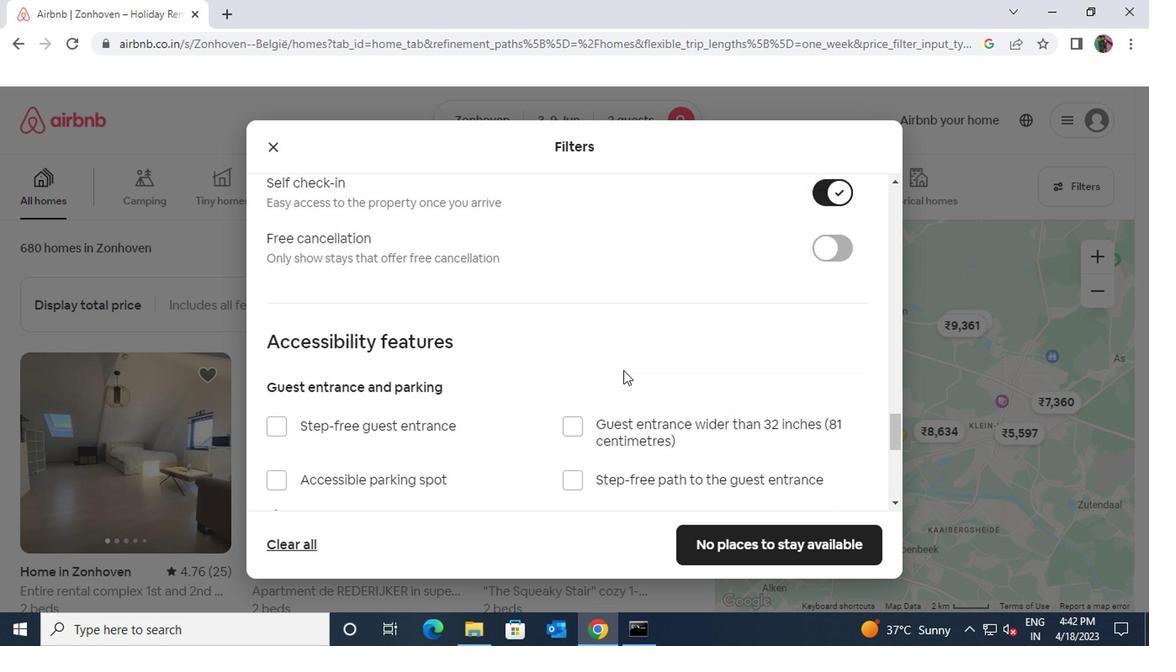 
Action: Mouse scrolled (617, 370) with delta (0, 0)
Screenshot: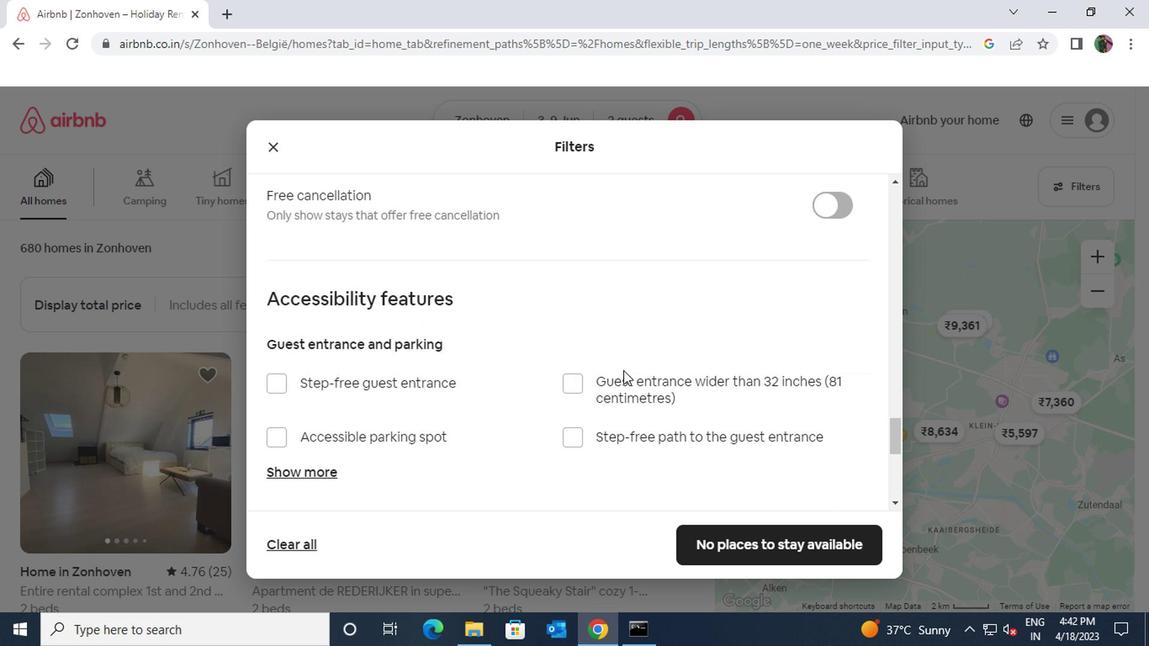 
Action: Mouse scrolled (617, 370) with delta (0, 0)
Screenshot: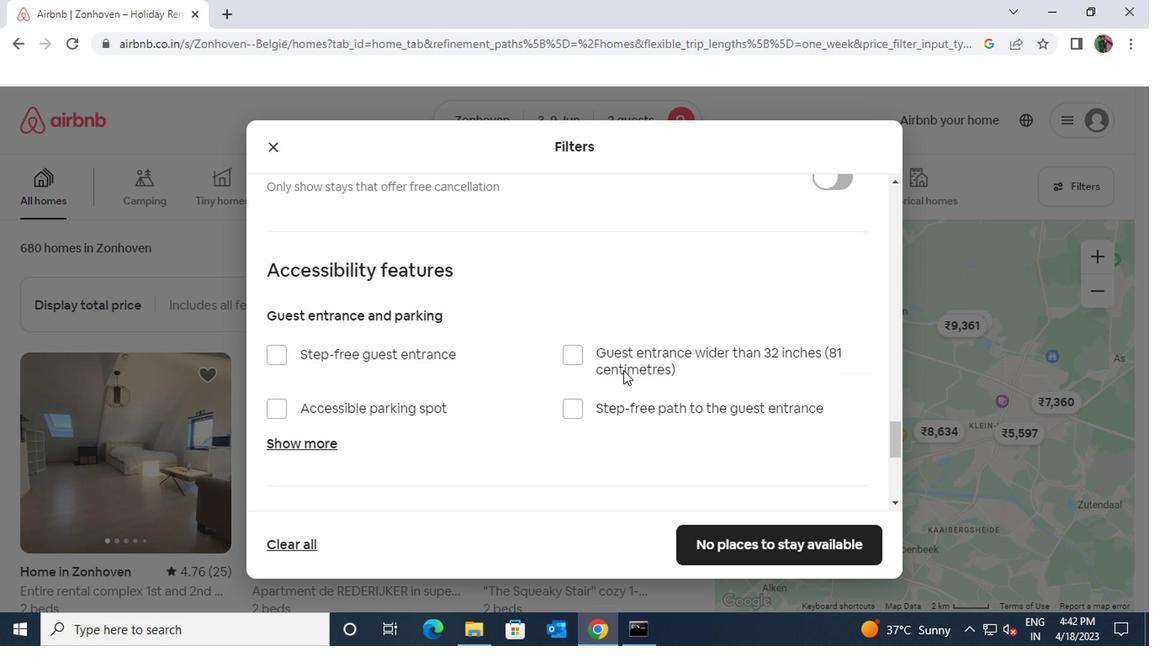 
Action: Mouse scrolled (617, 370) with delta (0, 0)
Screenshot: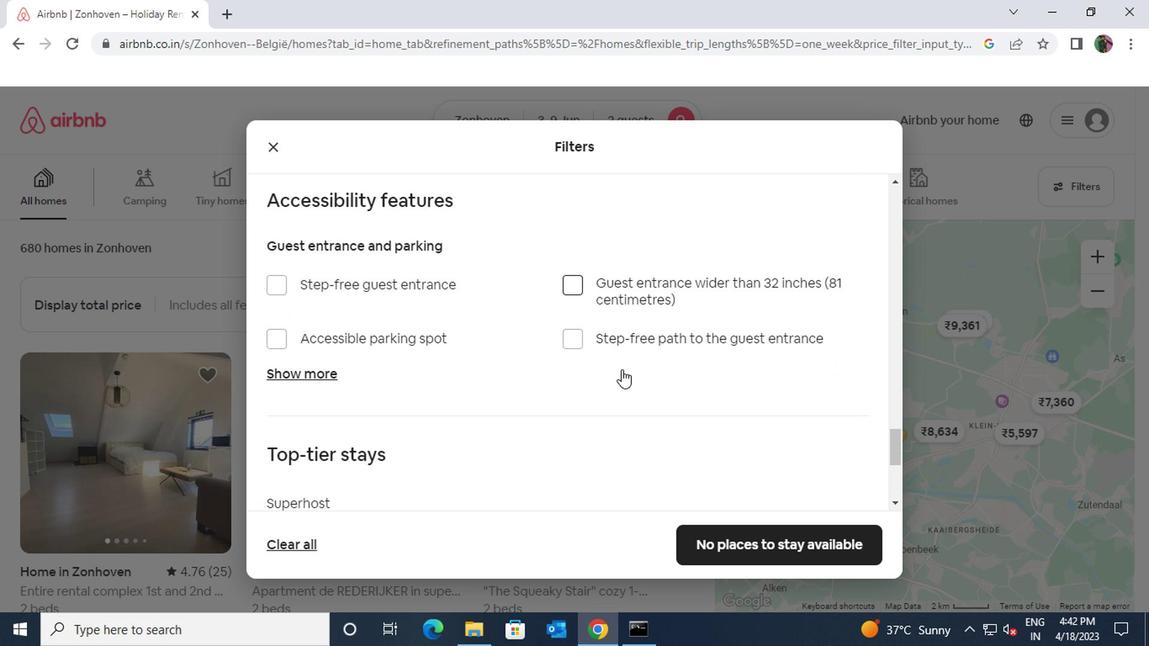 
Action: Mouse scrolled (617, 370) with delta (0, 0)
Screenshot: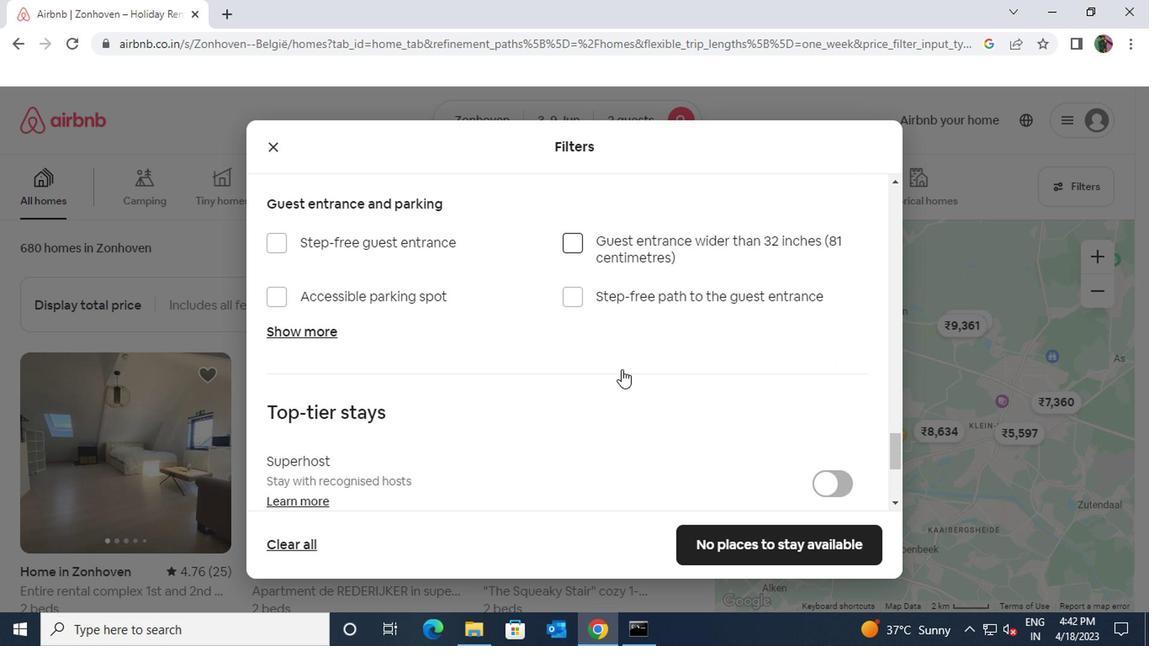 
Action: Mouse scrolled (617, 370) with delta (0, 0)
Screenshot: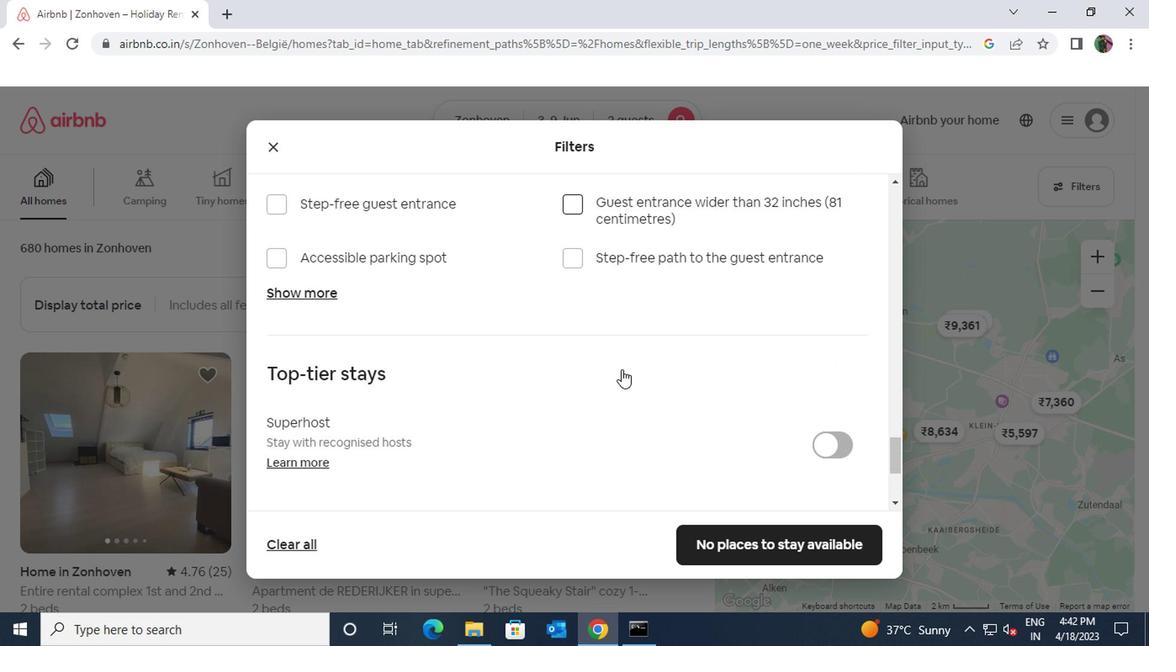 
Action: Mouse scrolled (617, 370) with delta (0, 0)
Screenshot: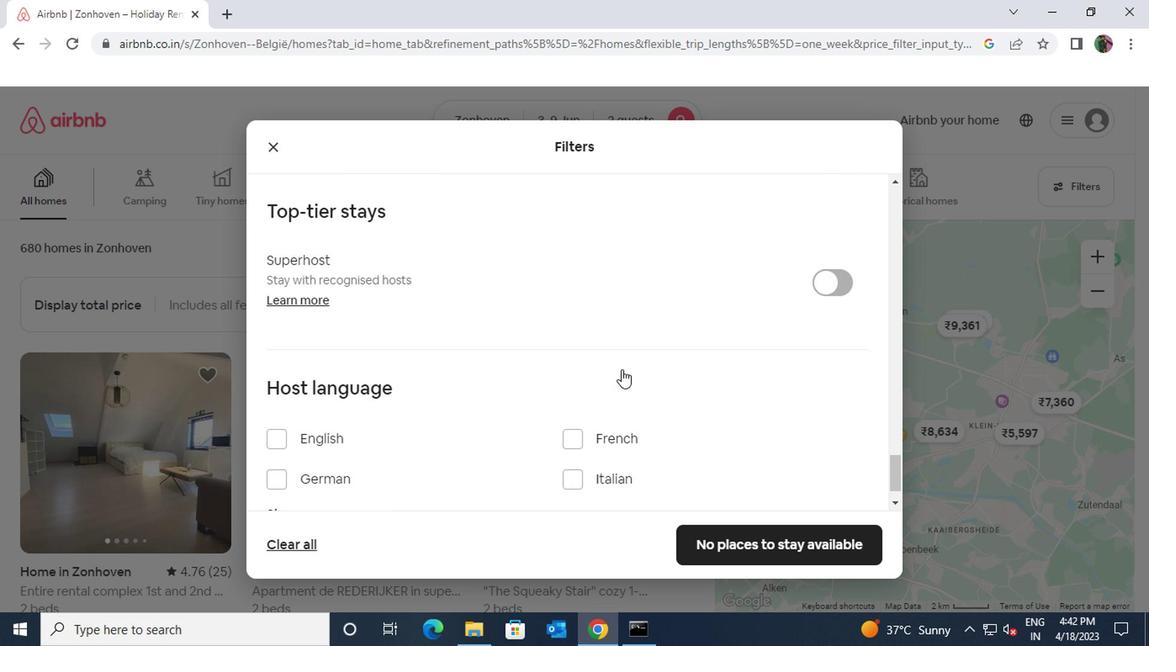 
Action: Mouse scrolled (617, 370) with delta (0, 0)
Screenshot: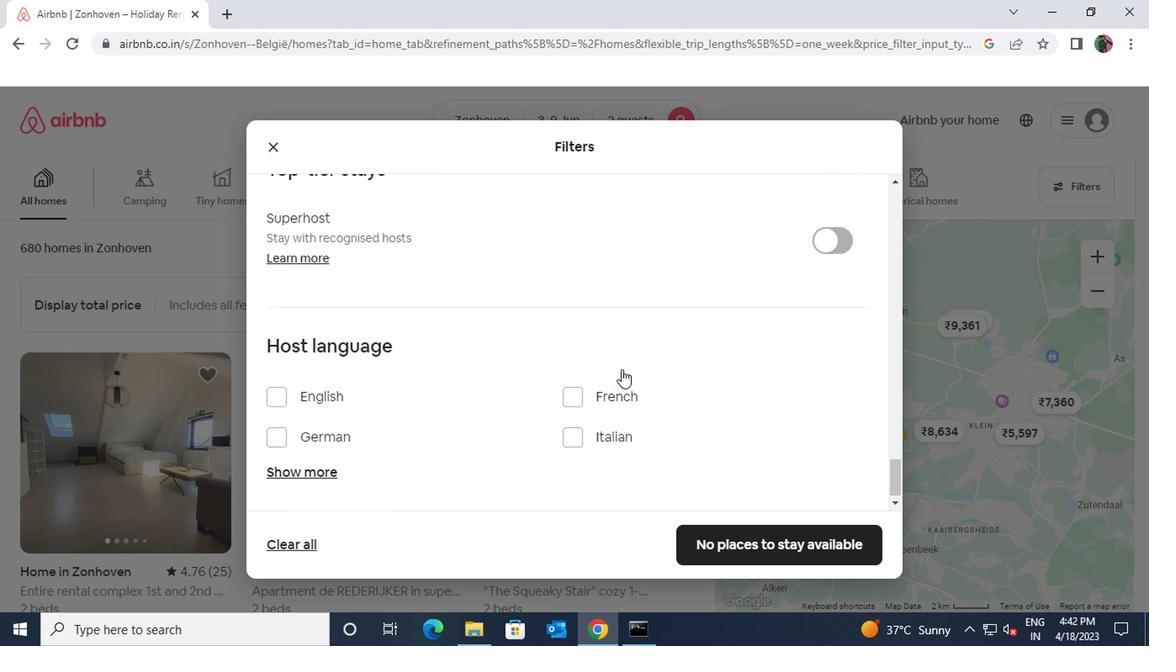 
Action: Mouse scrolled (617, 370) with delta (0, 0)
Screenshot: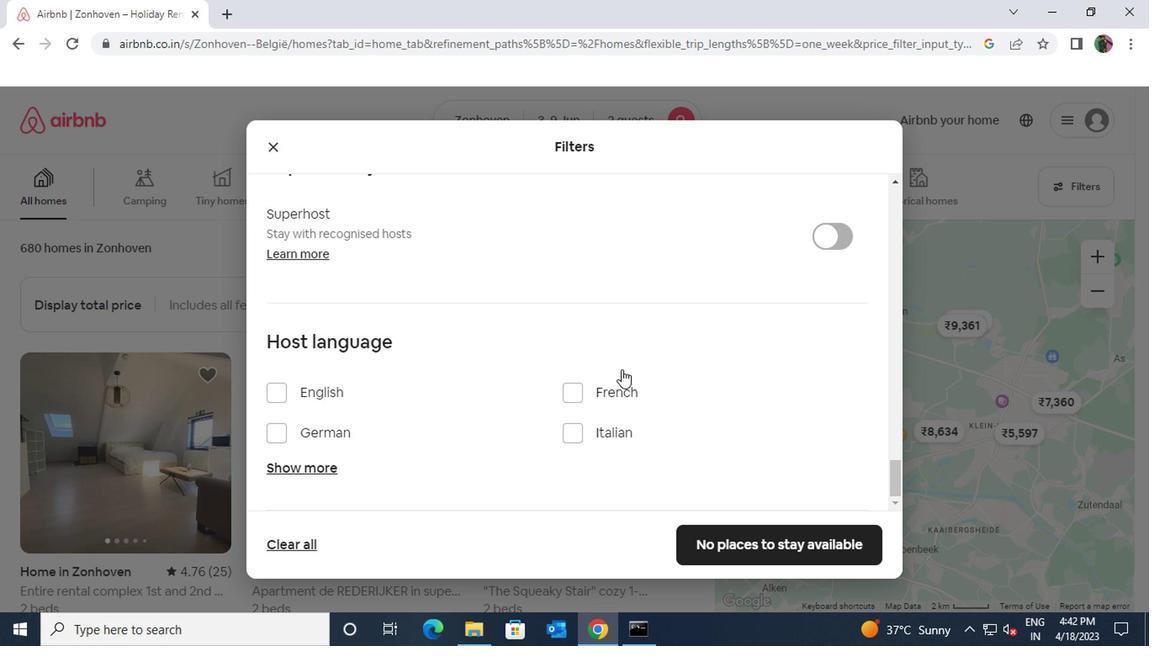 
Action: Mouse scrolled (617, 370) with delta (0, 0)
Screenshot: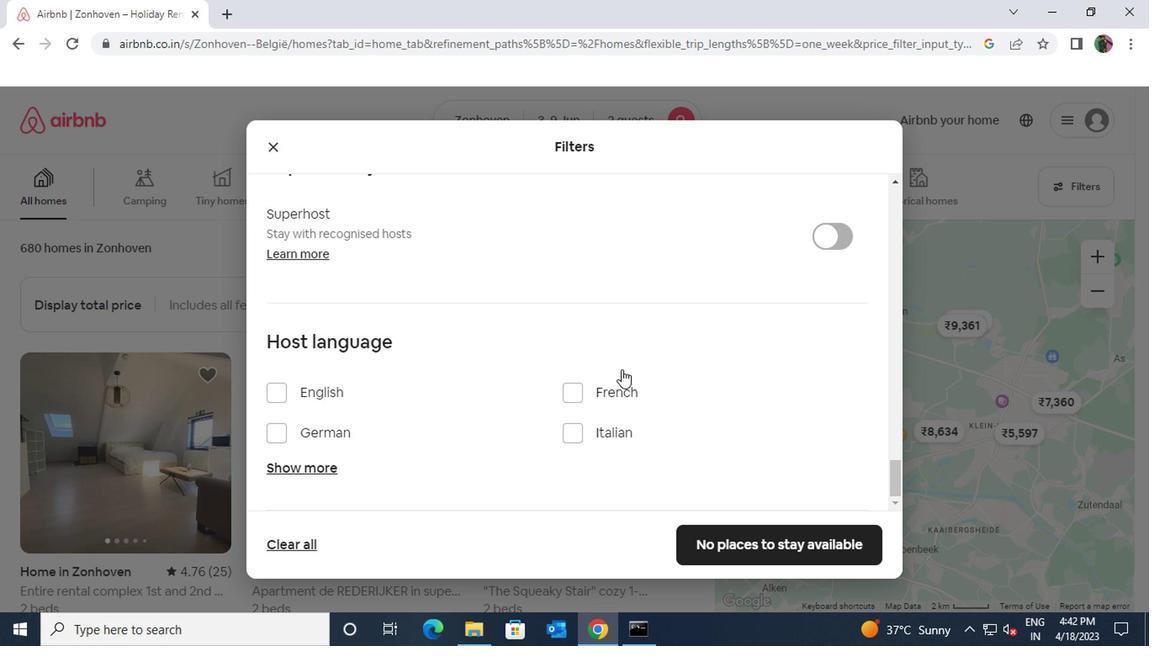 
Action: Mouse moved to (275, 391)
Screenshot: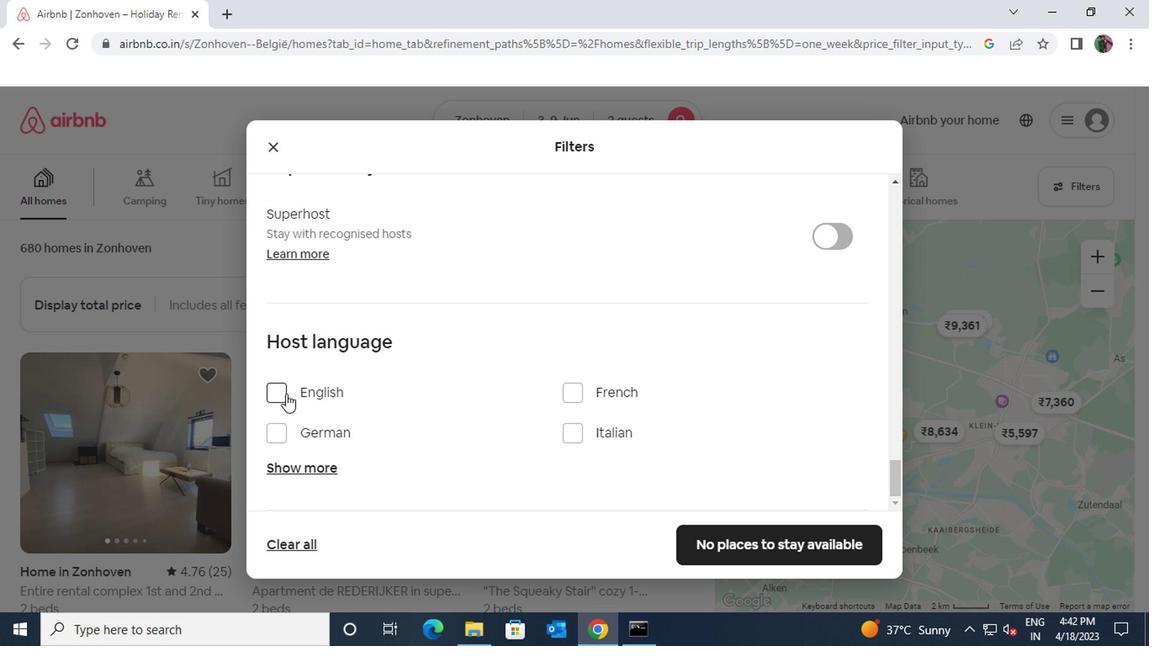 
Action: Mouse pressed left at (275, 391)
Screenshot: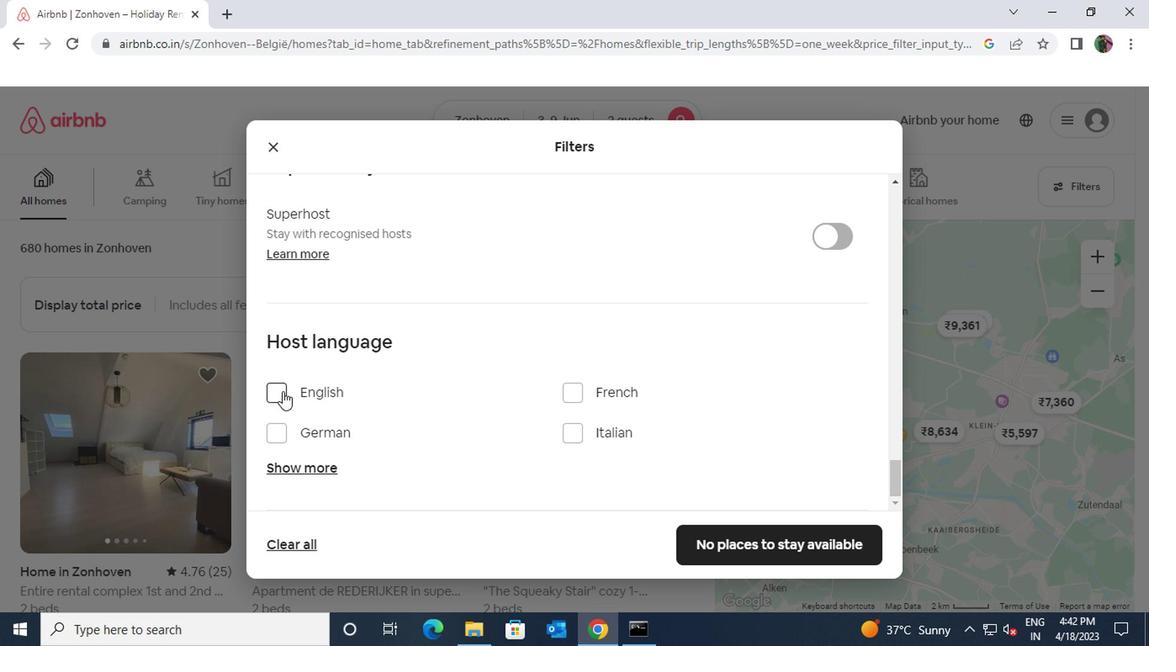 
Action: Mouse moved to (730, 551)
Screenshot: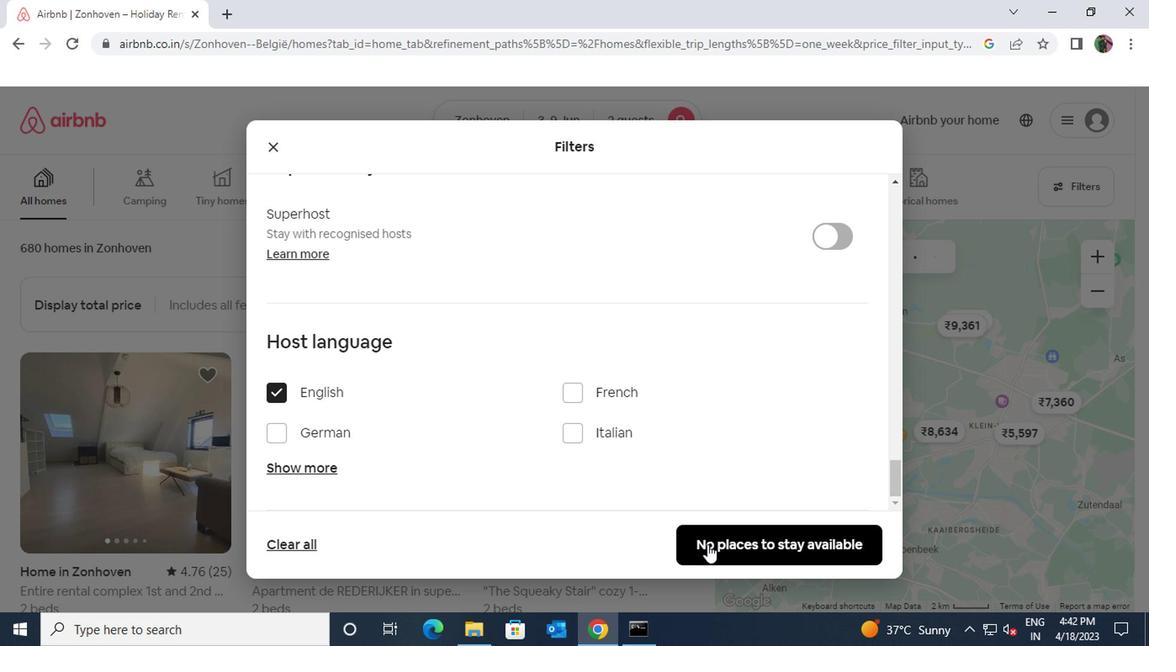 
Action: Mouse pressed left at (730, 551)
Screenshot: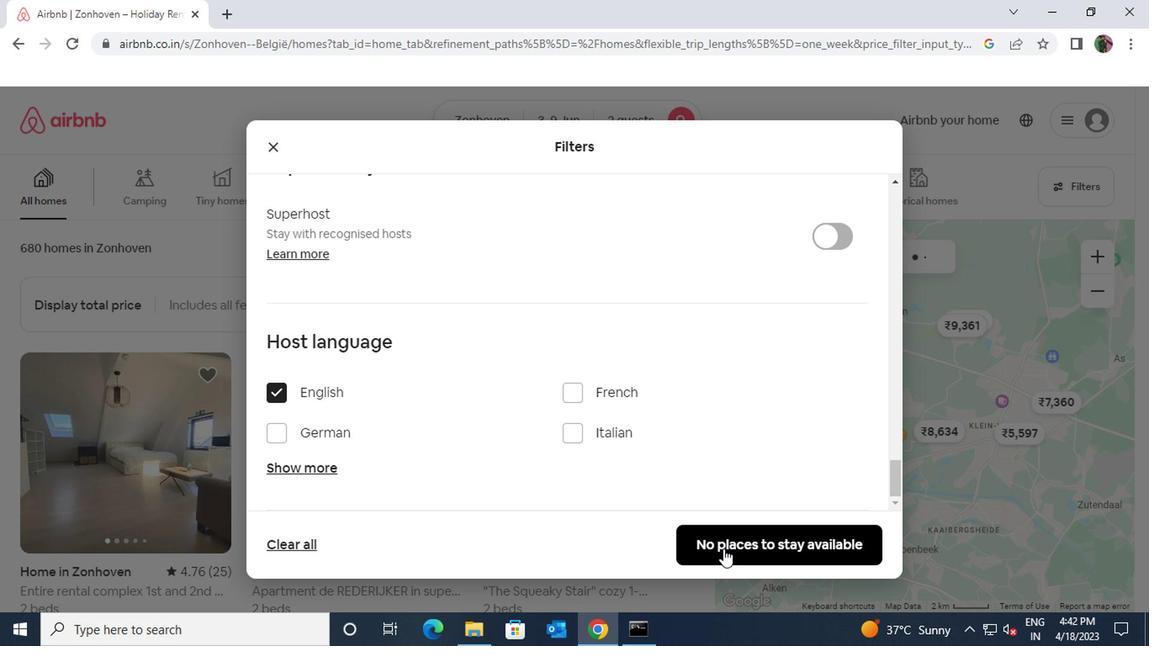 
